 Task: Search one way flight ticket for 5 adults, 2 children, 1 infant in seat and 2 infants on lap in economy from Escanaba: Delta County Airport to Greenville: Pitt-greenville Airport on 5-2-2023. Choice of flights is JetBlue. Number of bags: 2 checked bags. Price is upto 92000. Outbound departure time preference is 19:00.
Action: Mouse moved to (393, 161)
Screenshot: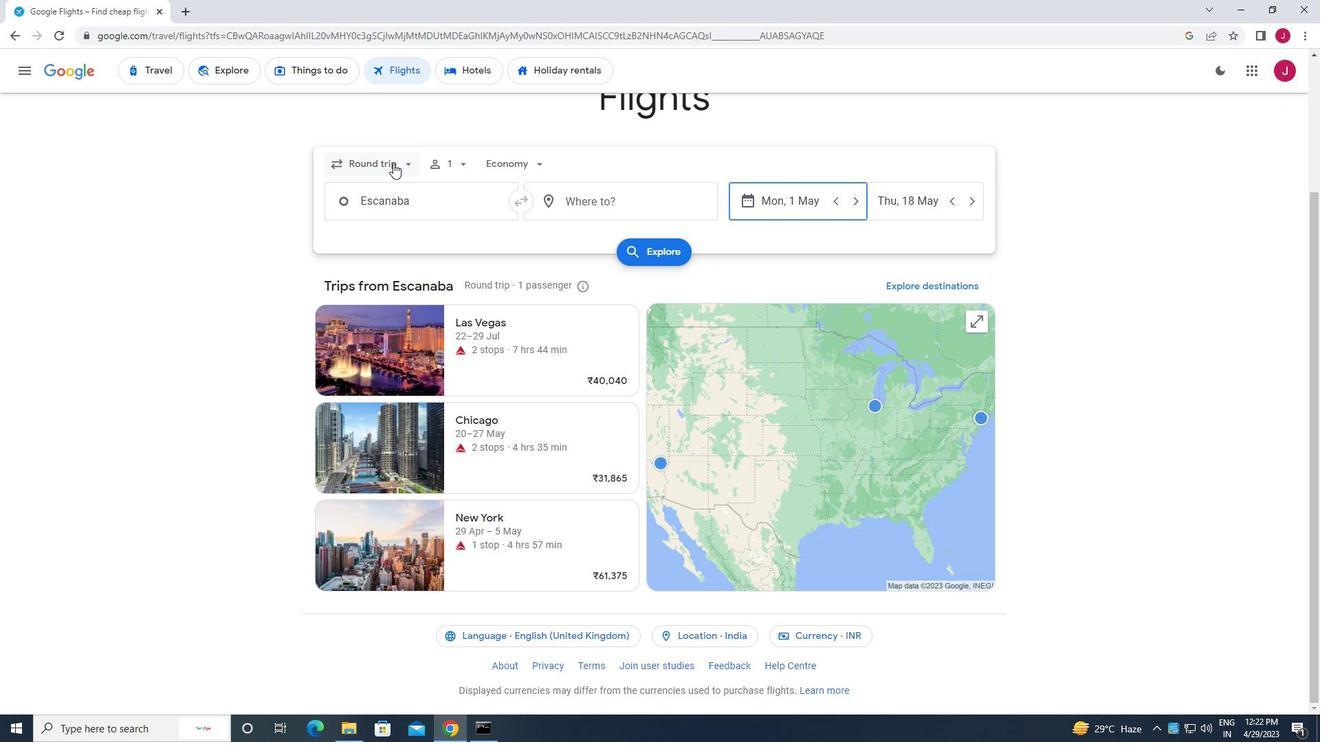 
Action: Mouse pressed left at (393, 161)
Screenshot: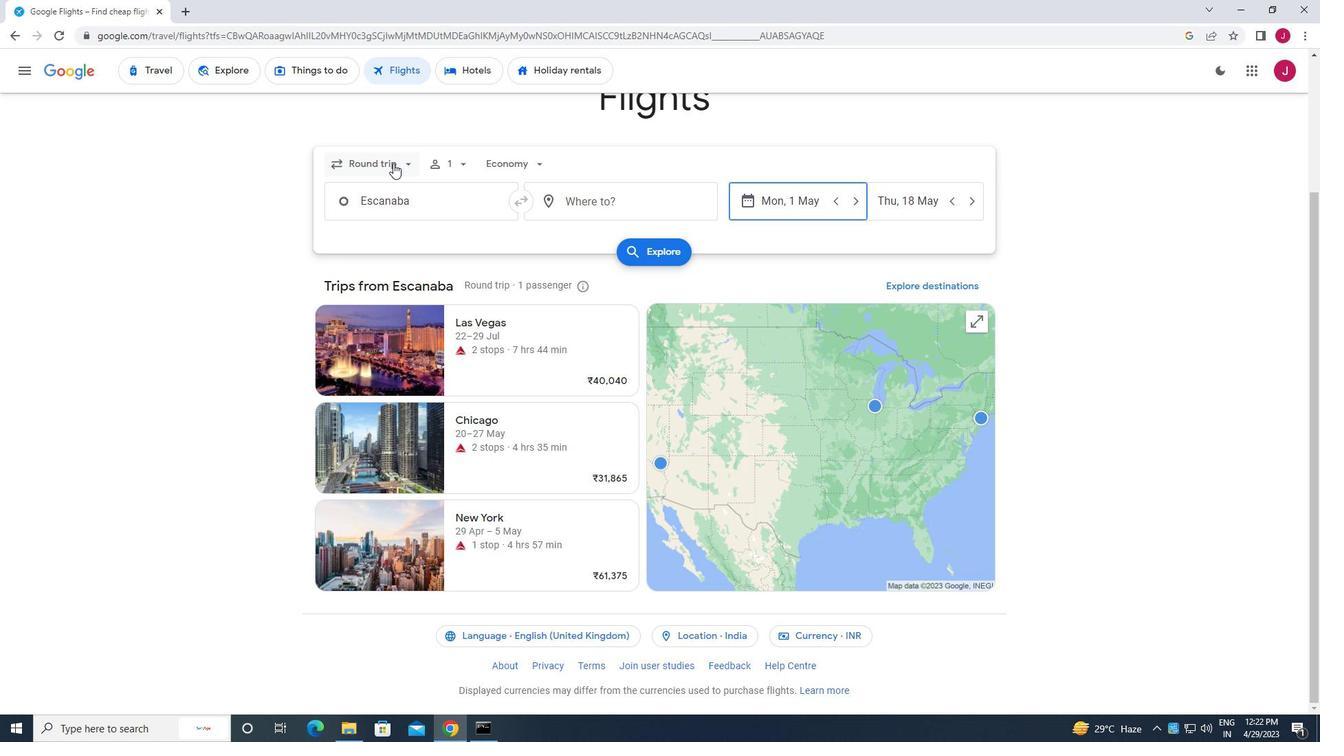 
Action: Mouse moved to (386, 225)
Screenshot: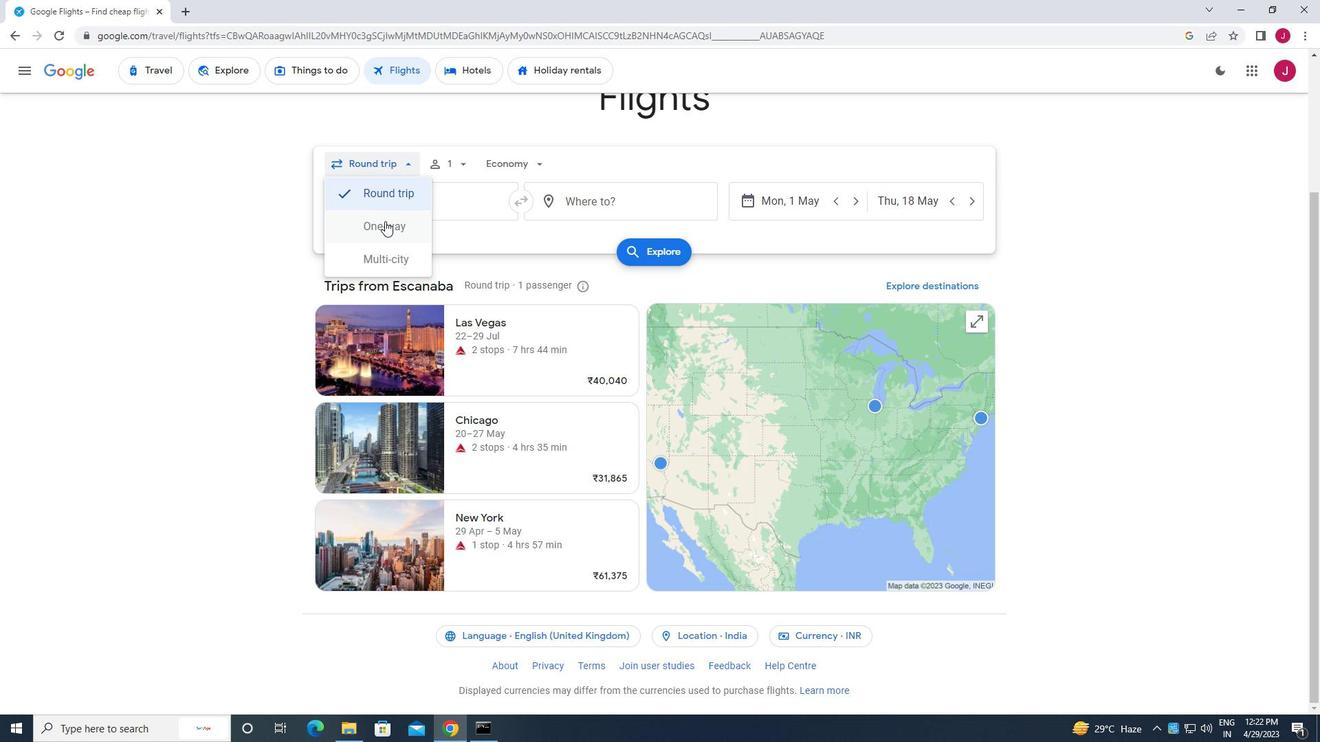 
Action: Mouse pressed left at (386, 225)
Screenshot: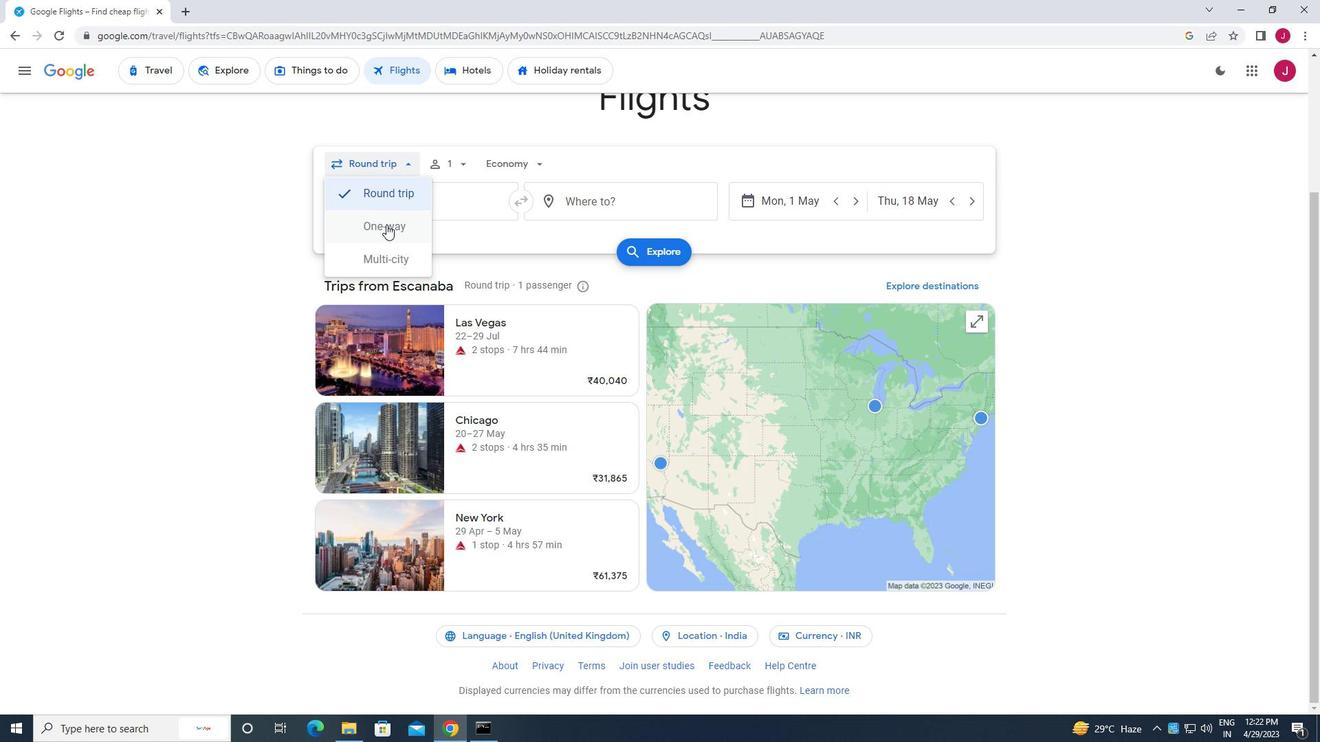
Action: Mouse moved to (451, 160)
Screenshot: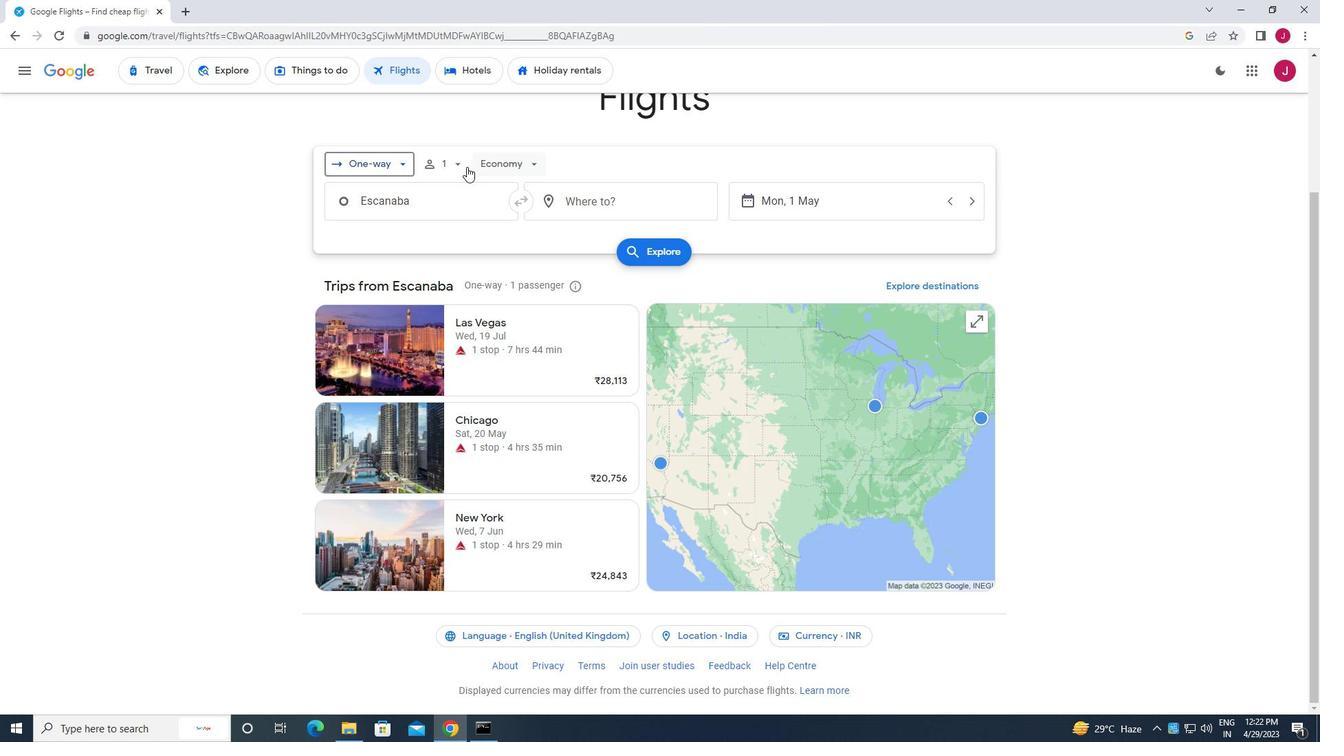 
Action: Mouse pressed left at (451, 160)
Screenshot: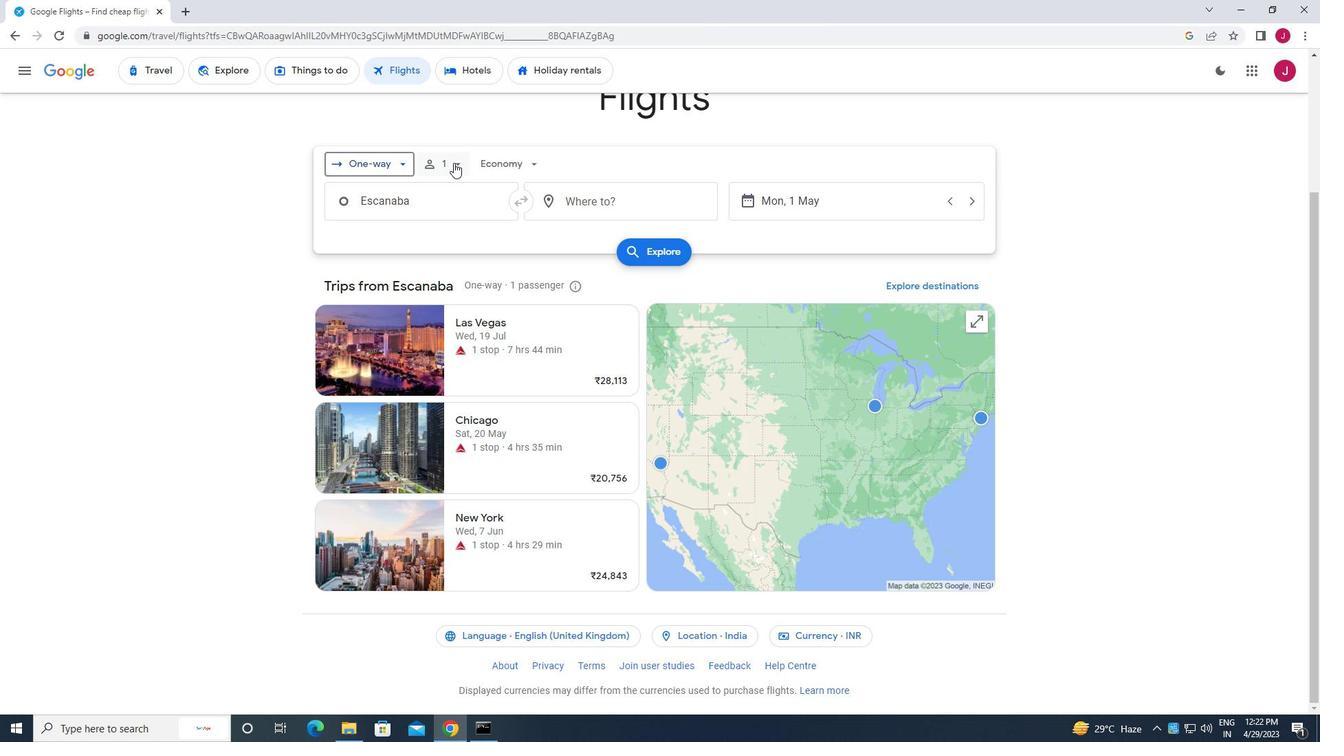 
Action: Mouse moved to (563, 196)
Screenshot: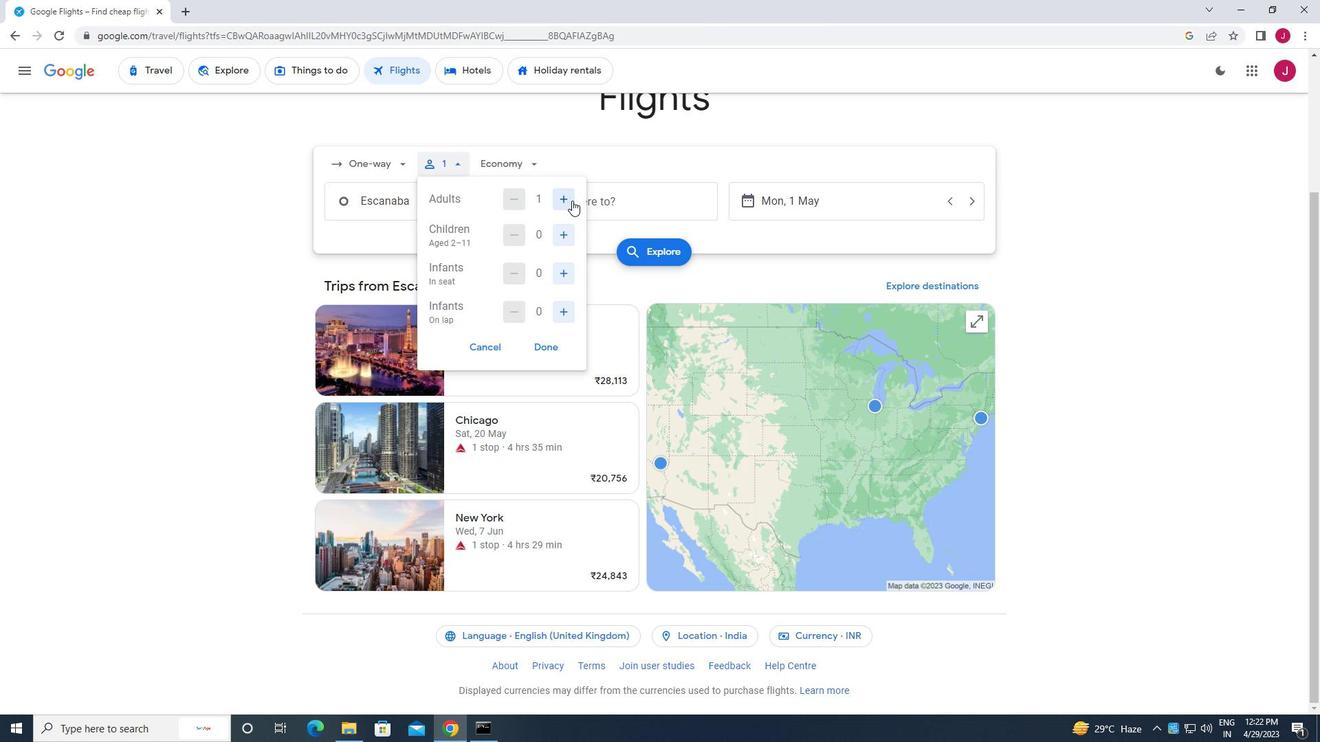 
Action: Mouse pressed left at (563, 196)
Screenshot: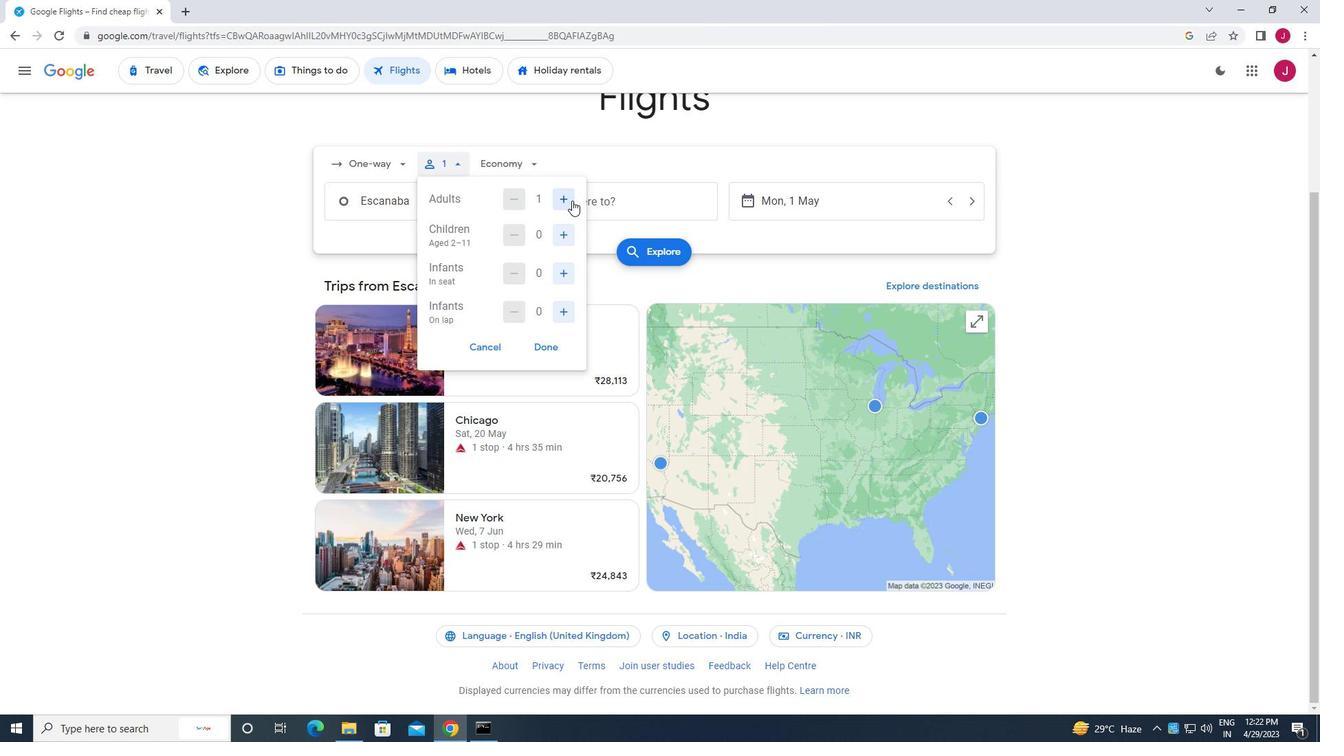 
Action: Mouse pressed left at (563, 196)
Screenshot: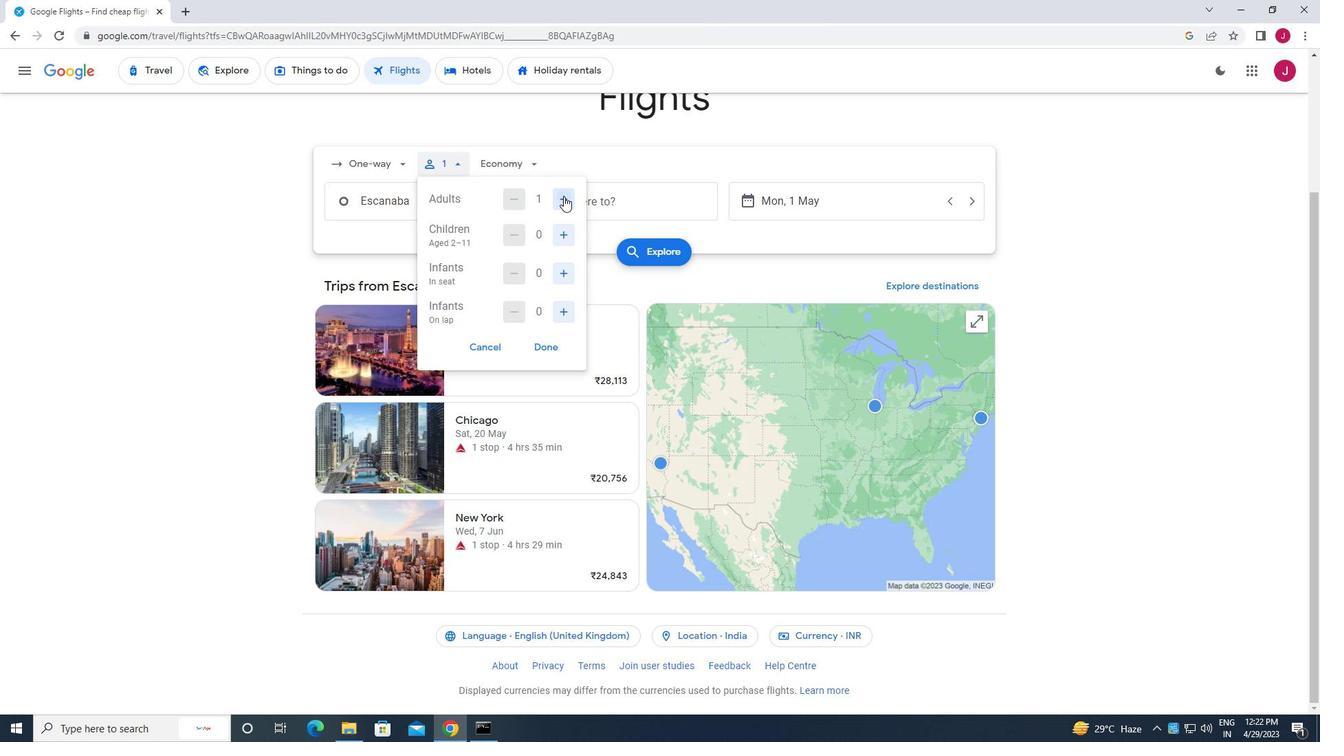 
Action: Mouse pressed left at (563, 196)
Screenshot: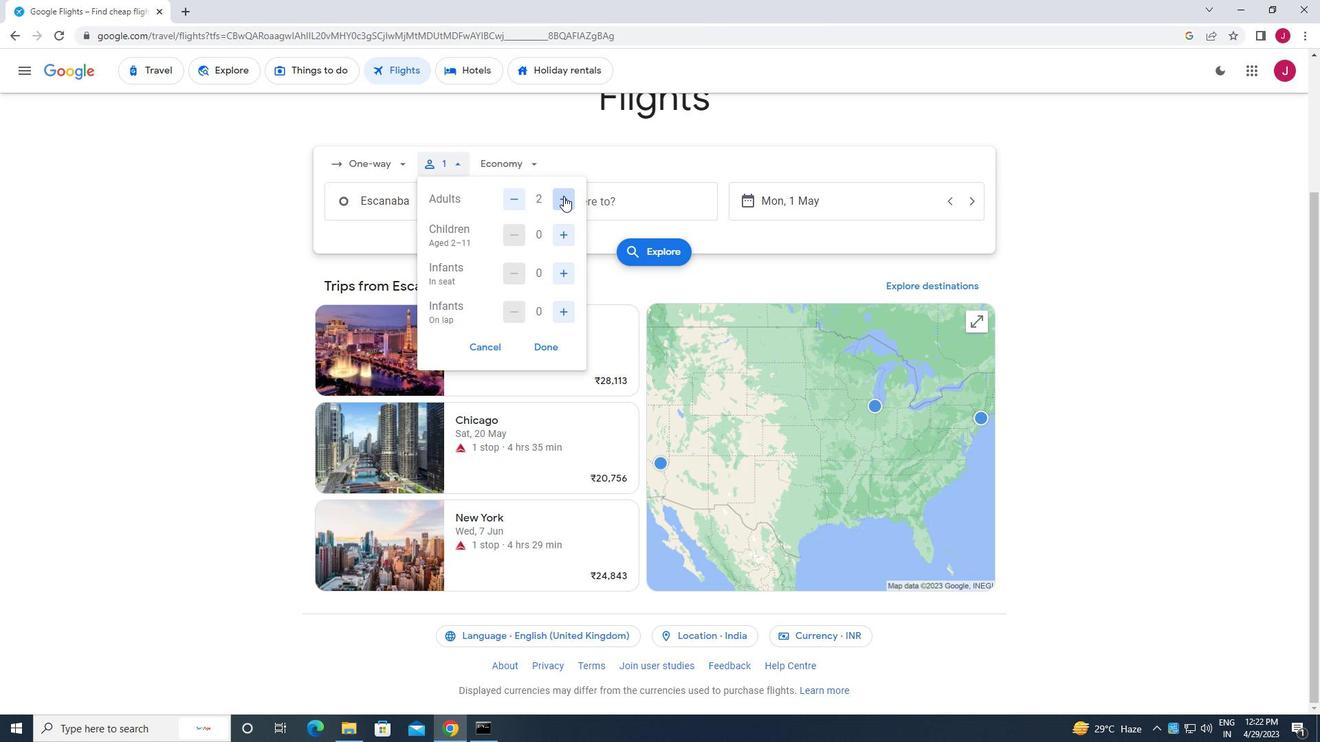 
Action: Mouse pressed left at (563, 196)
Screenshot: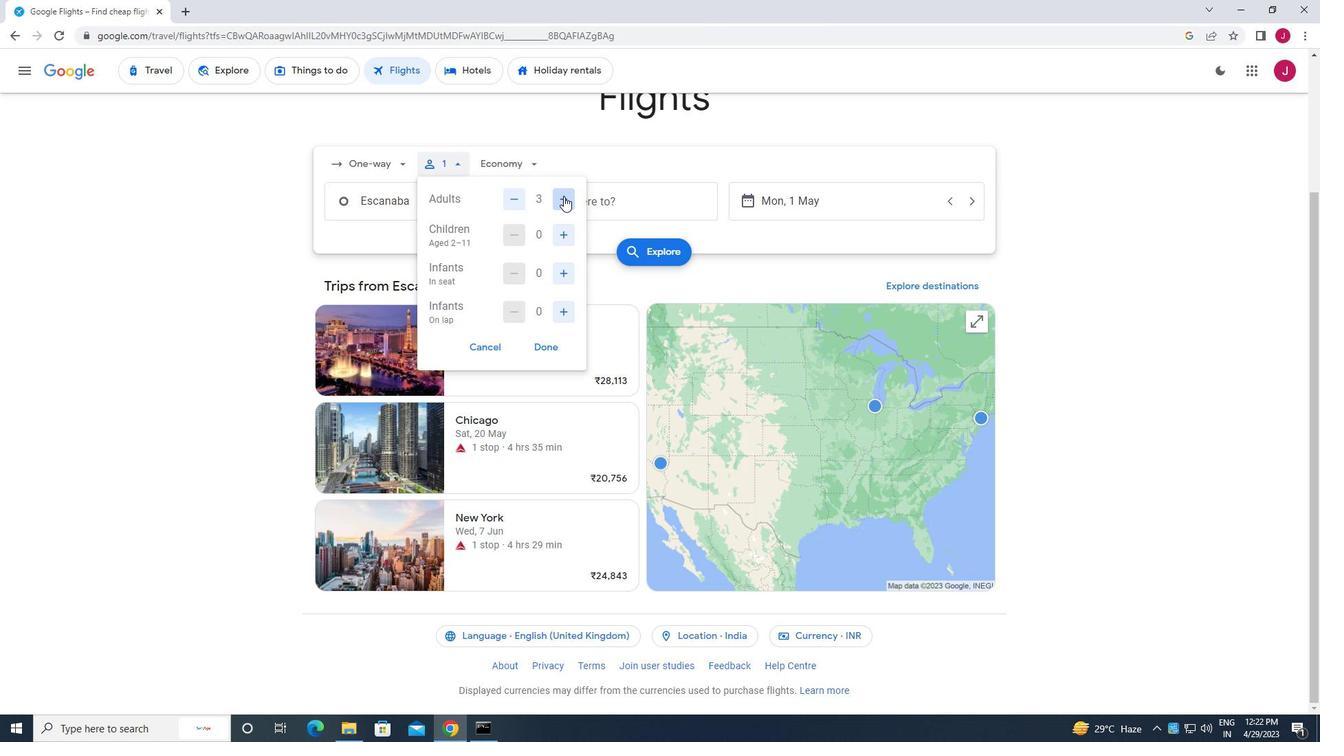 
Action: Mouse moved to (564, 234)
Screenshot: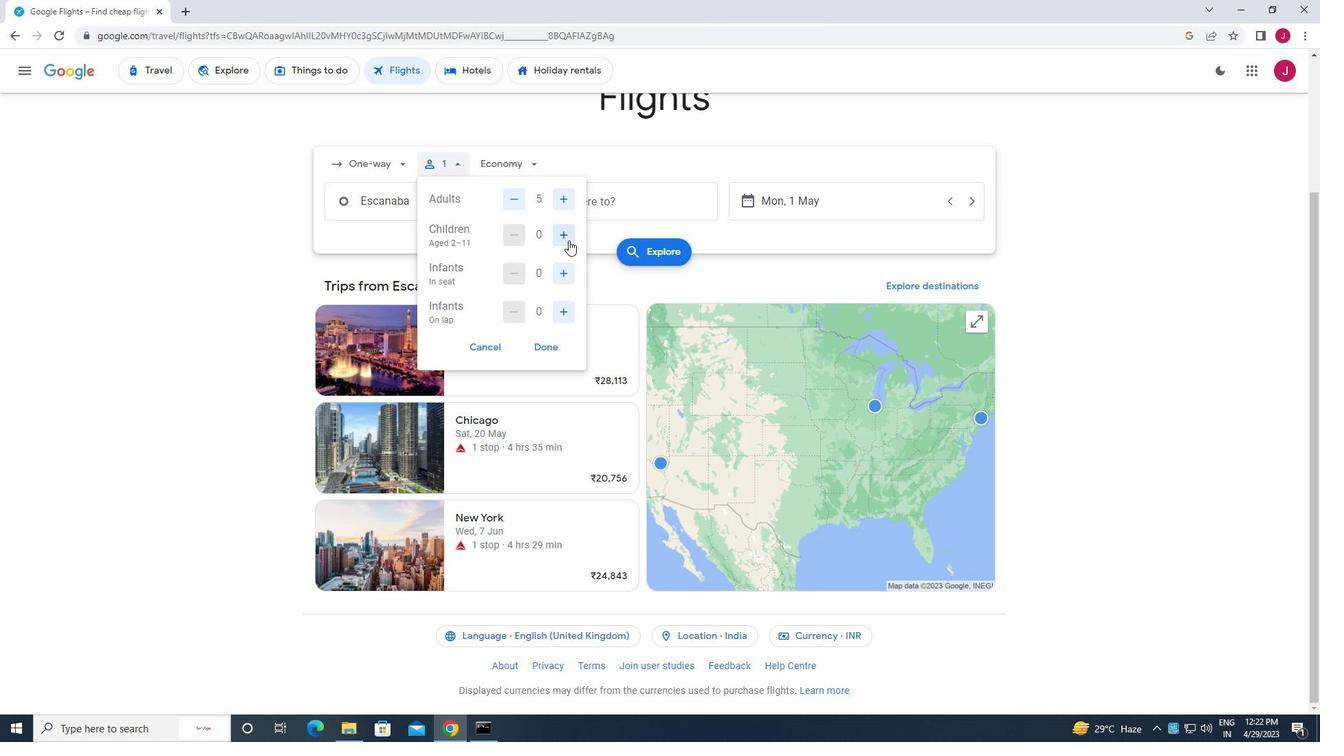 
Action: Mouse pressed left at (564, 234)
Screenshot: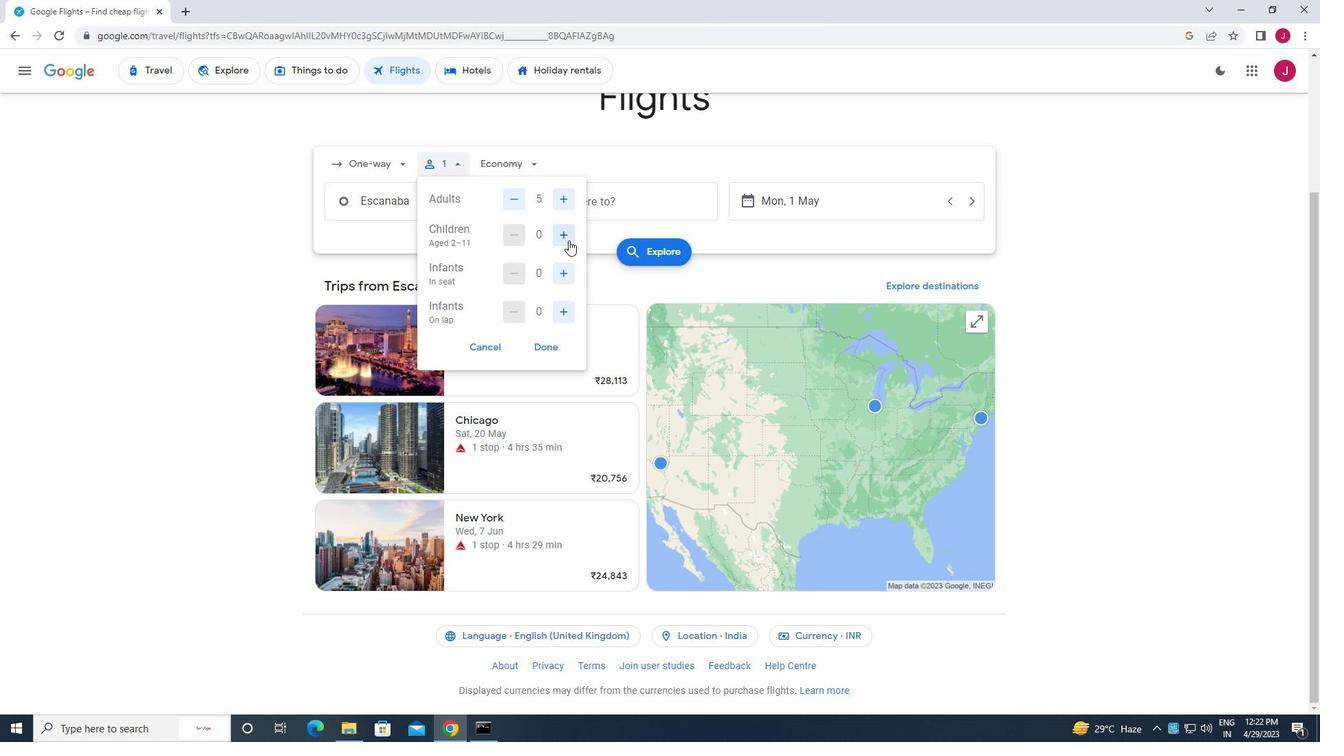 
Action: Mouse pressed left at (564, 234)
Screenshot: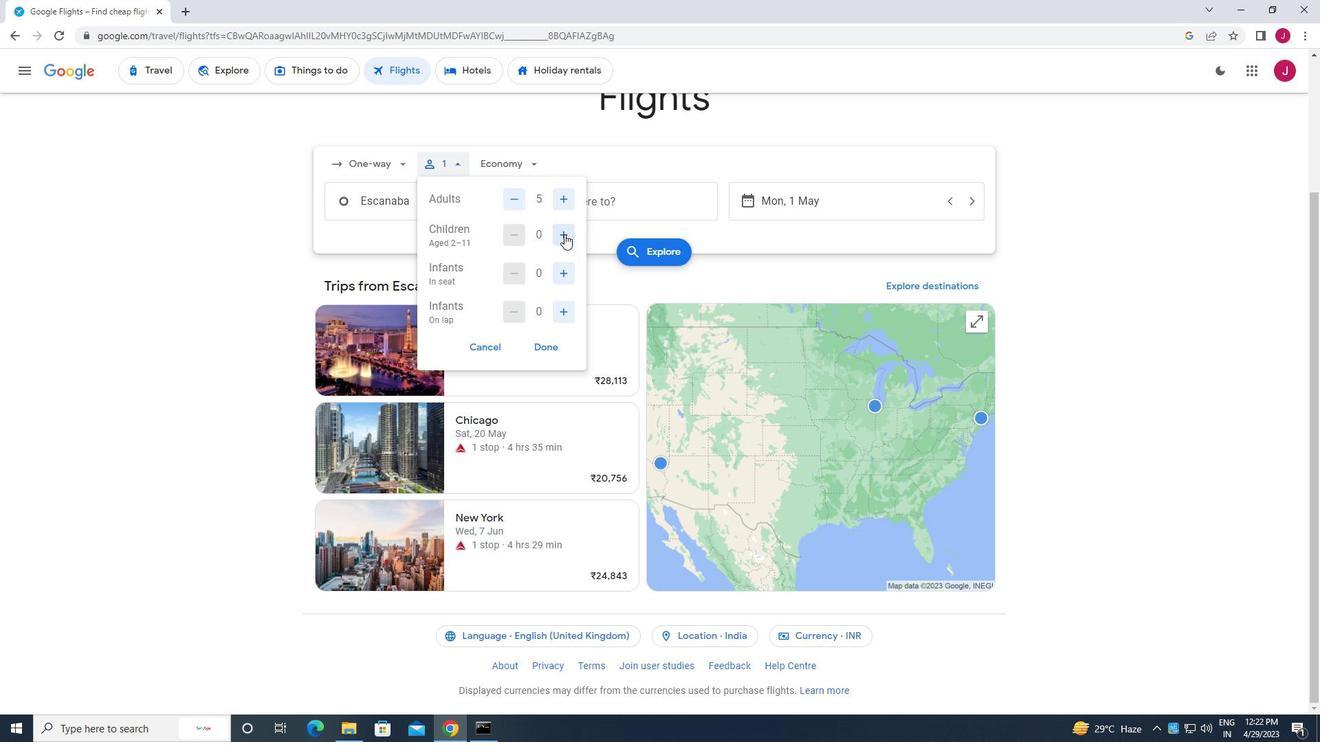 
Action: Mouse moved to (565, 271)
Screenshot: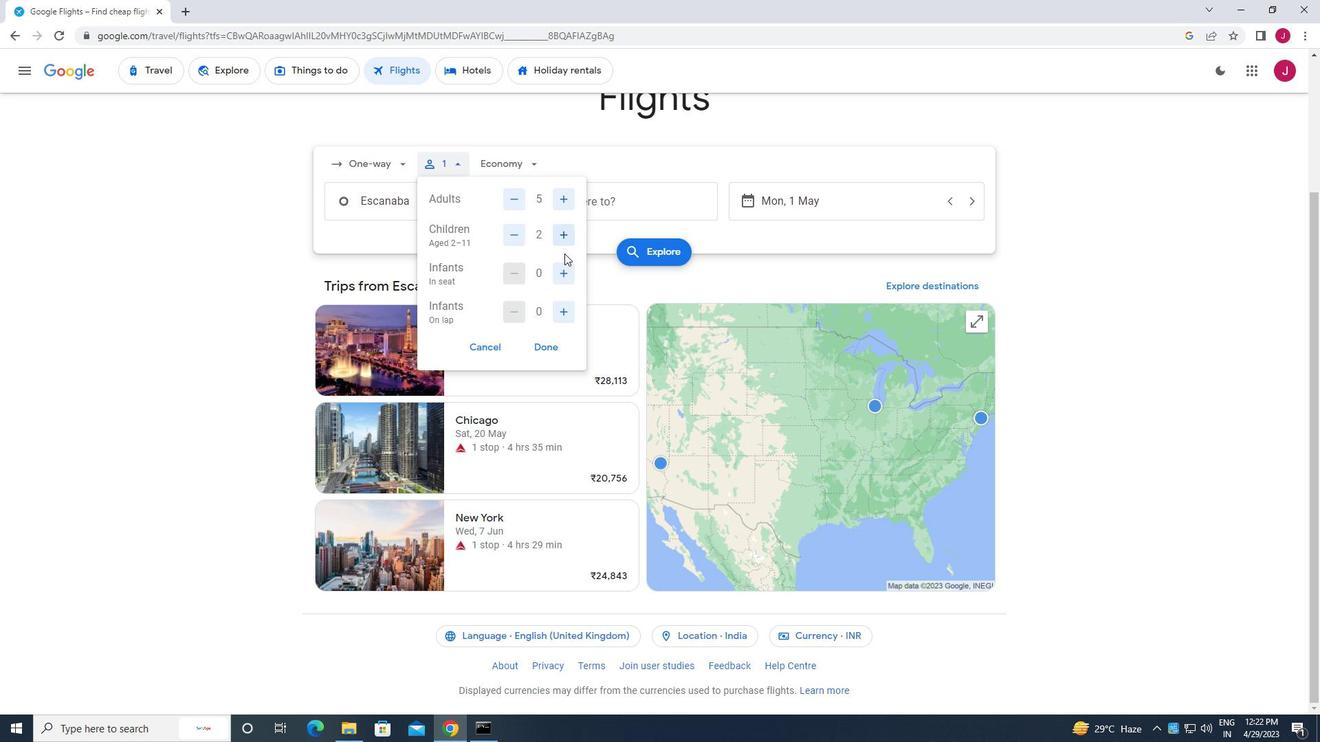 
Action: Mouse pressed left at (565, 271)
Screenshot: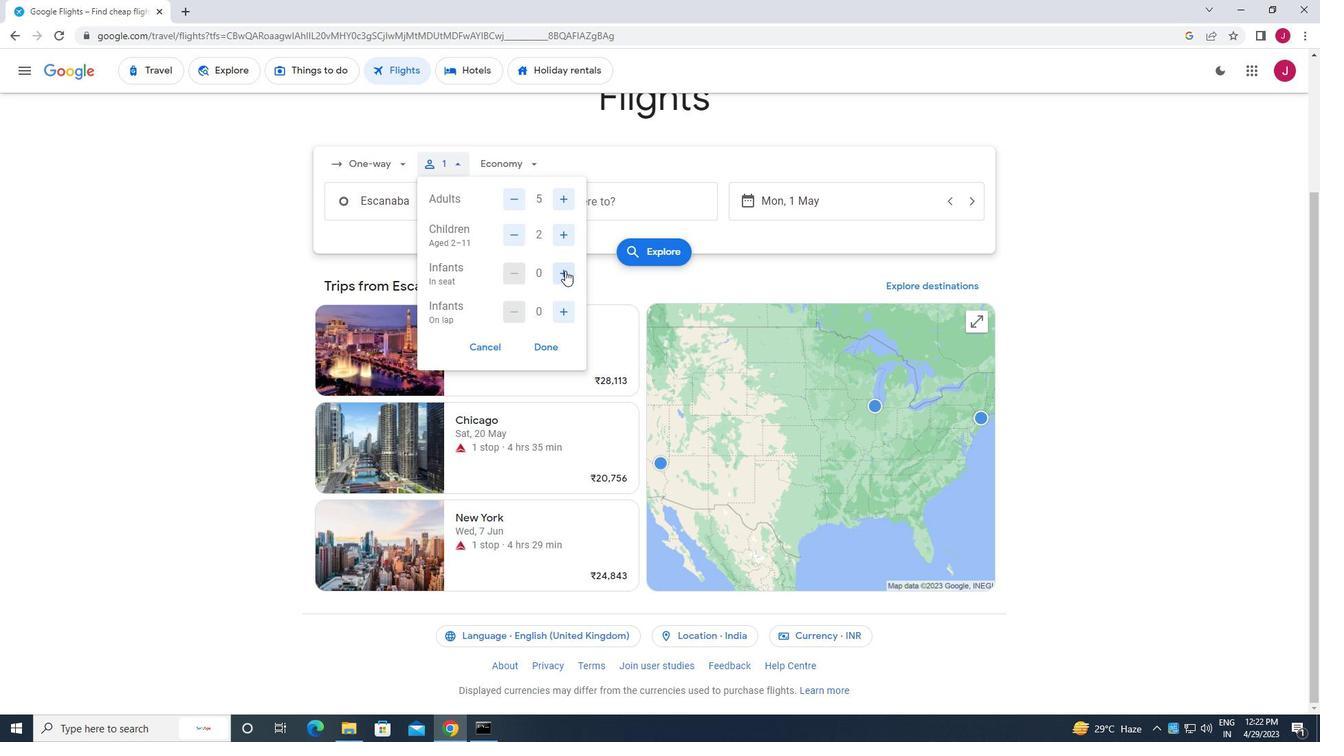 
Action: Mouse moved to (565, 312)
Screenshot: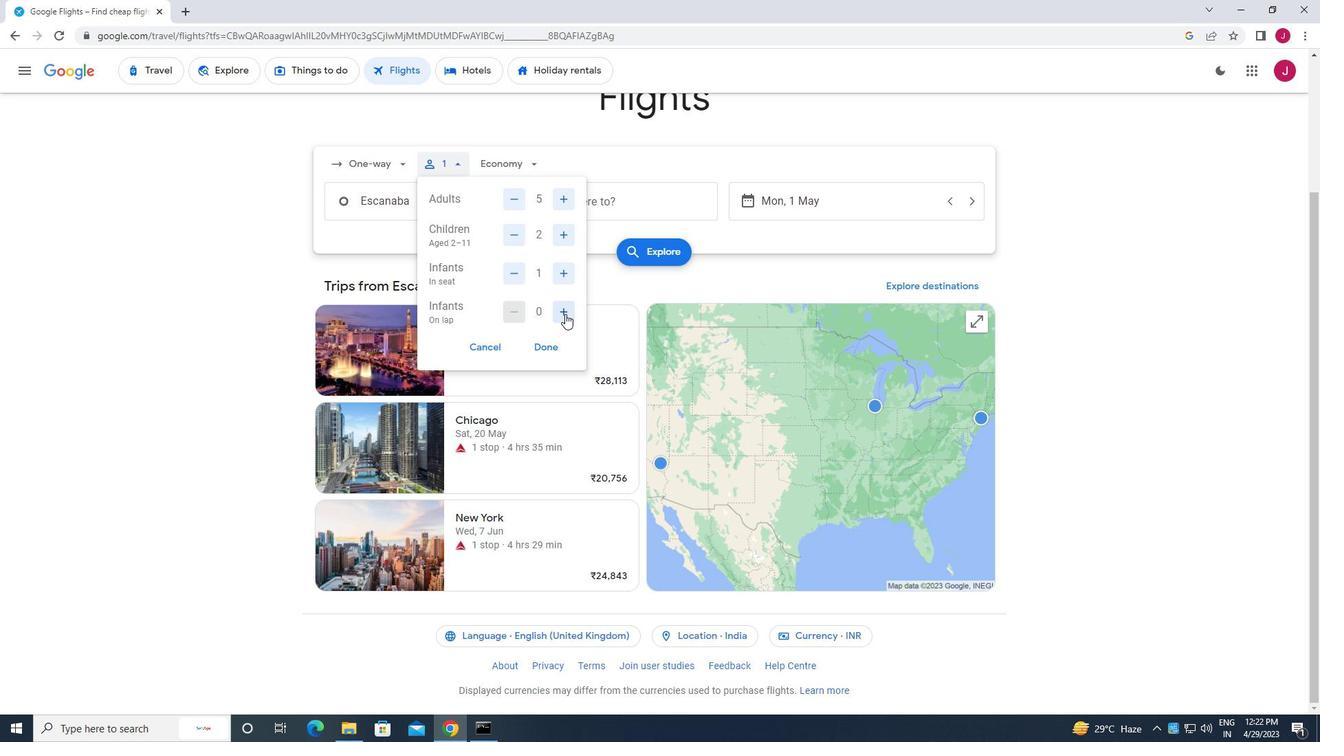 
Action: Mouse pressed left at (565, 312)
Screenshot: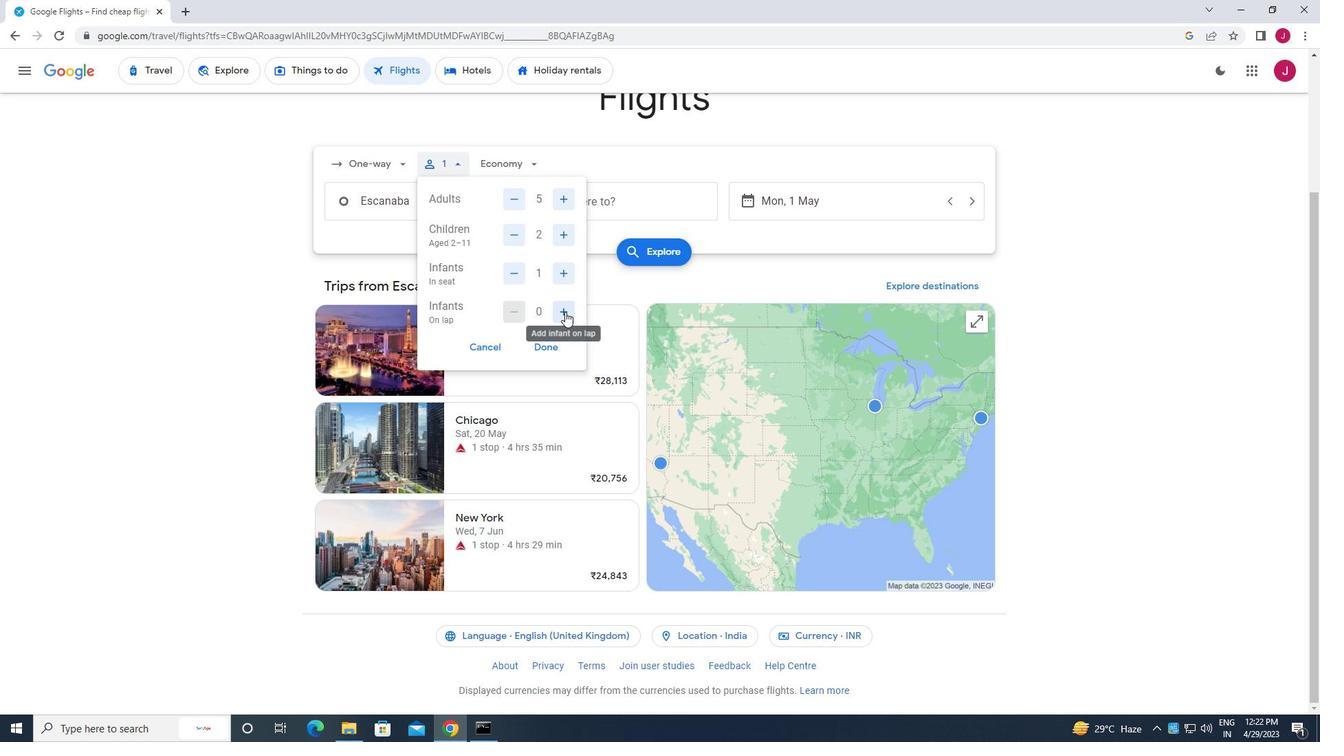 
Action: Mouse pressed left at (565, 312)
Screenshot: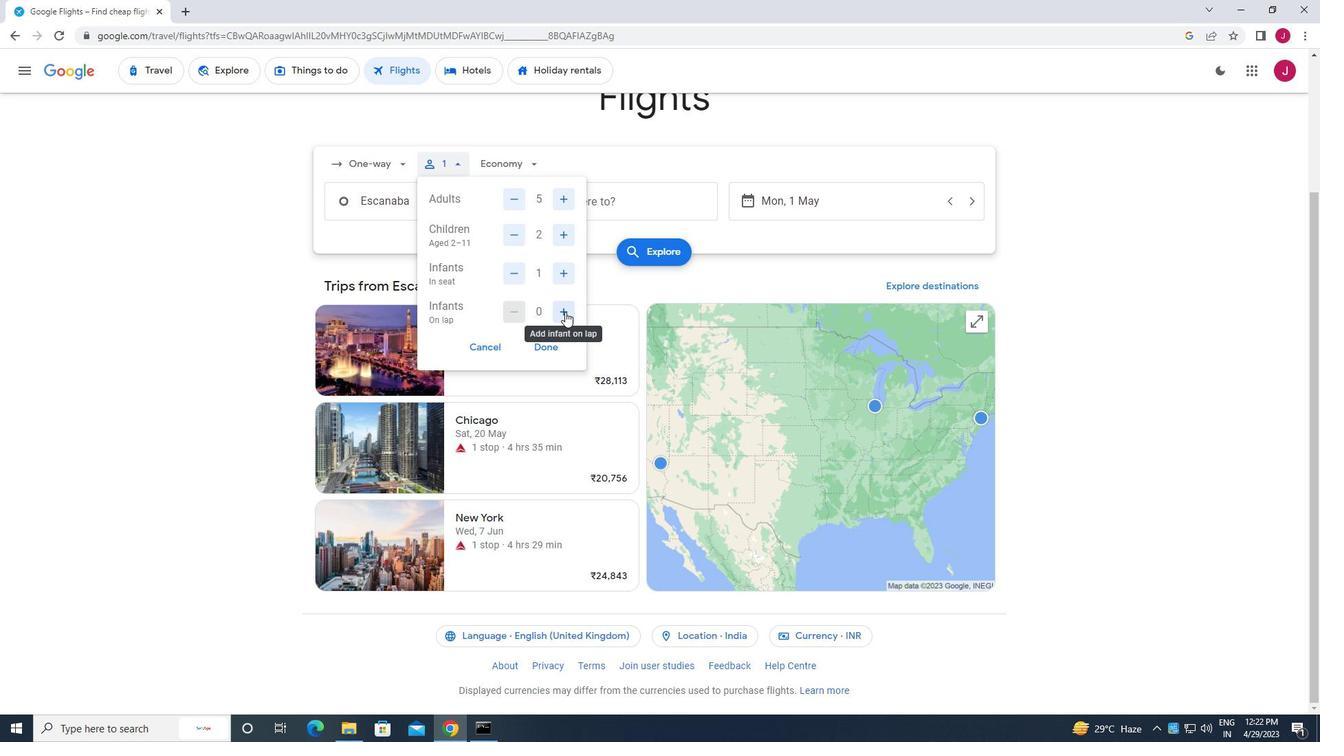 
Action: Mouse moved to (518, 307)
Screenshot: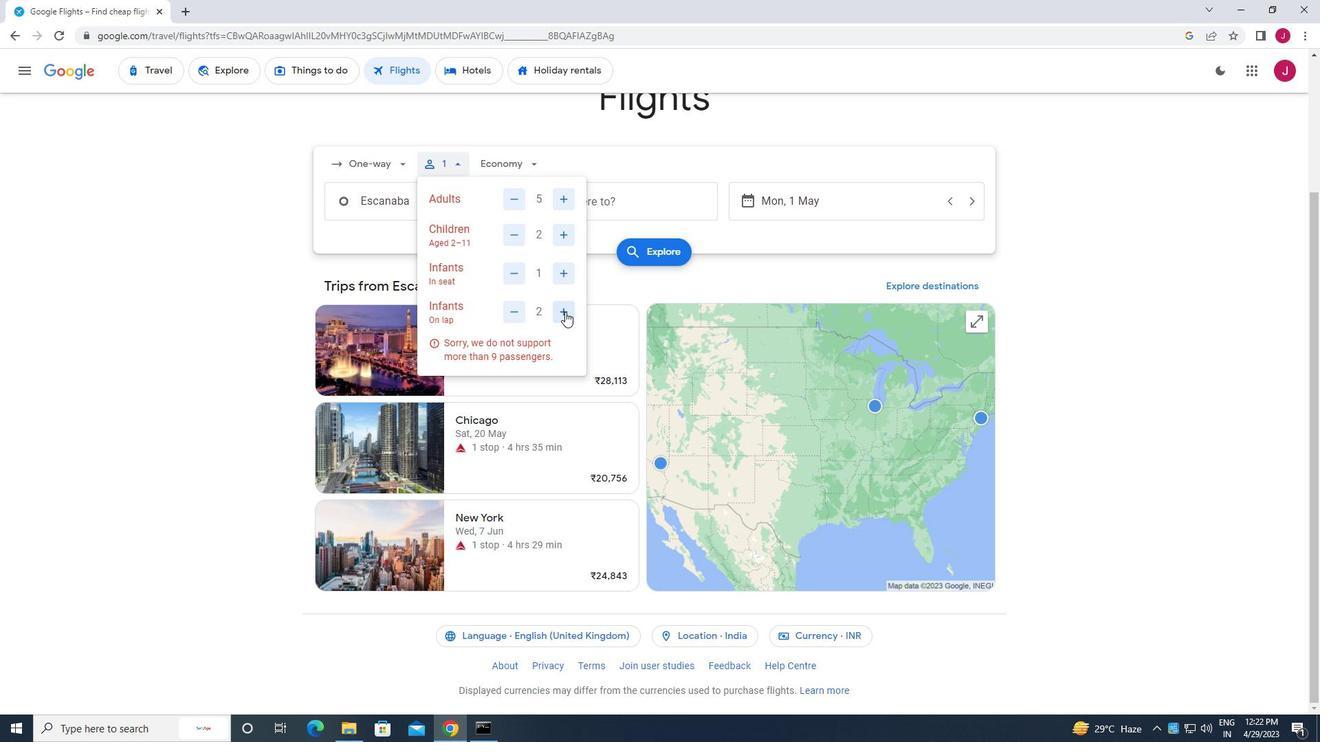 
Action: Mouse pressed left at (518, 307)
Screenshot: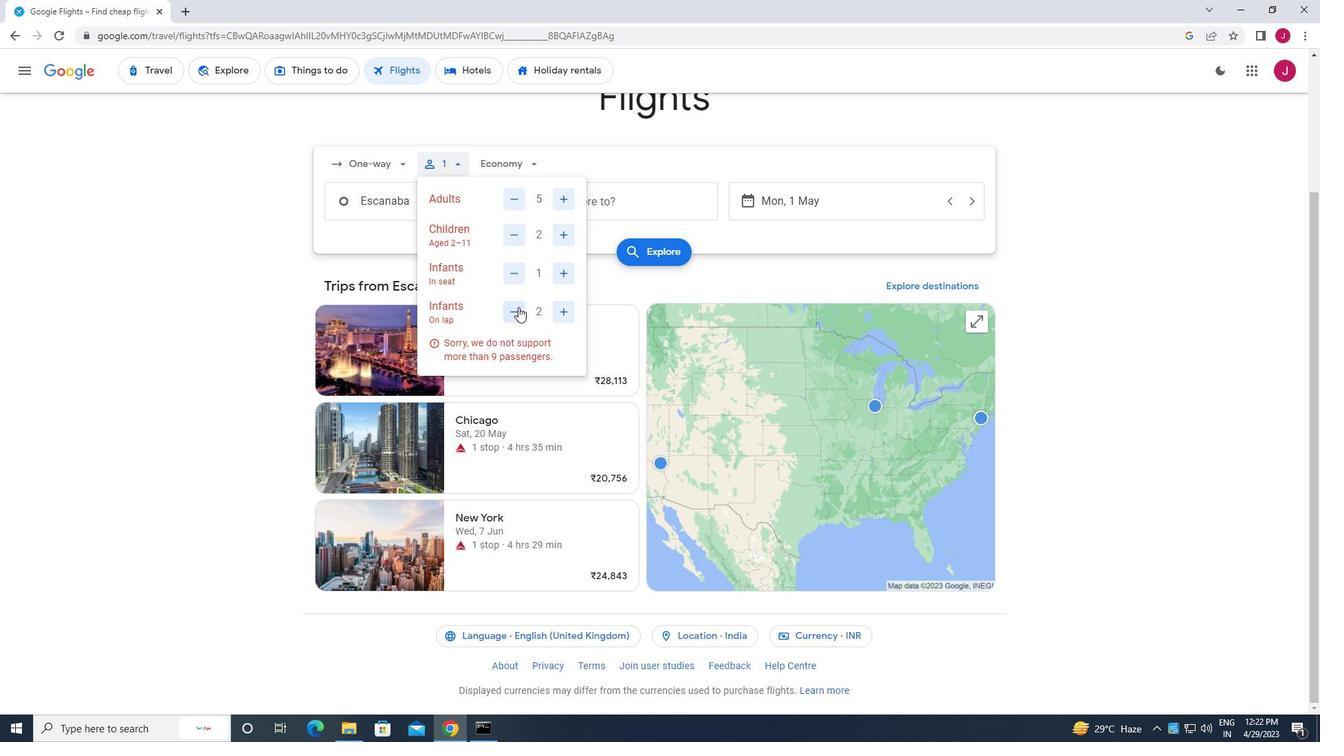 
Action: Mouse moved to (547, 344)
Screenshot: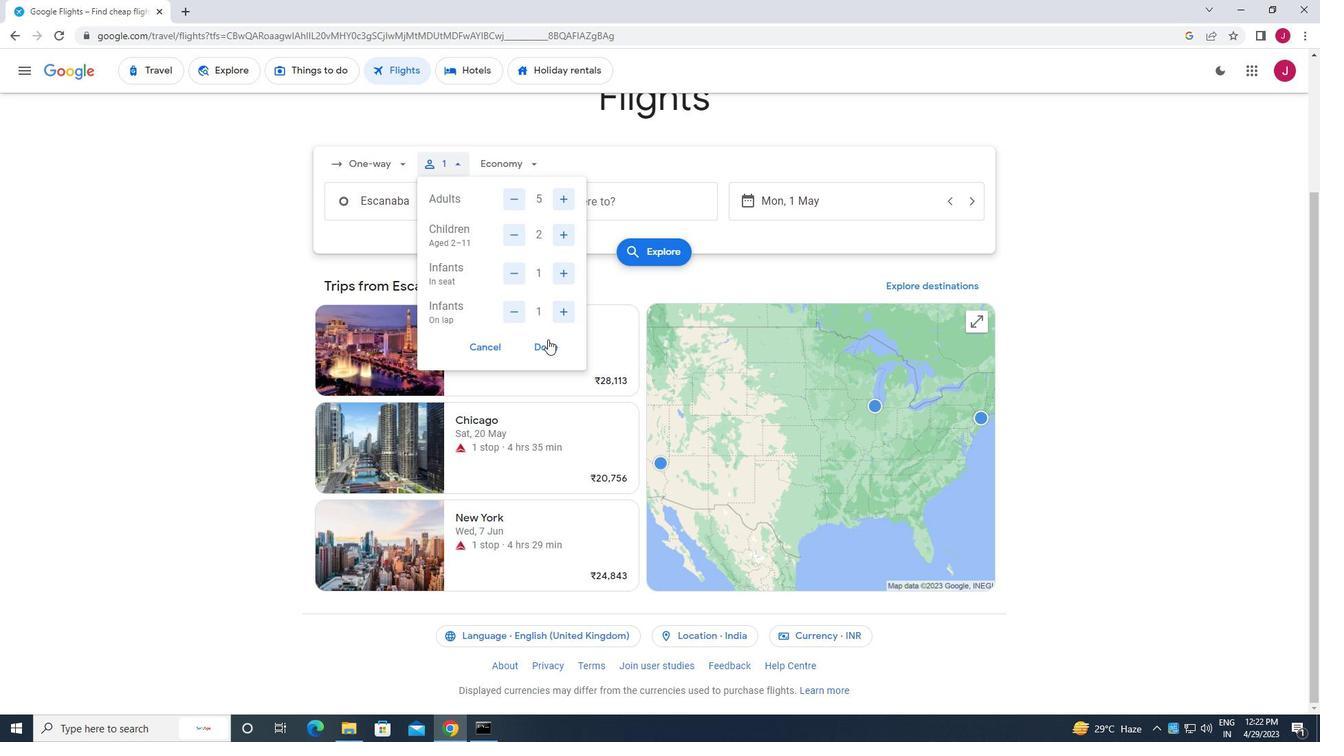 
Action: Mouse pressed left at (547, 344)
Screenshot: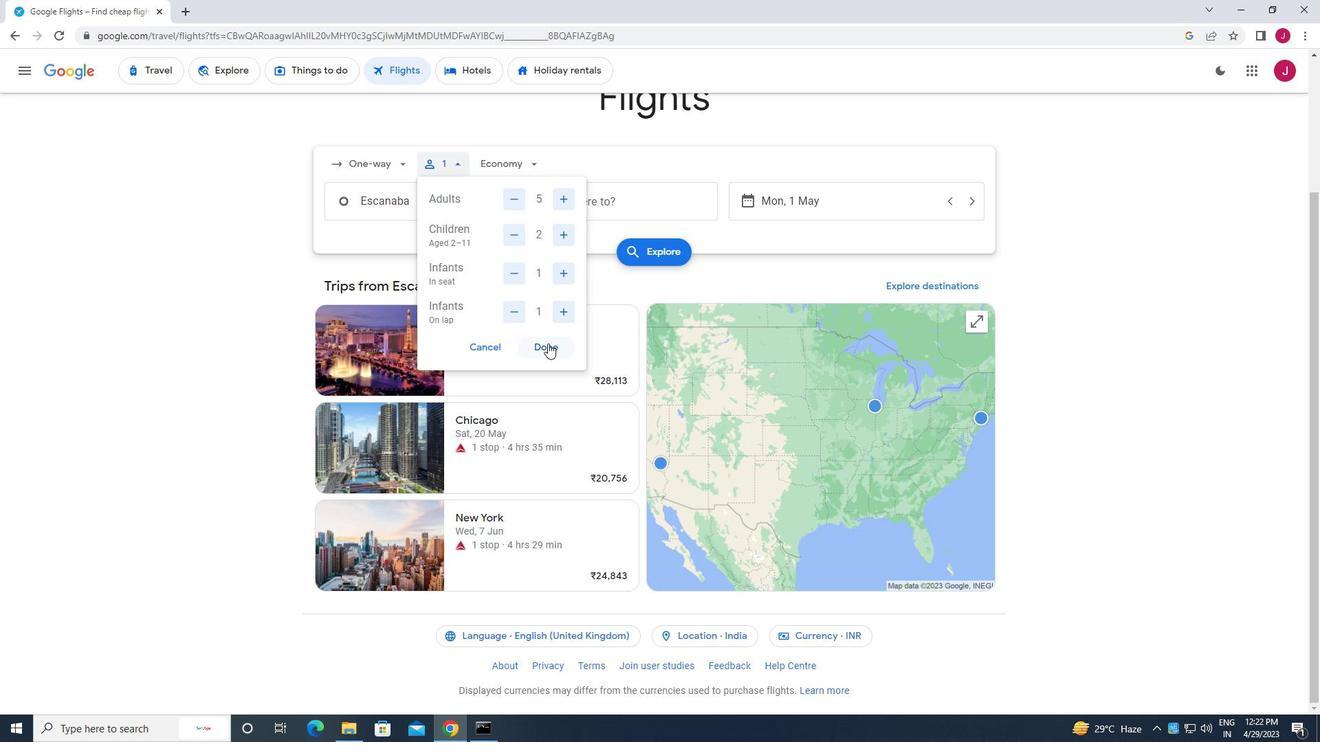 
Action: Mouse moved to (512, 172)
Screenshot: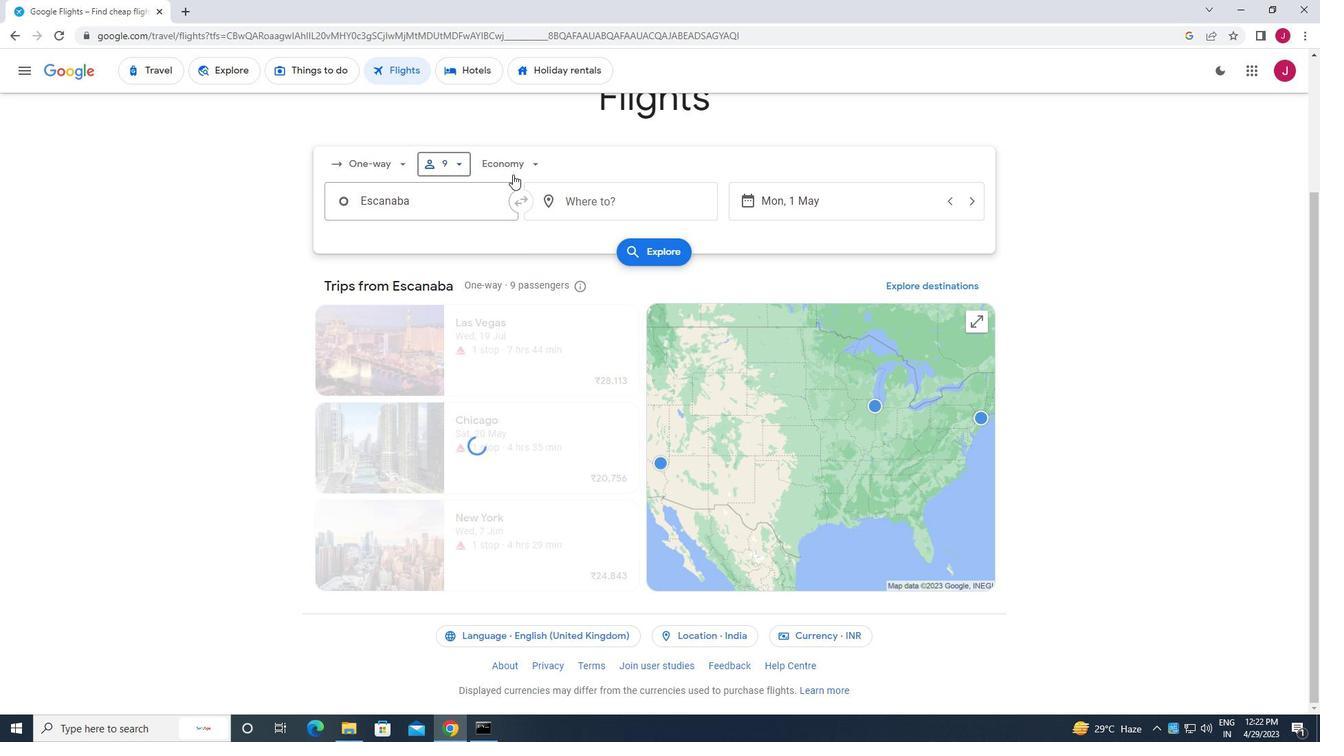 
Action: Mouse pressed left at (512, 172)
Screenshot: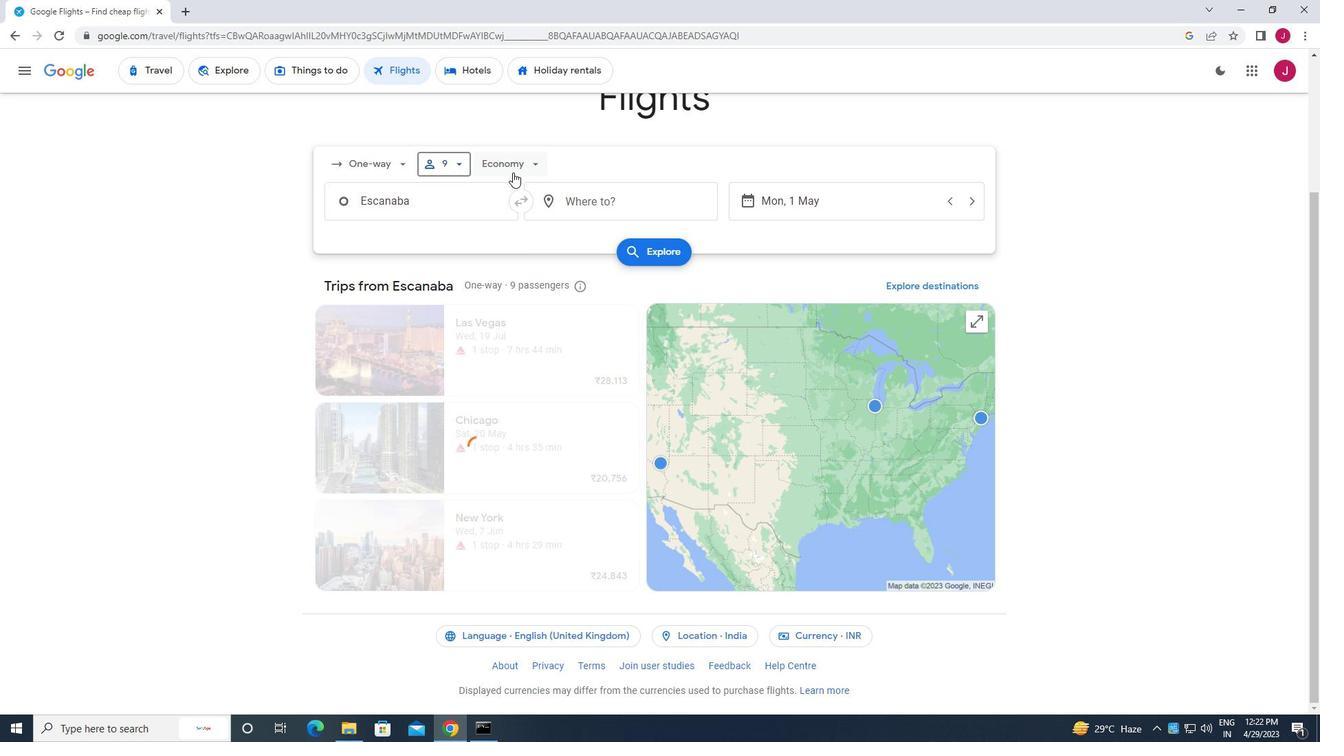 
Action: Mouse moved to (519, 197)
Screenshot: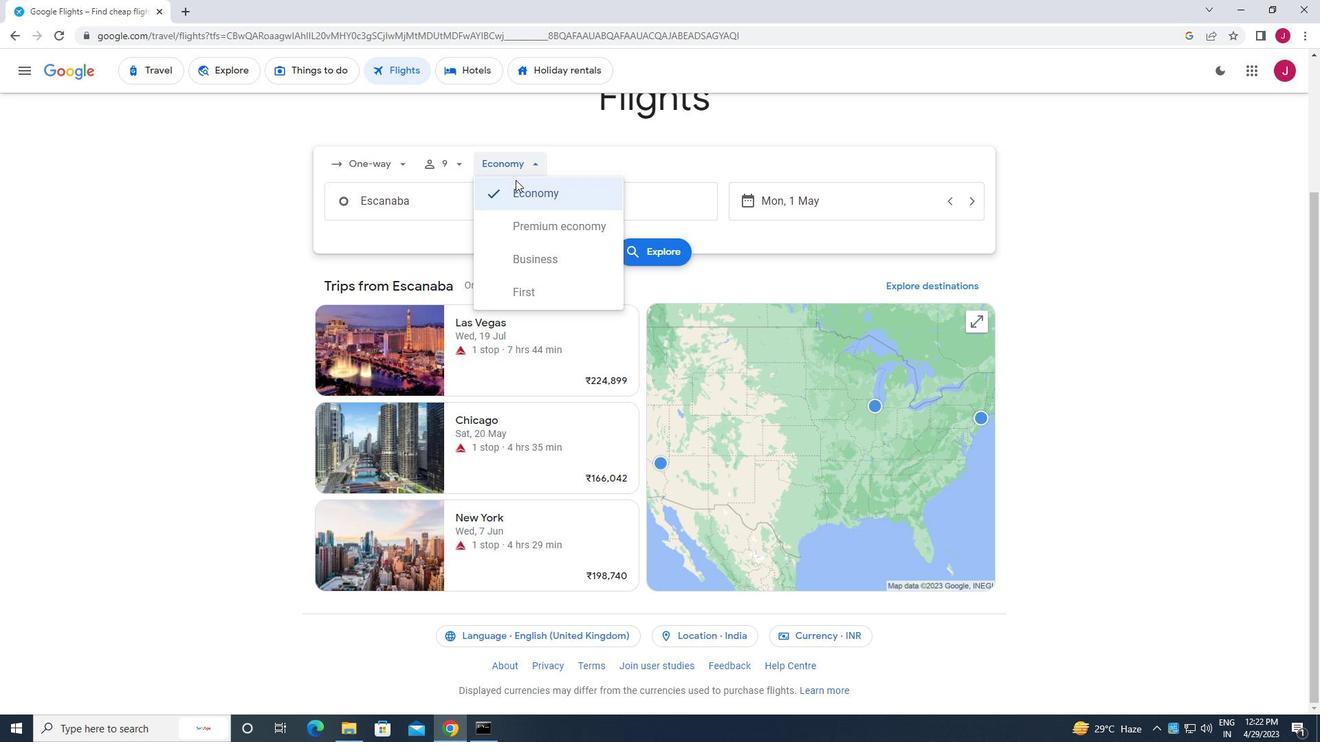 
Action: Mouse pressed left at (519, 197)
Screenshot: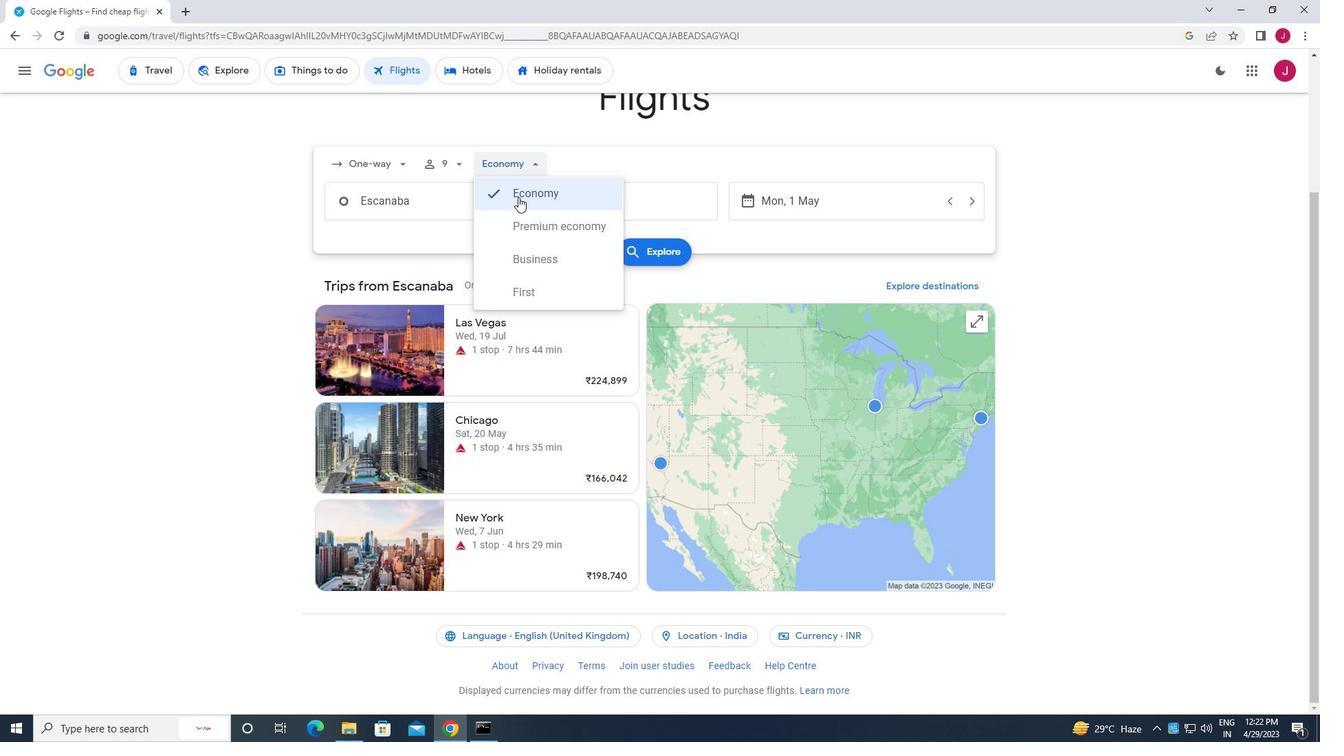 
Action: Mouse moved to (436, 201)
Screenshot: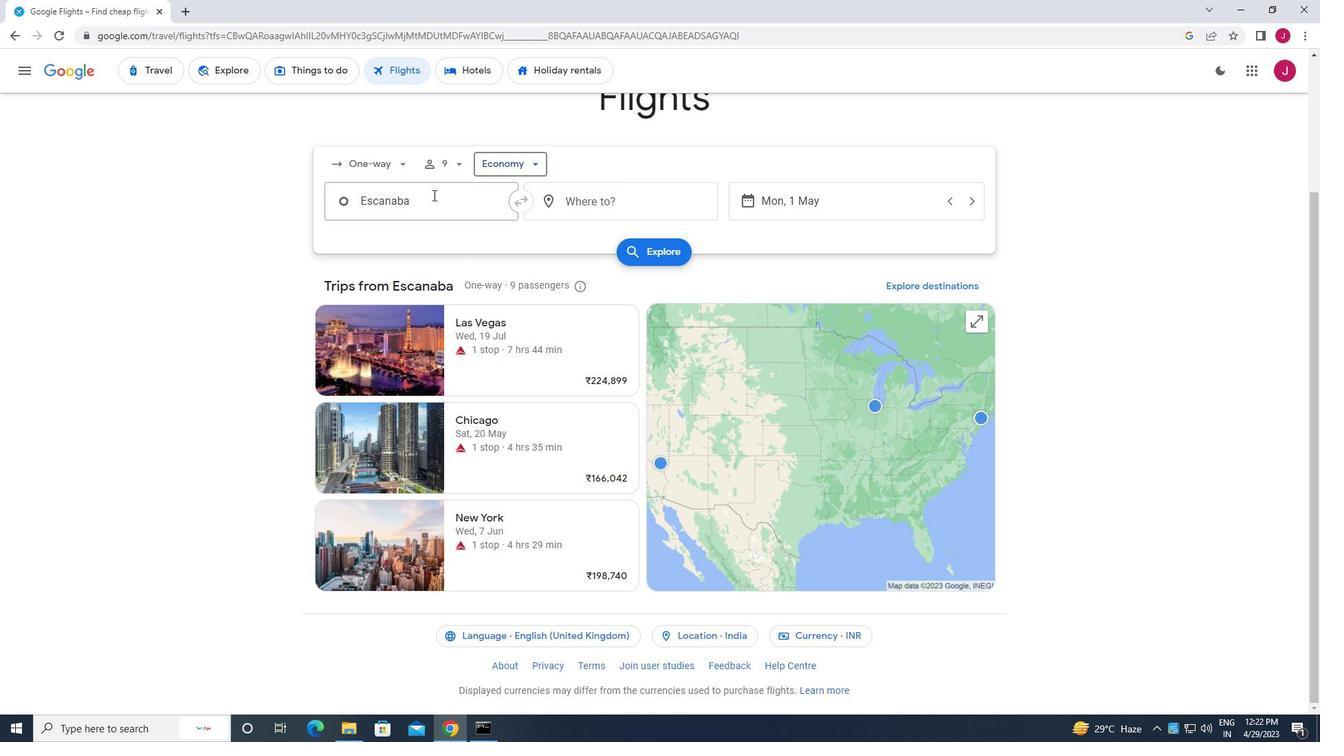 
Action: Mouse pressed left at (436, 201)
Screenshot: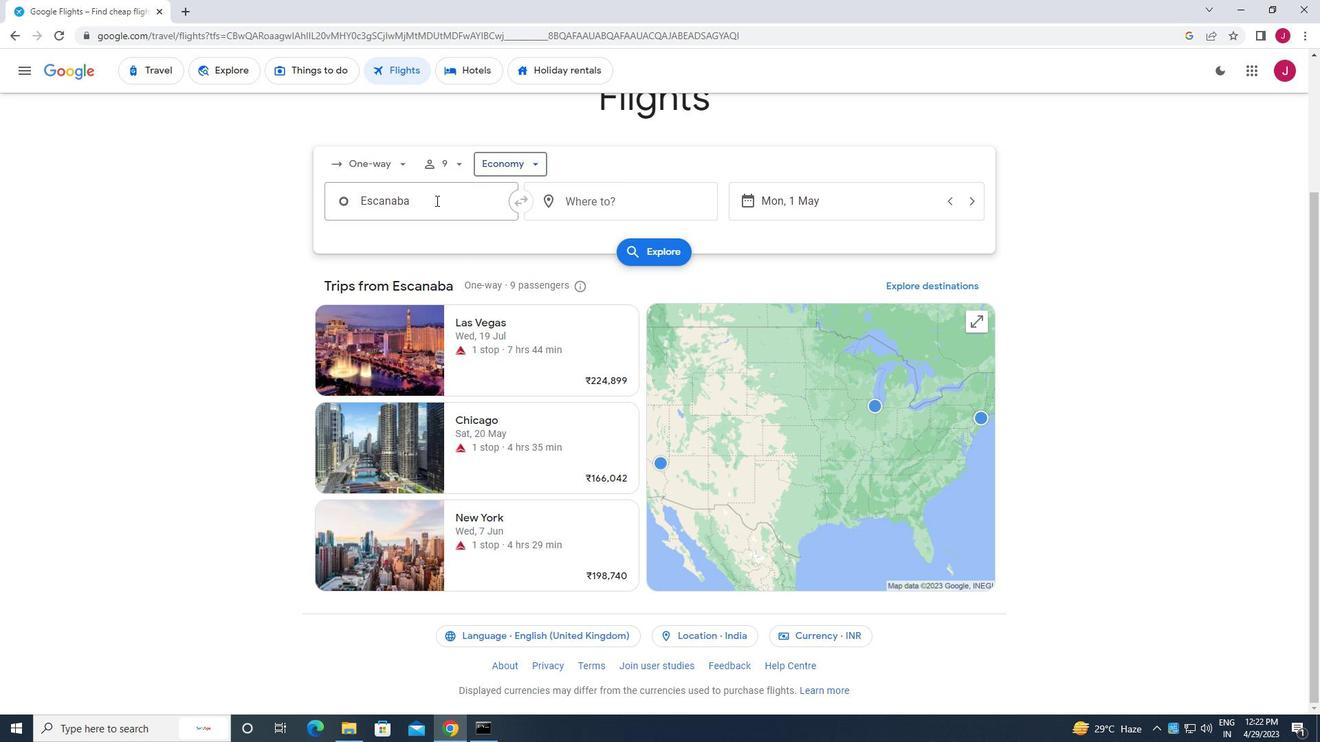 
Action: Mouse moved to (437, 202)
Screenshot: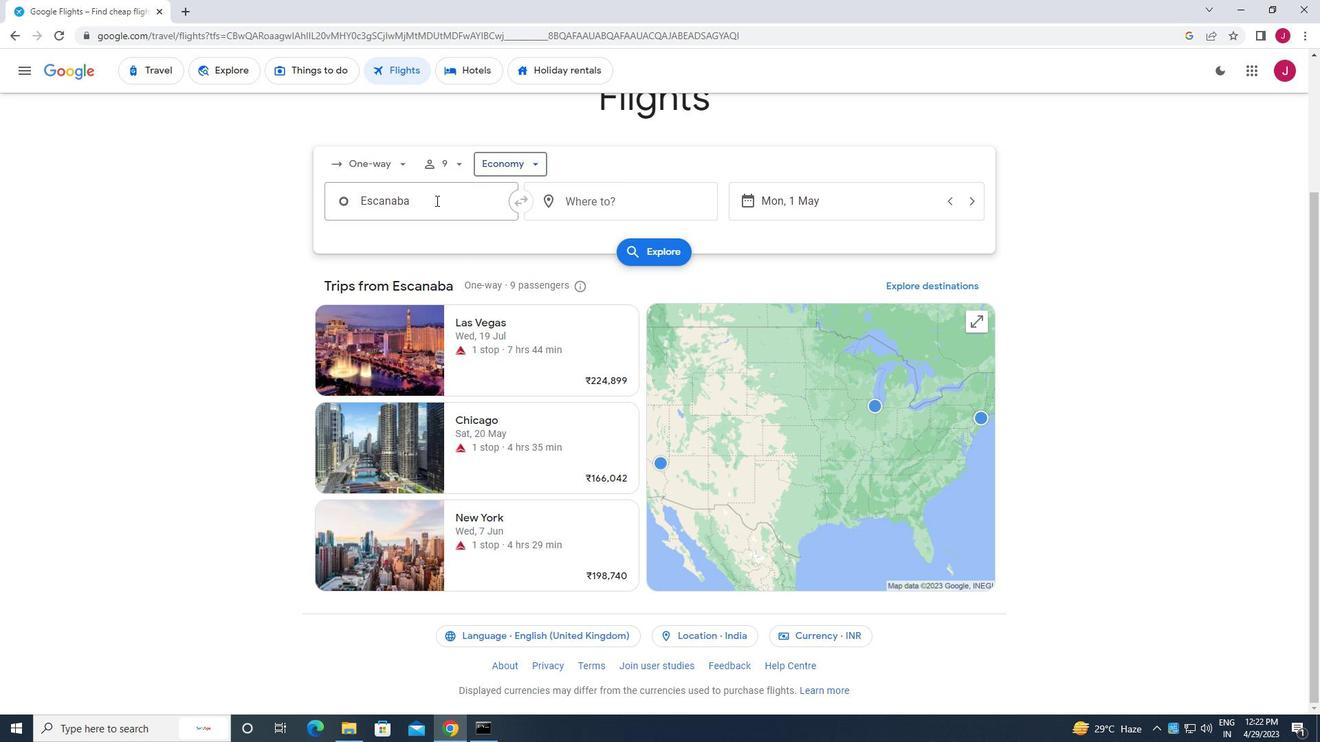 
Action: Key pressed escanaba
Screenshot: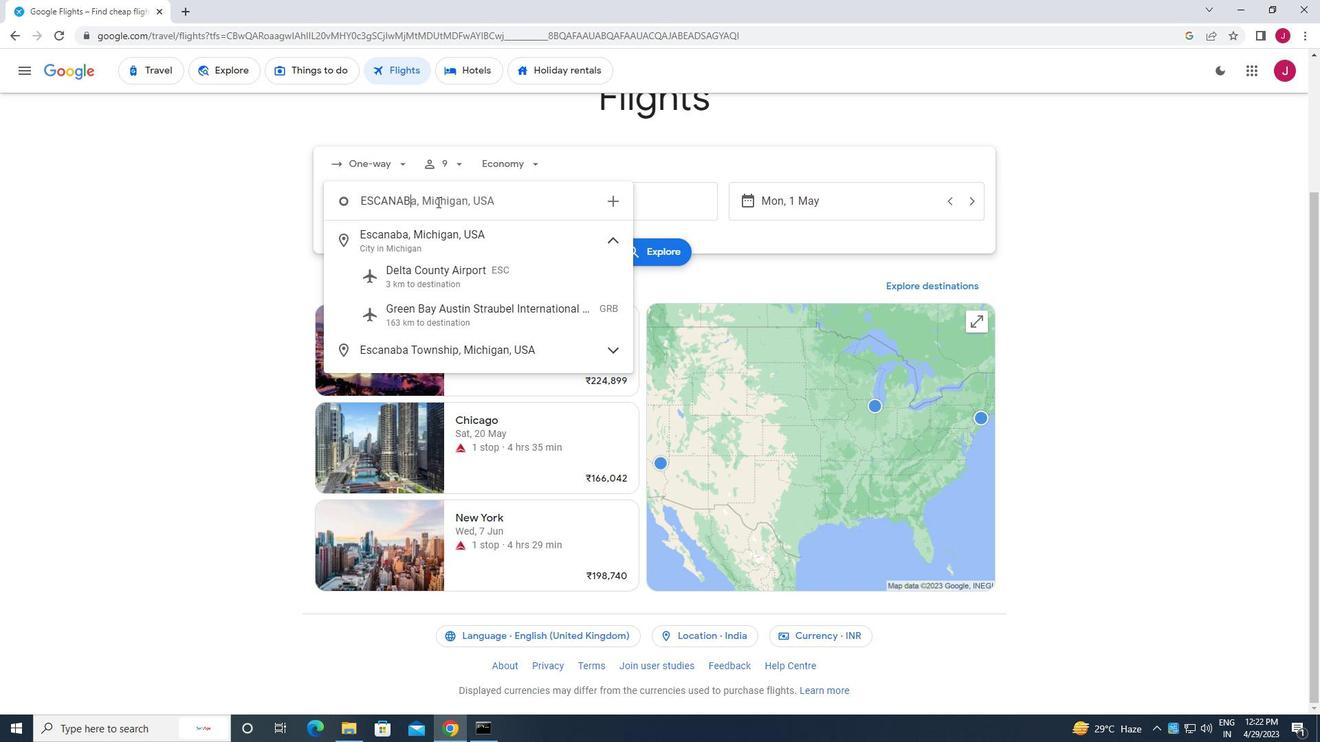 
Action: Mouse moved to (448, 275)
Screenshot: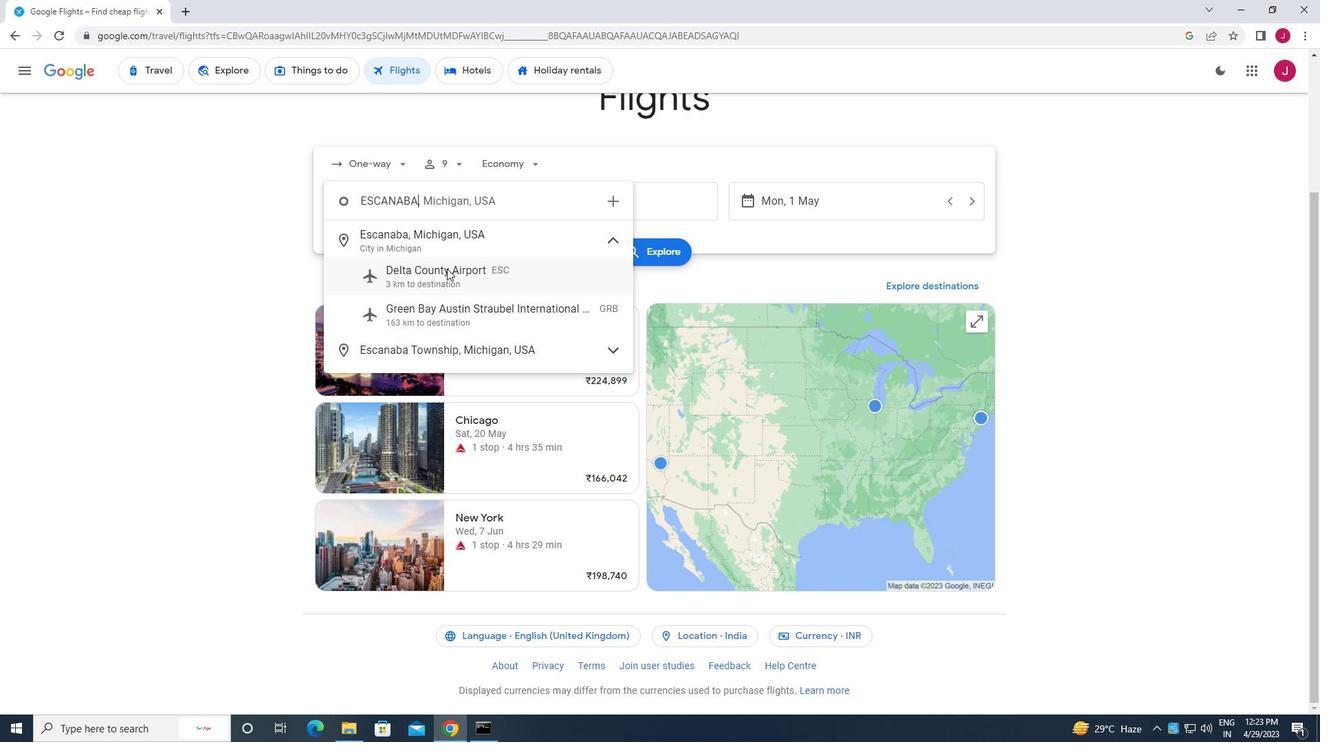 
Action: Mouse pressed left at (448, 275)
Screenshot: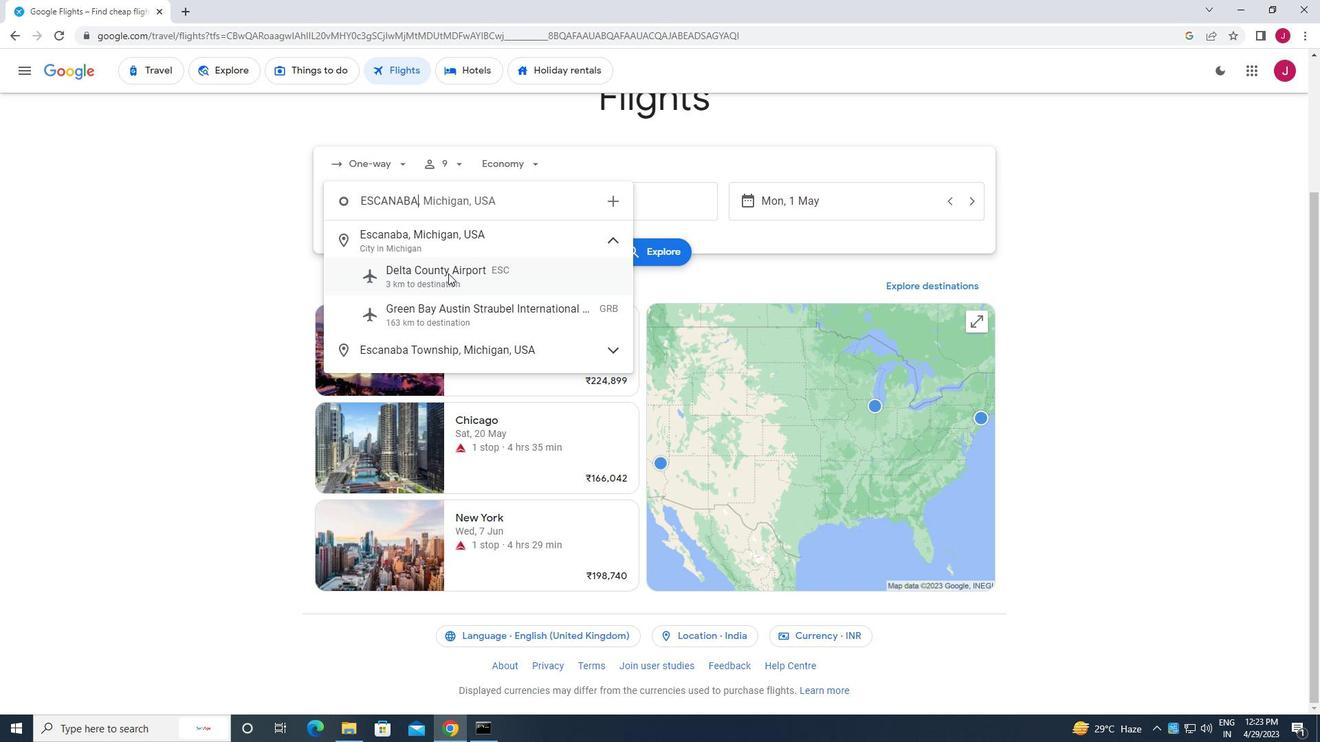 
Action: Mouse moved to (617, 200)
Screenshot: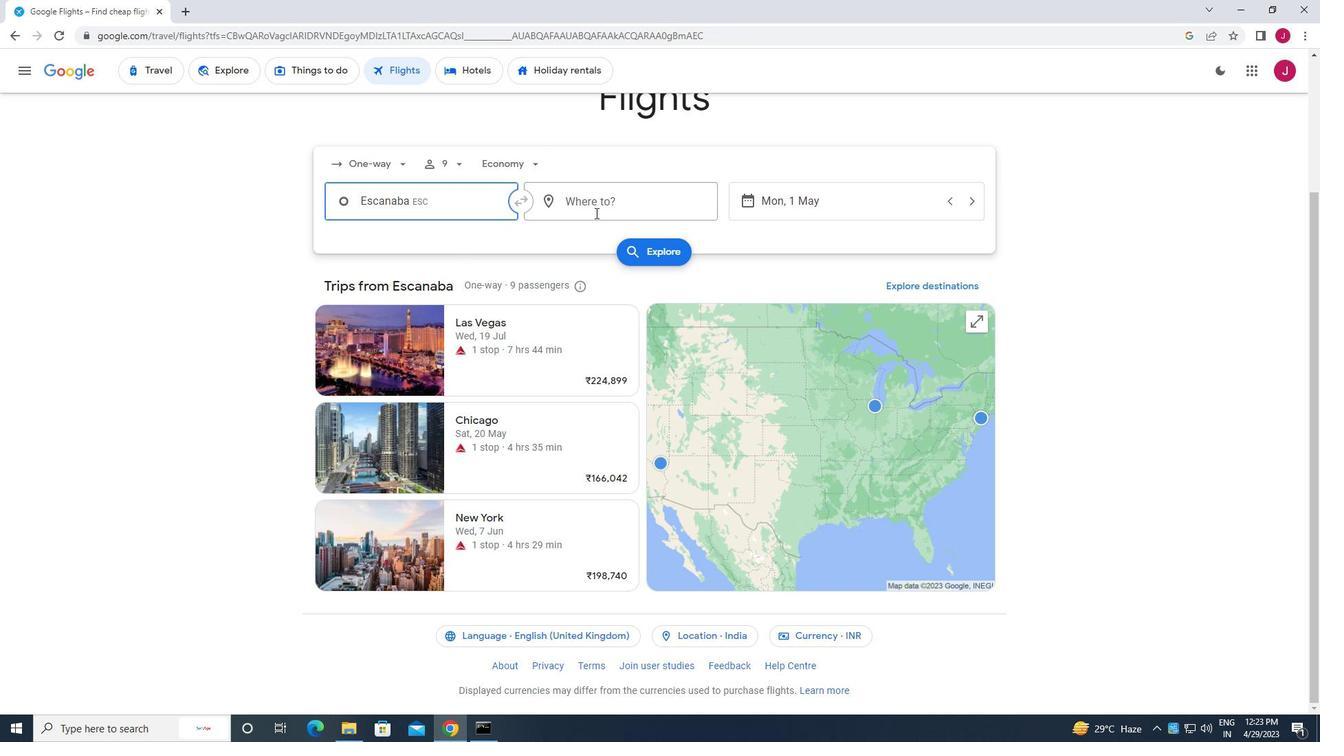 
Action: Mouse pressed left at (617, 200)
Screenshot: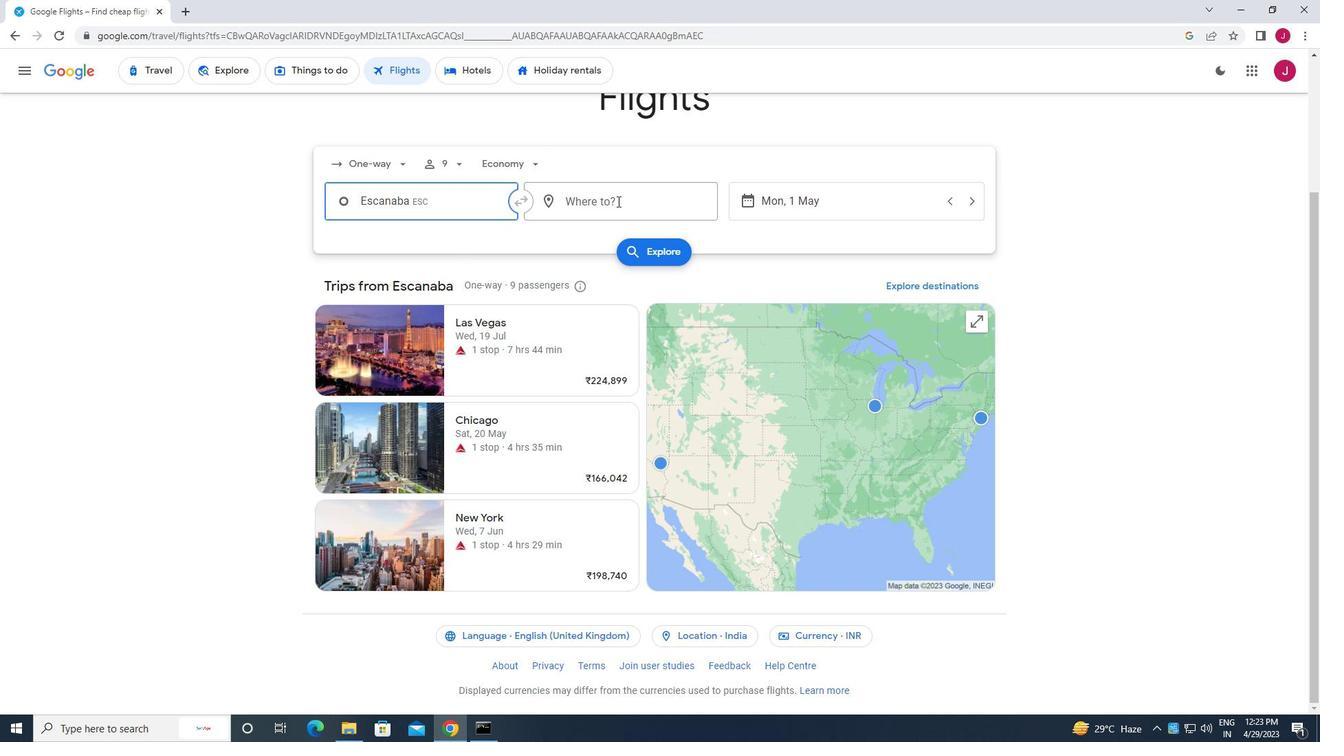 
Action: Mouse moved to (616, 200)
Screenshot: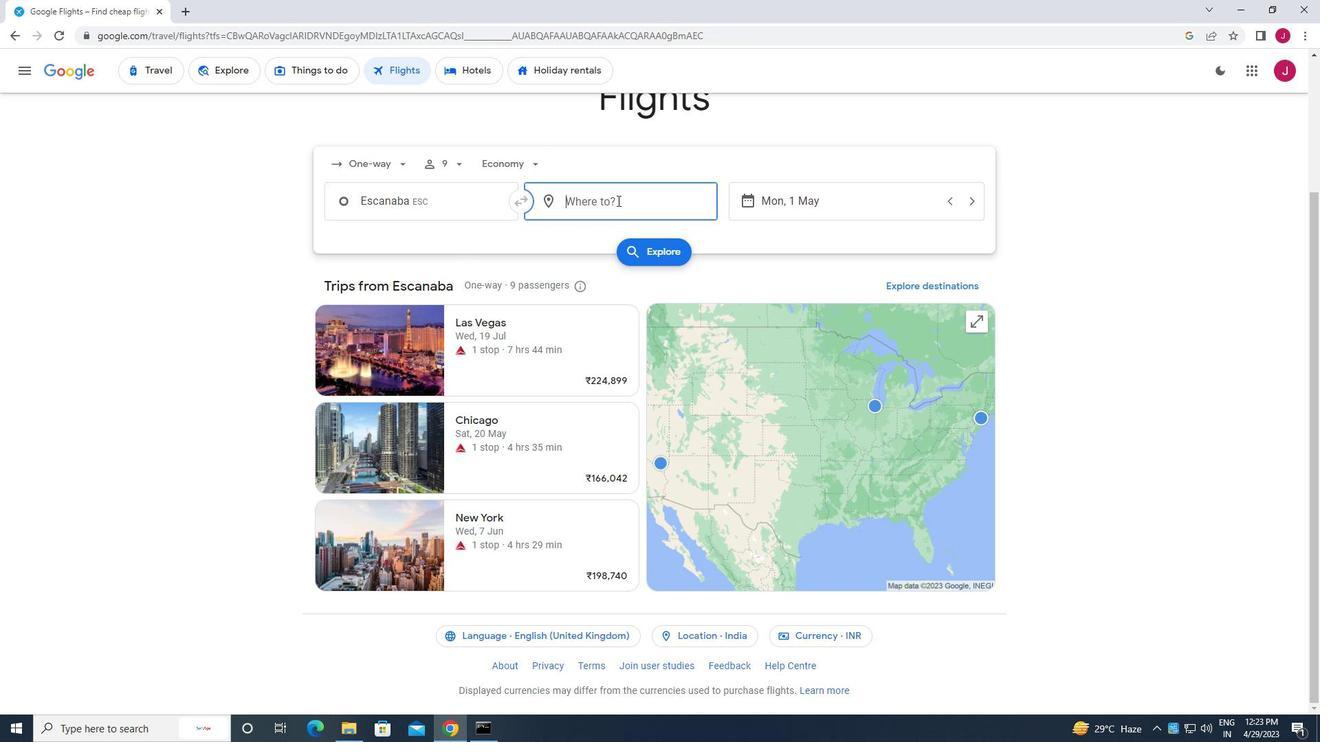 
Action: Key pressed greenc<Key.backspace>ville<Key.space>p
Screenshot: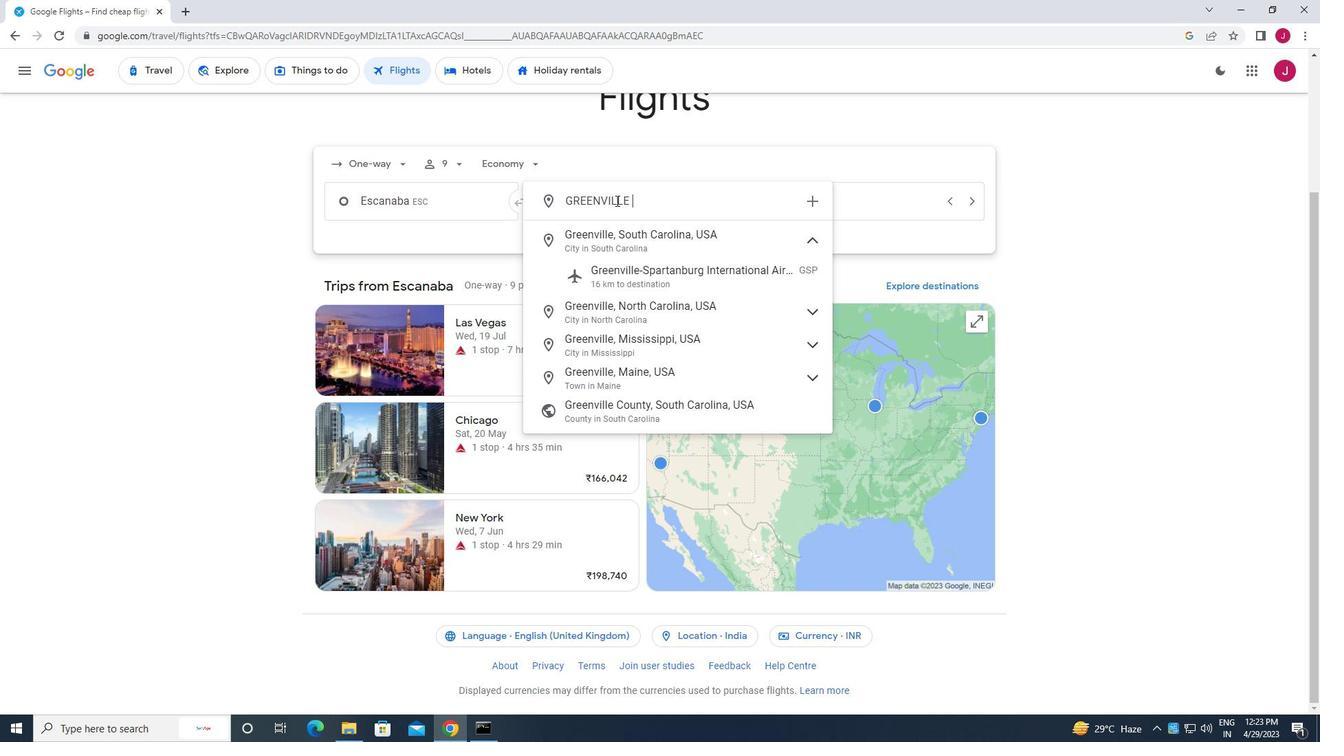 
Action: Mouse moved to (607, 246)
Screenshot: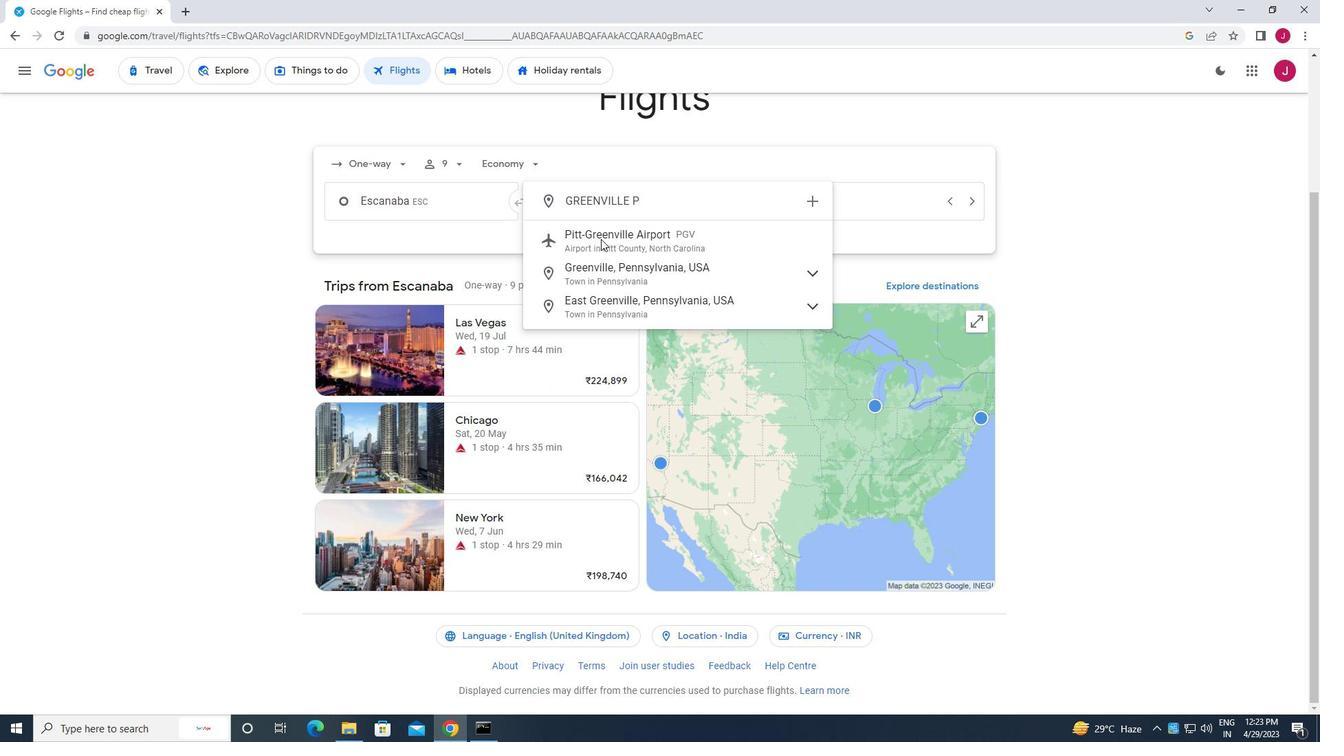 
Action: Mouse pressed left at (607, 246)
Screenshot: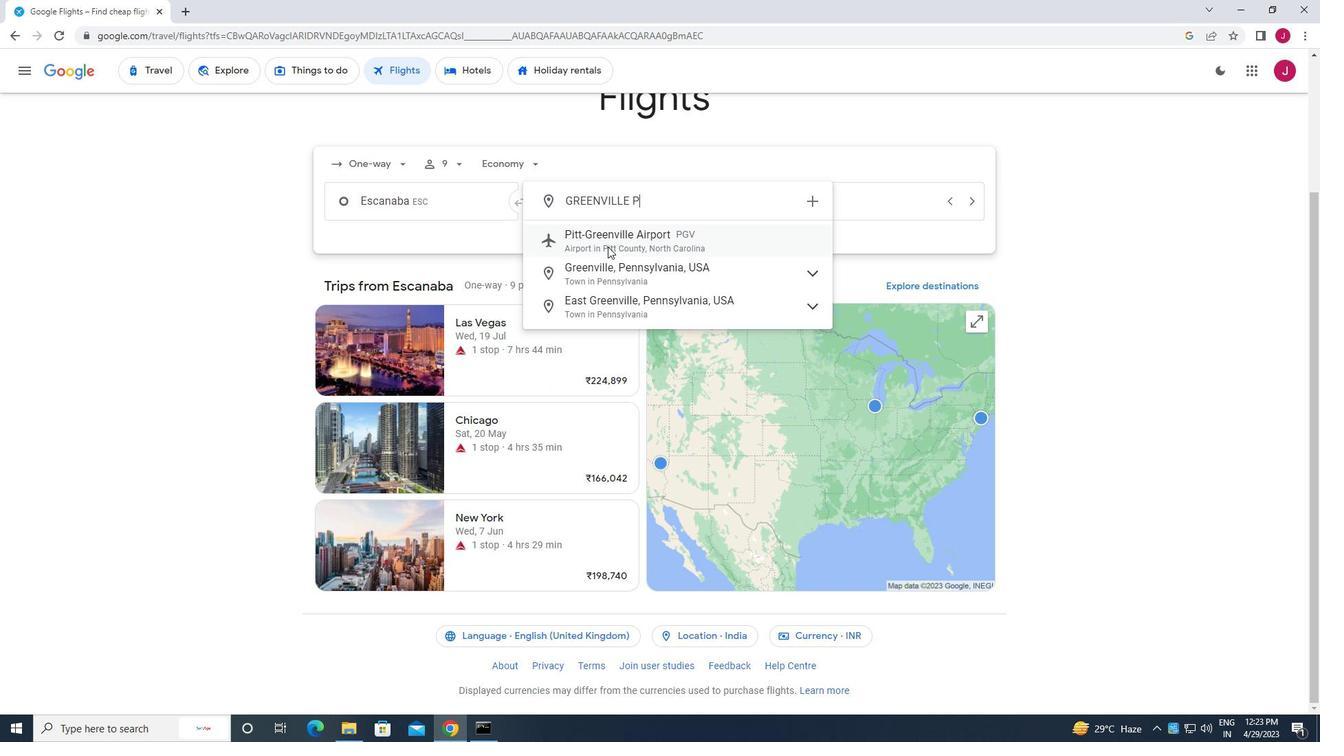 
Action: Mouse moved to (857, 202)
Screenshot: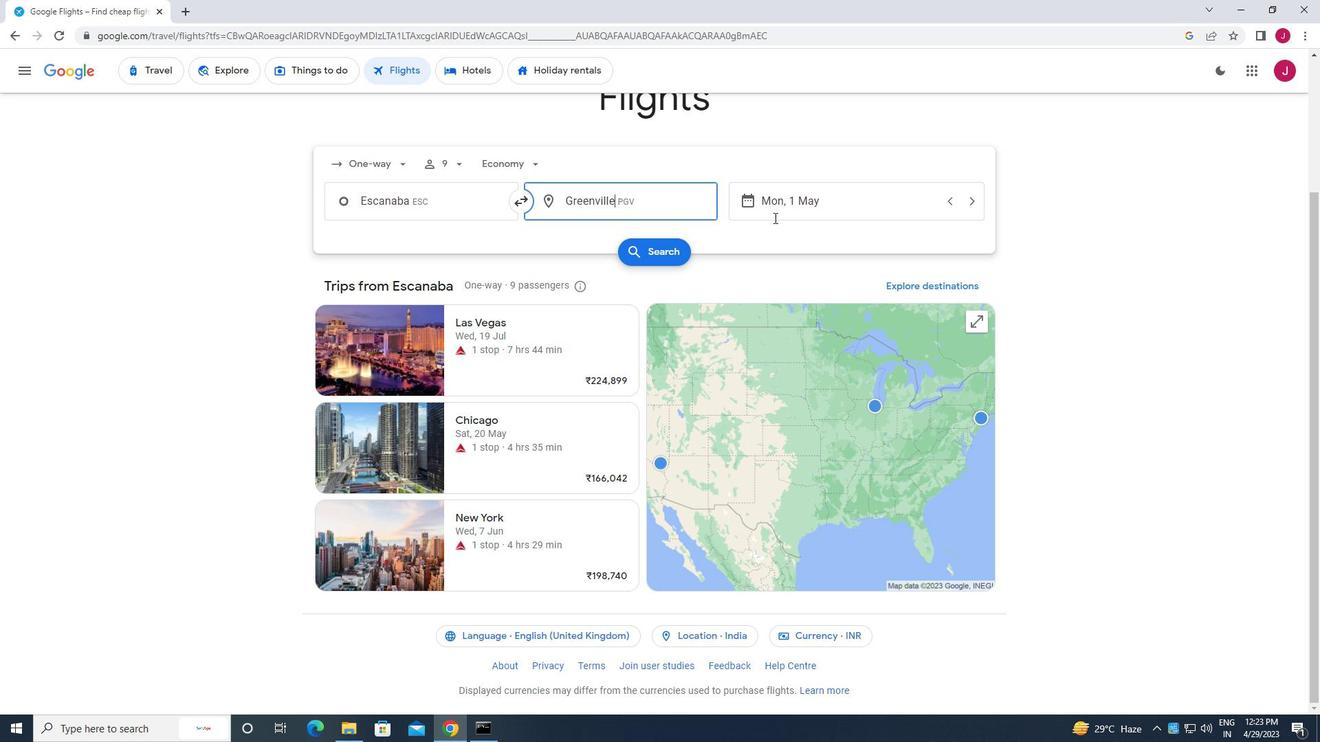 
Action: Mouse pressed left at (857, 202)
Screenshot: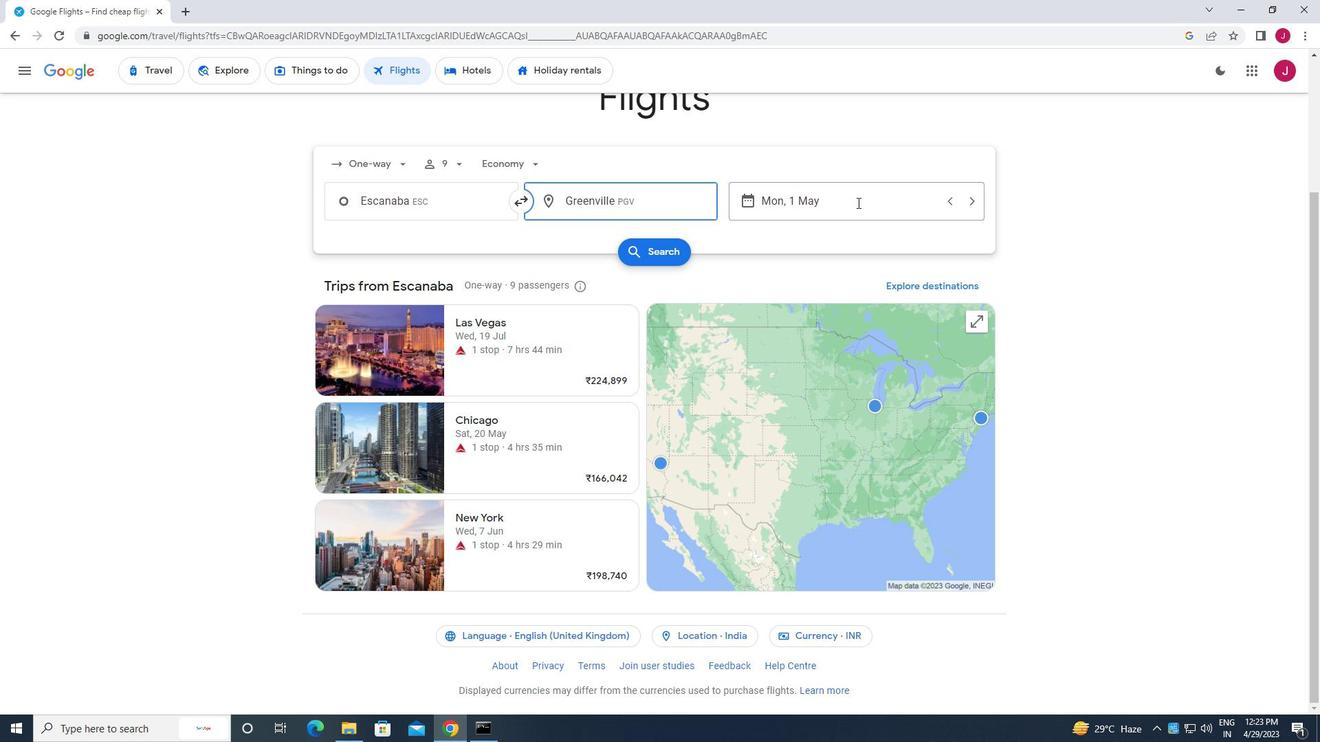 
Action: Mouse moved to (828, 299)
Screenshot: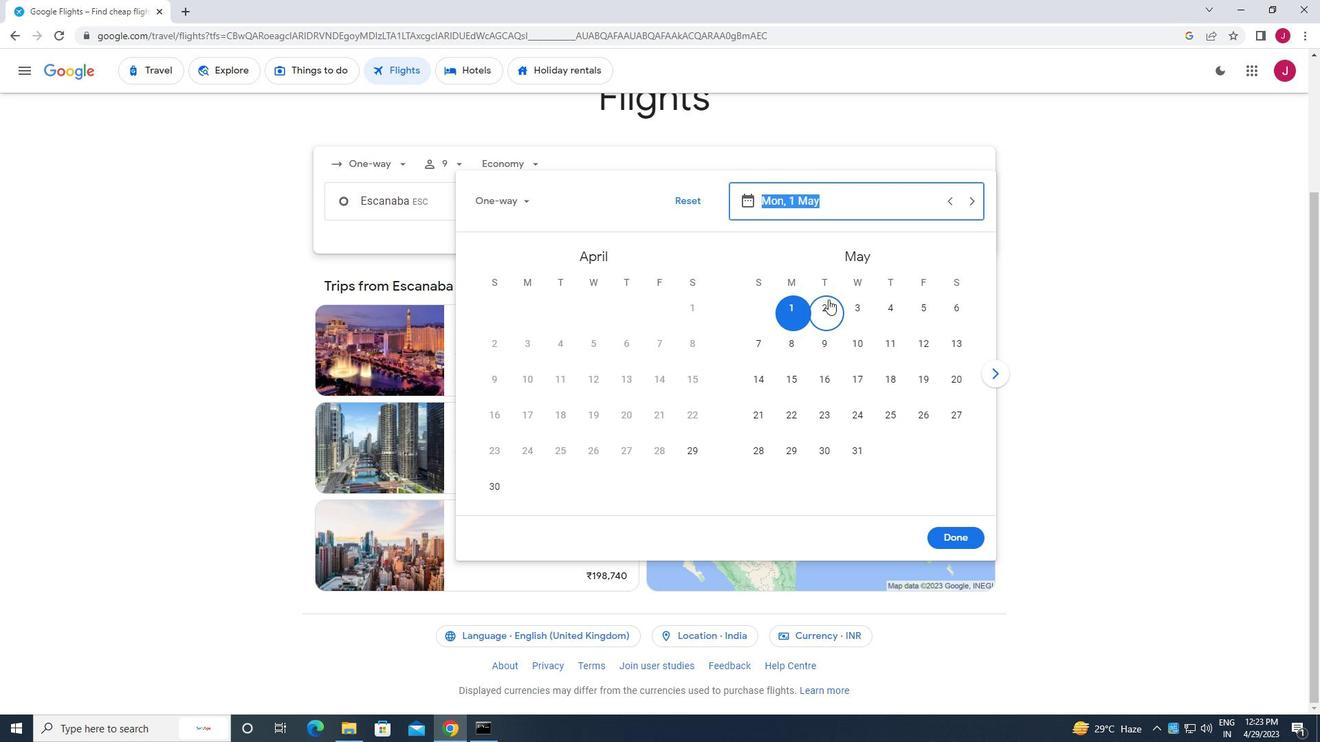 
Action: Mouse pressed left at (828, 299)
Screenshot: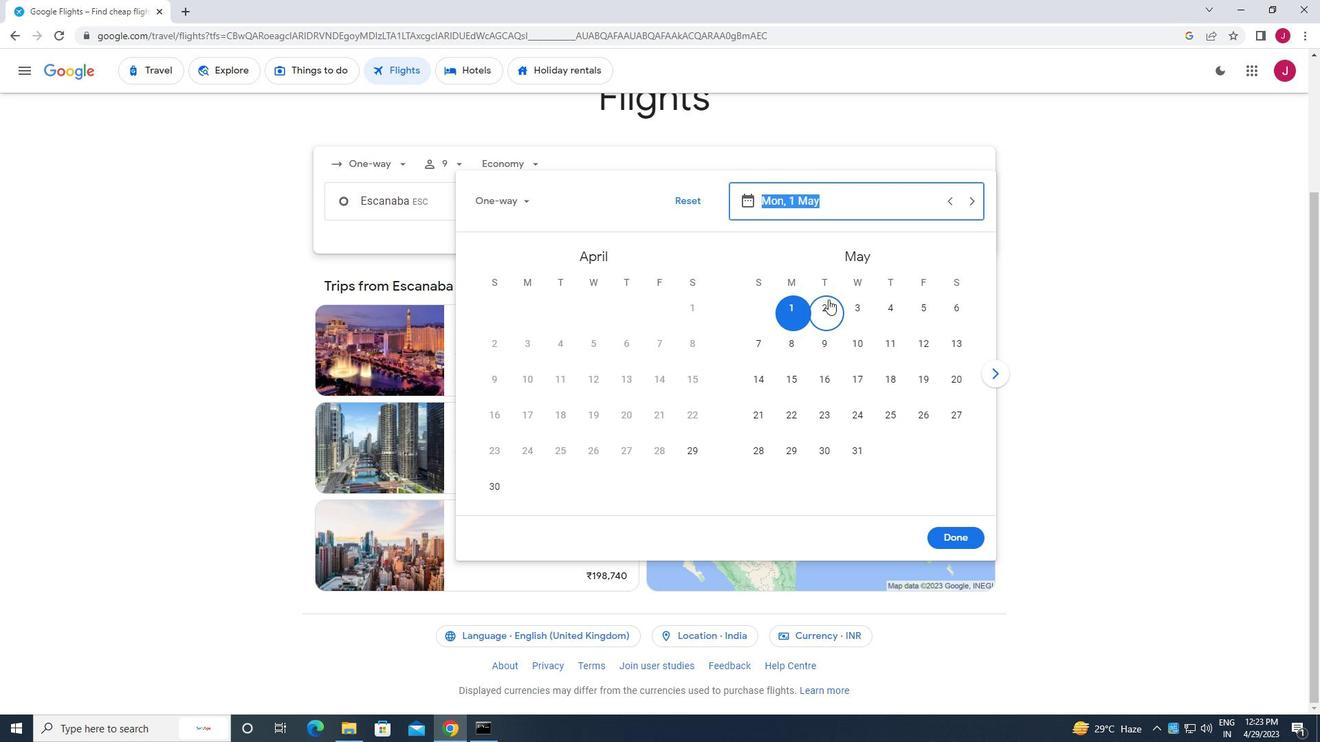 
Action: Mouse moved to (944, 536)
Screenshot: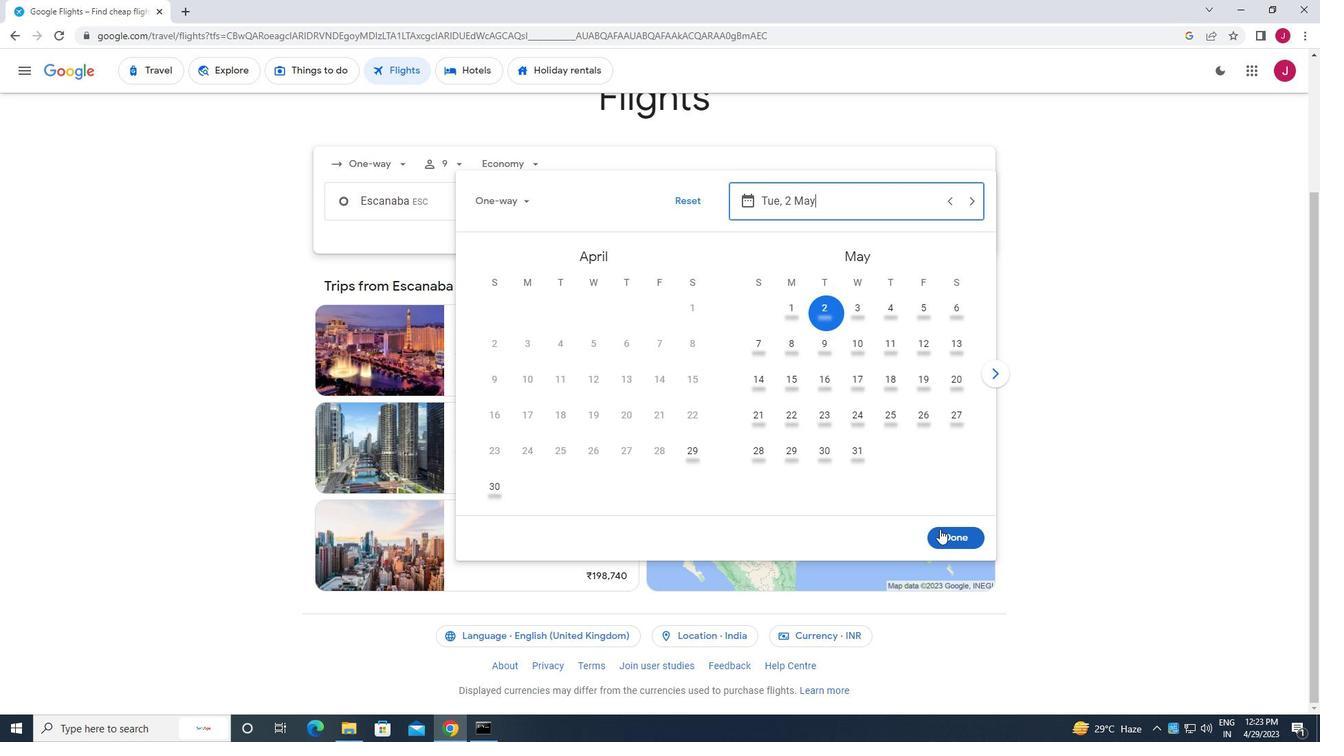 
Action: Mouse pressed left at (944, 536)
Screenshot: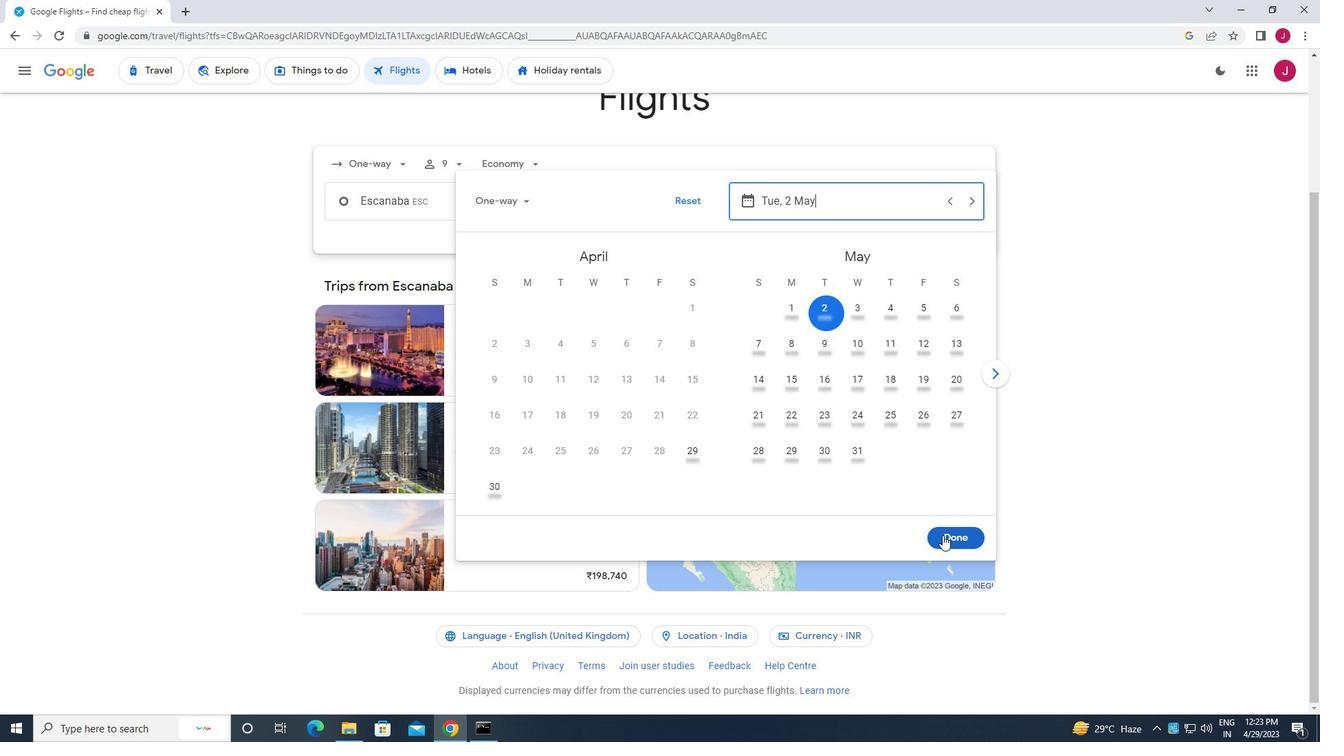 
Action: Mouse moved to (668, 252)
Screenshot: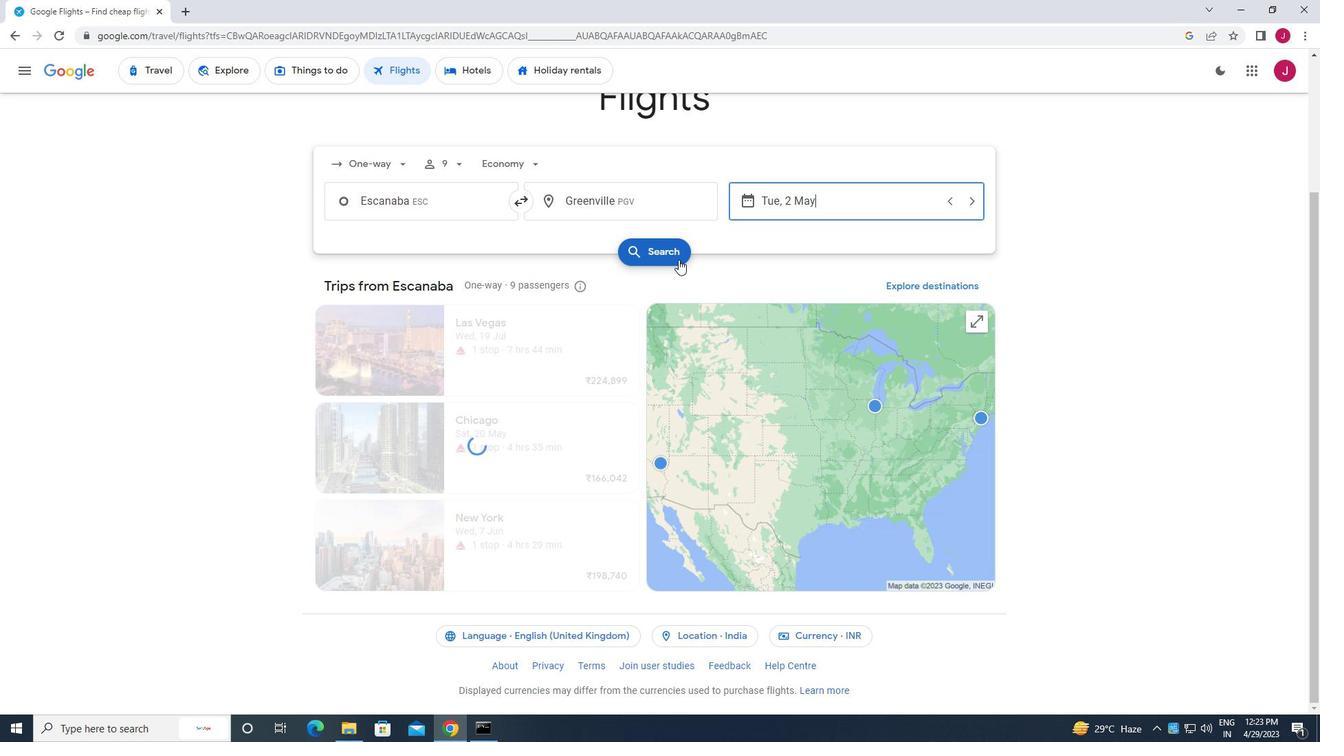
Action: Mouse pressed left at (668, 252)
Screenshot: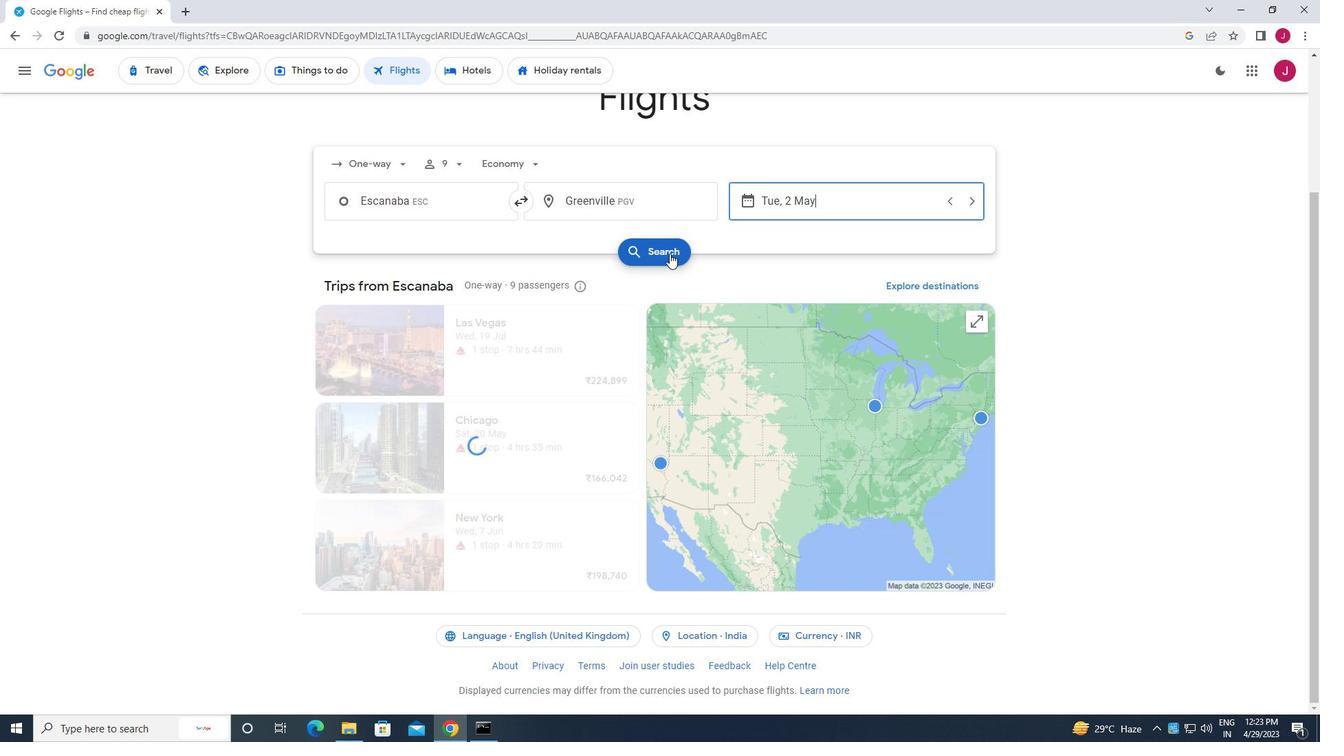 
Action: Mouse moved to (353, 197)
Screenshot: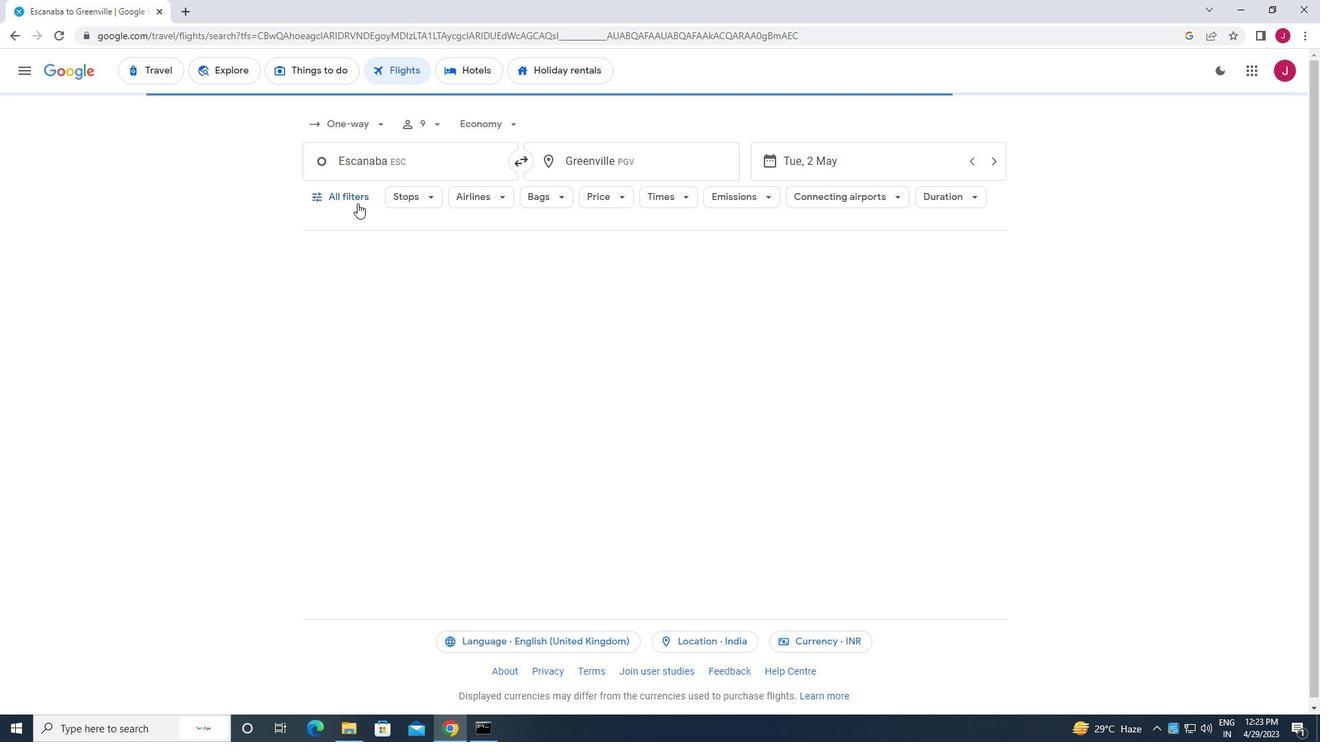 
Action: Mouse pressed left at (353, 197)
Screenshot: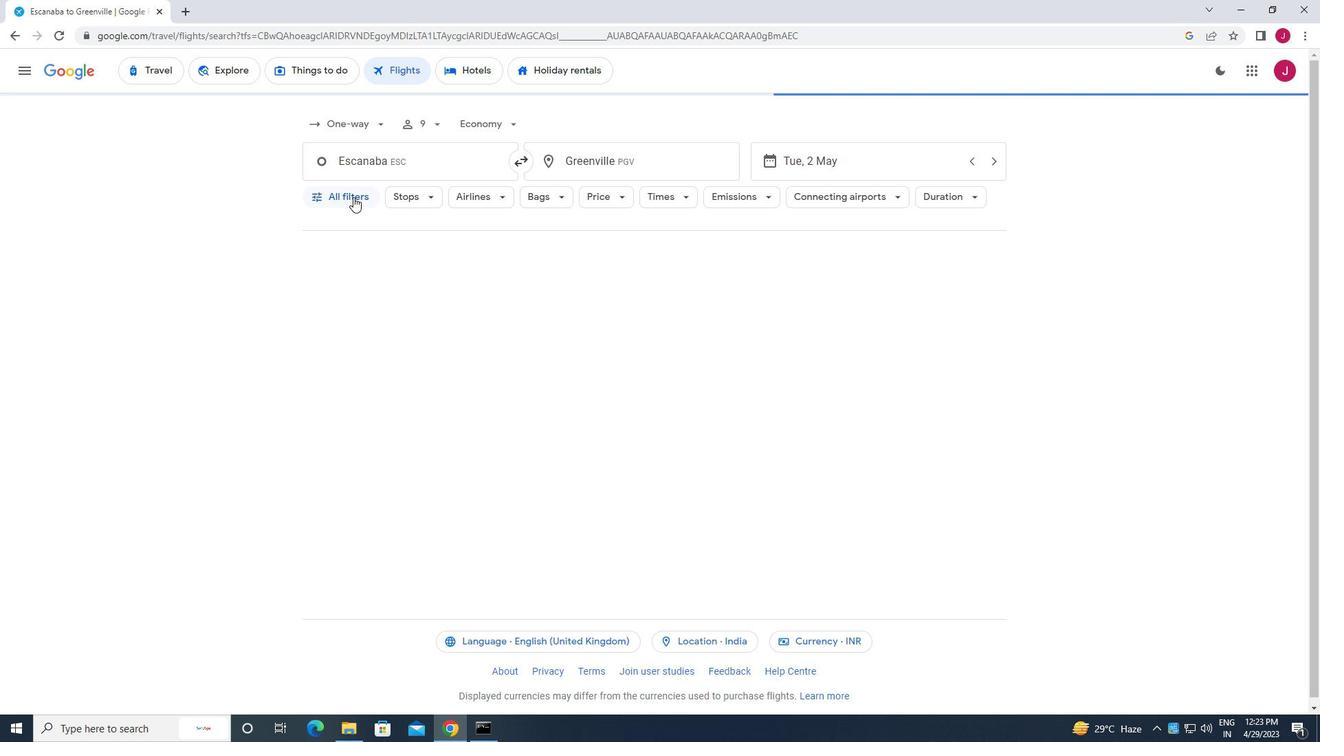 
Action: Mouse moved to (444, 324)
Screenshot: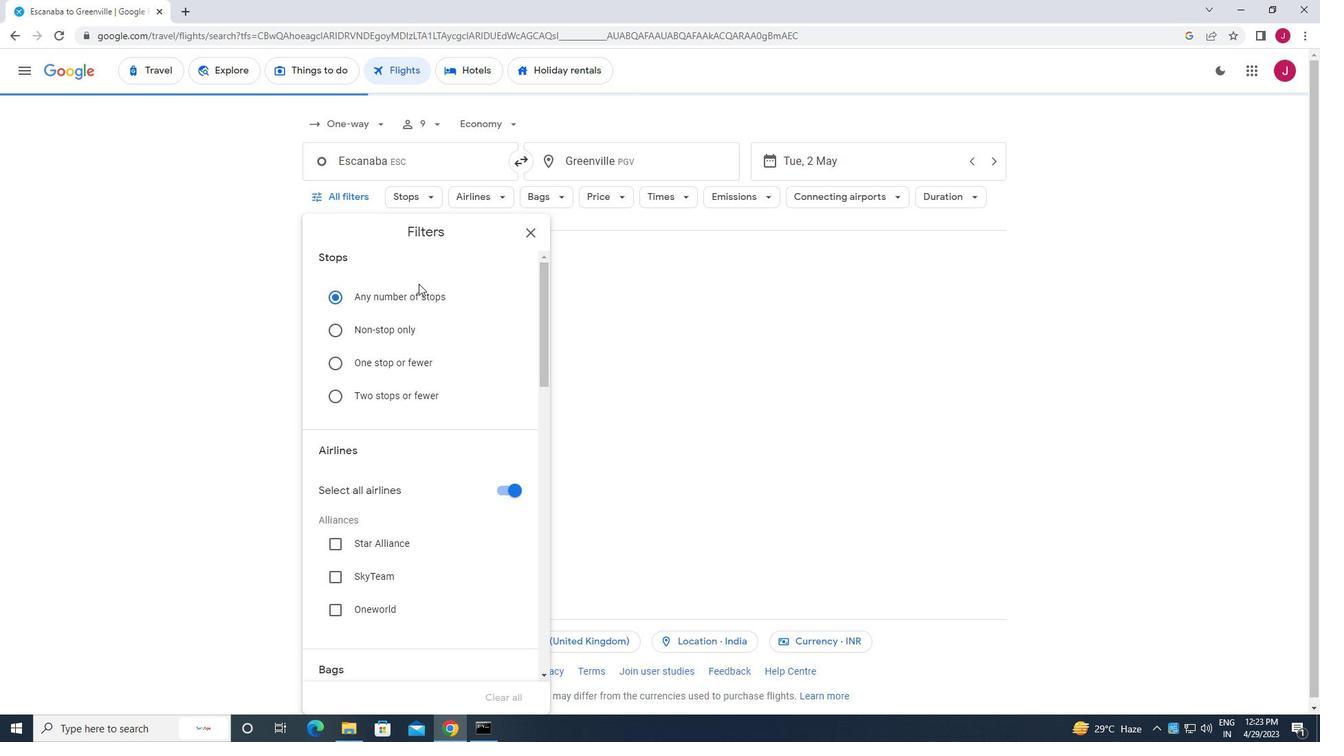 
Action: Mouse scrolled (444, 323) with delta (0, 0)
Screenshot: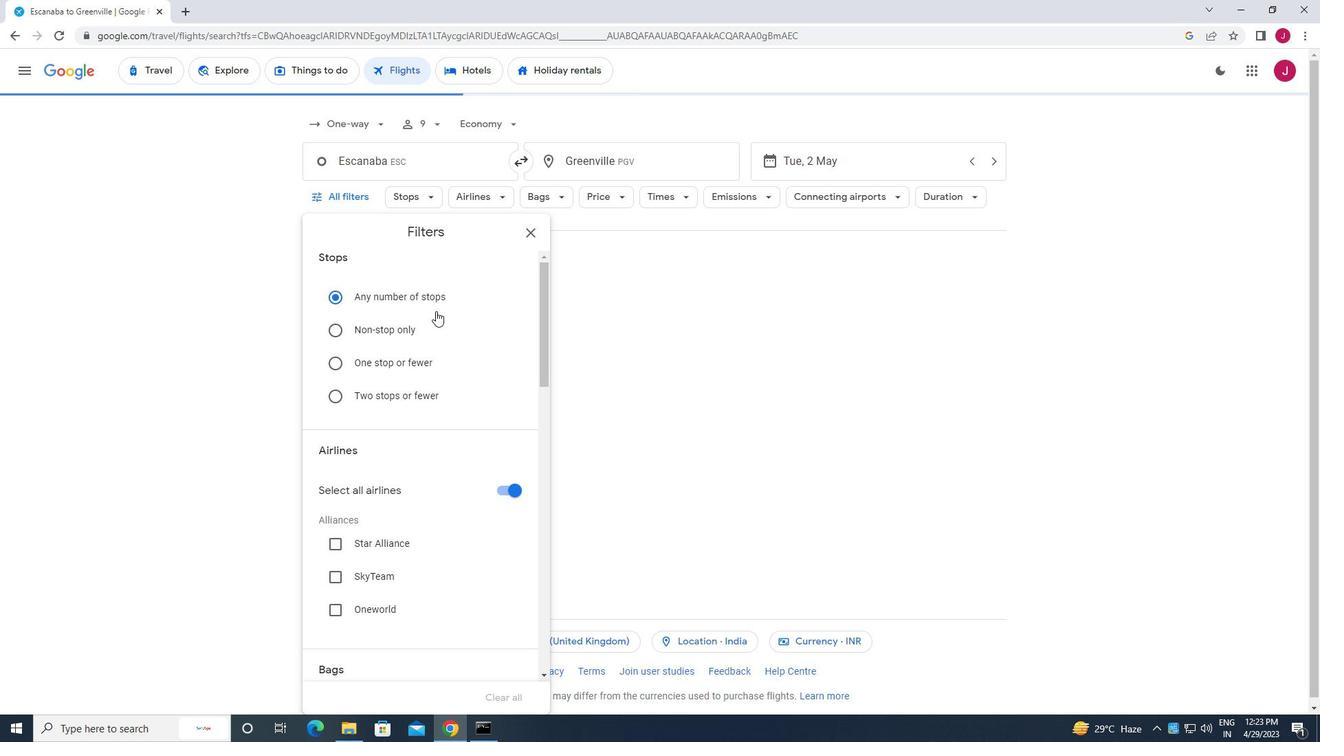 
Action: Mouse scrolled (444, 323) with delta (0, 0)
Screenshot: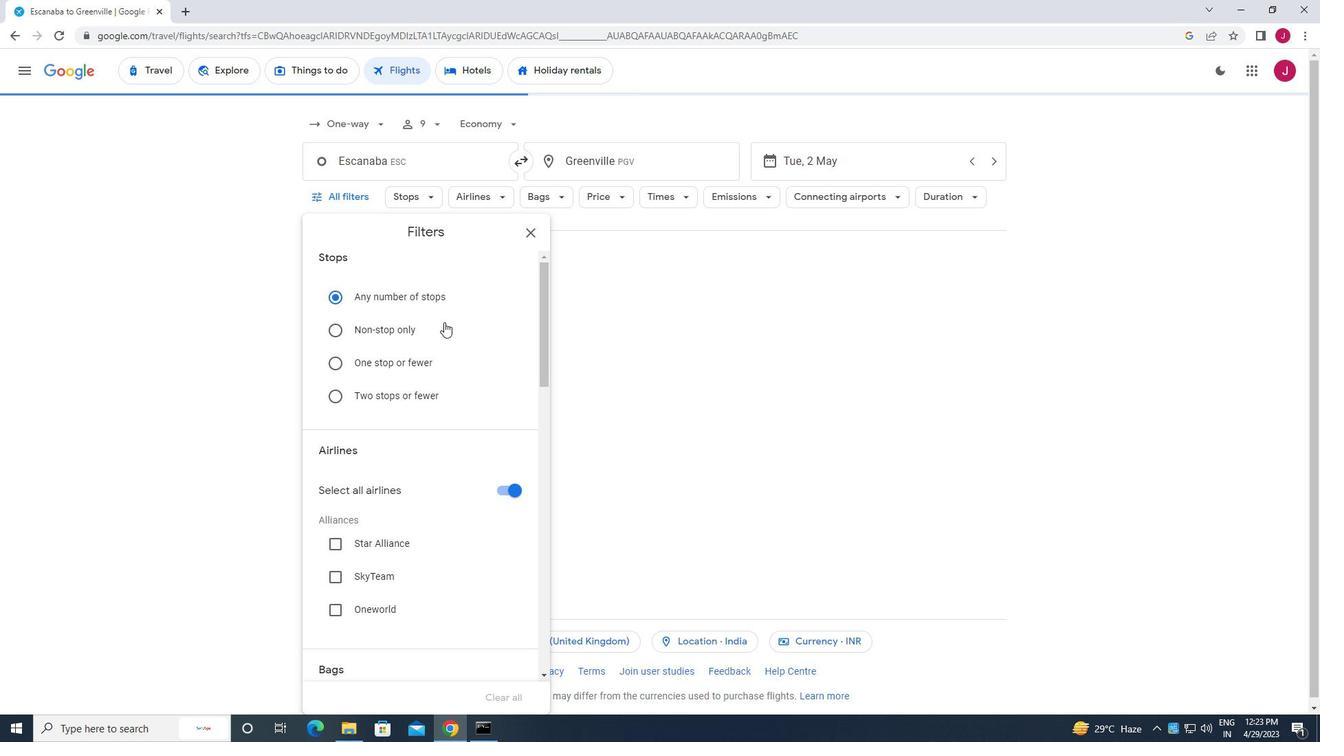 
Action: Mouse scrolled (444, 323) with delta (0, 0)
Screenshot: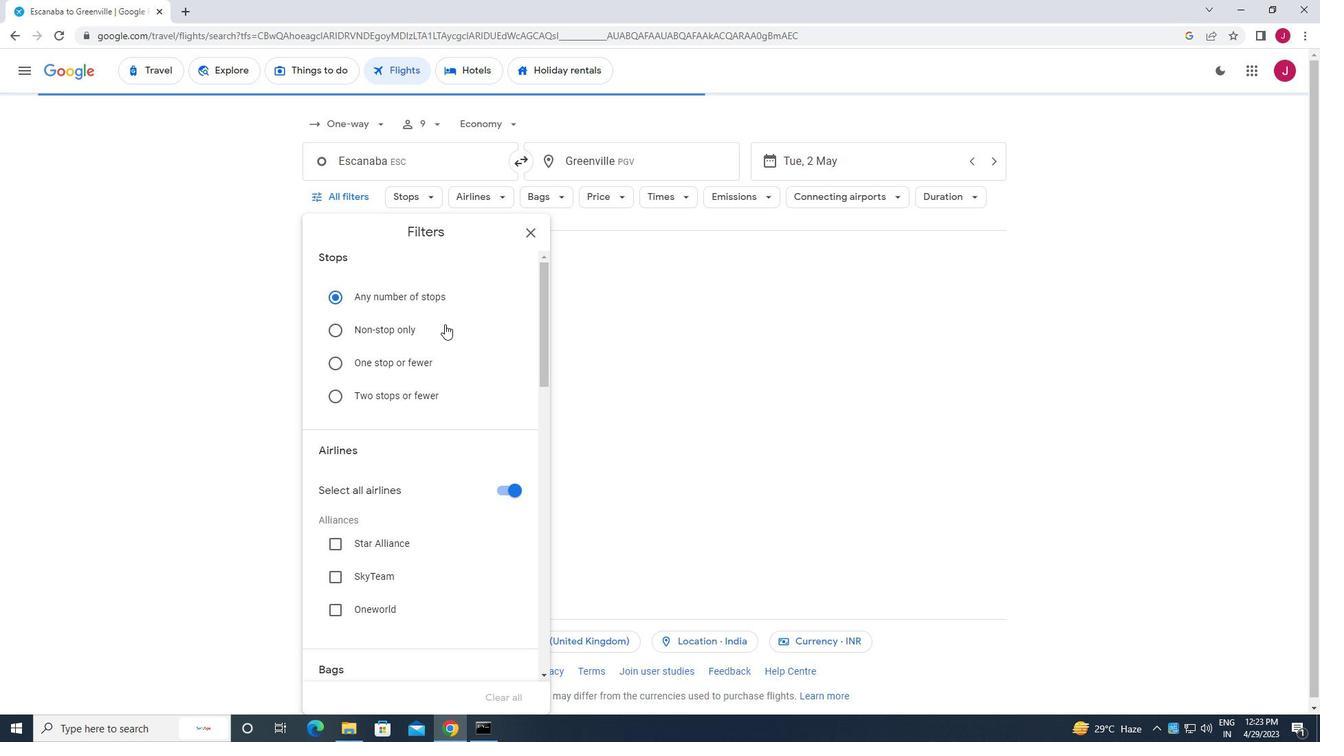 
Action: Mouse moved to (497, 285)
Screenshot: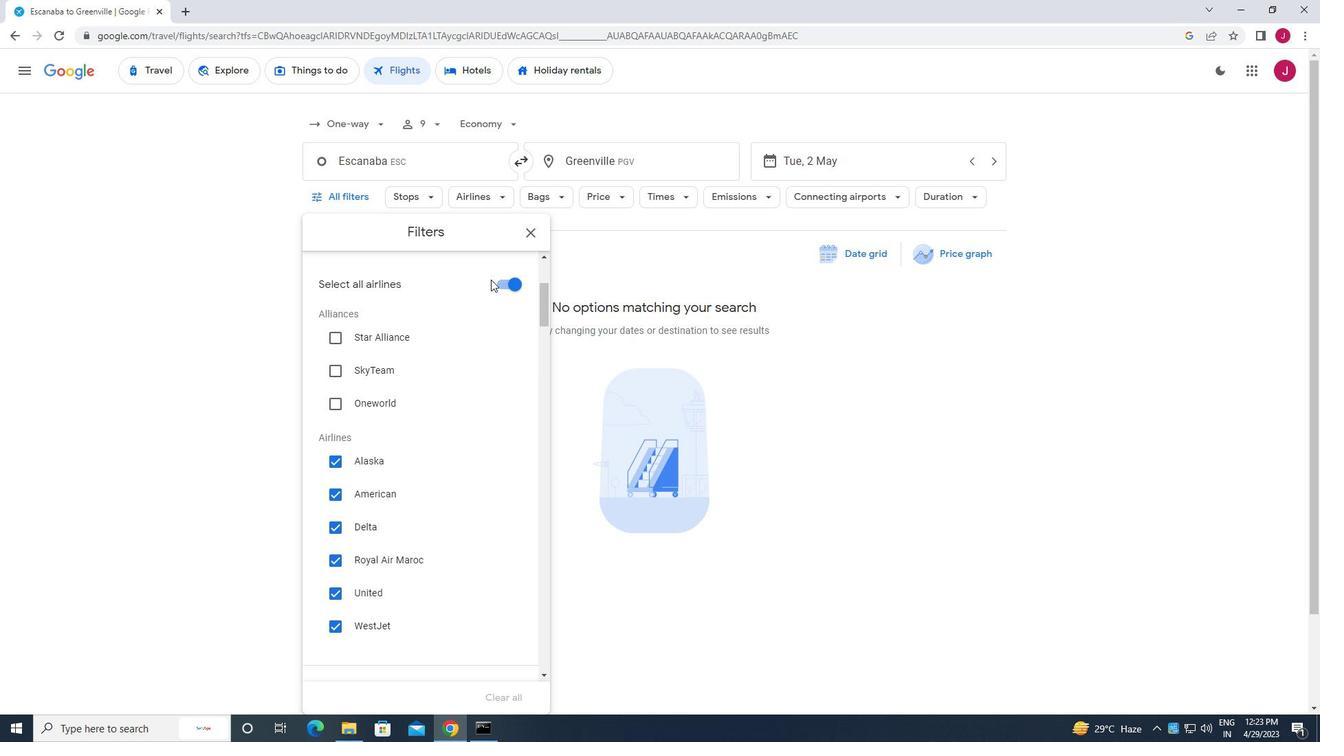 
Action: Mouse pressed left at (497, 285)
Screenshot: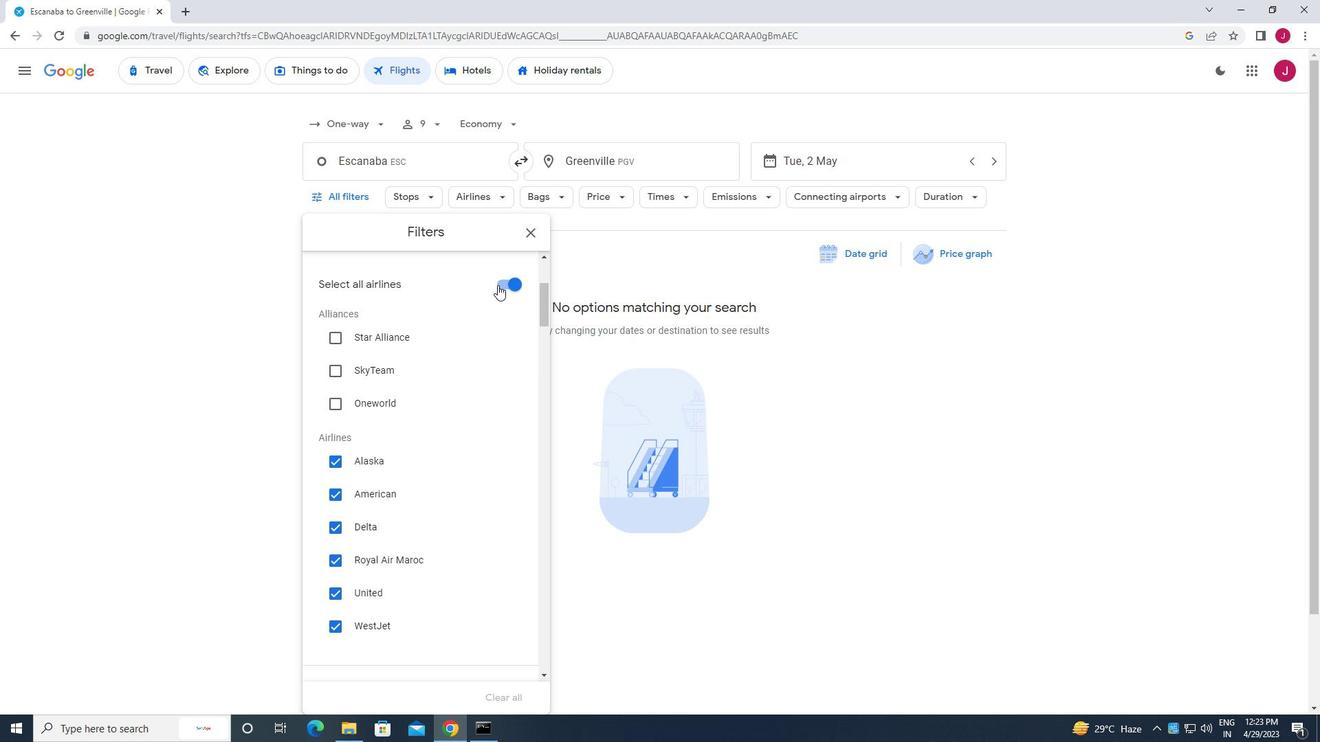 
Action: Mouse moved to (415, 346)
Screenshot: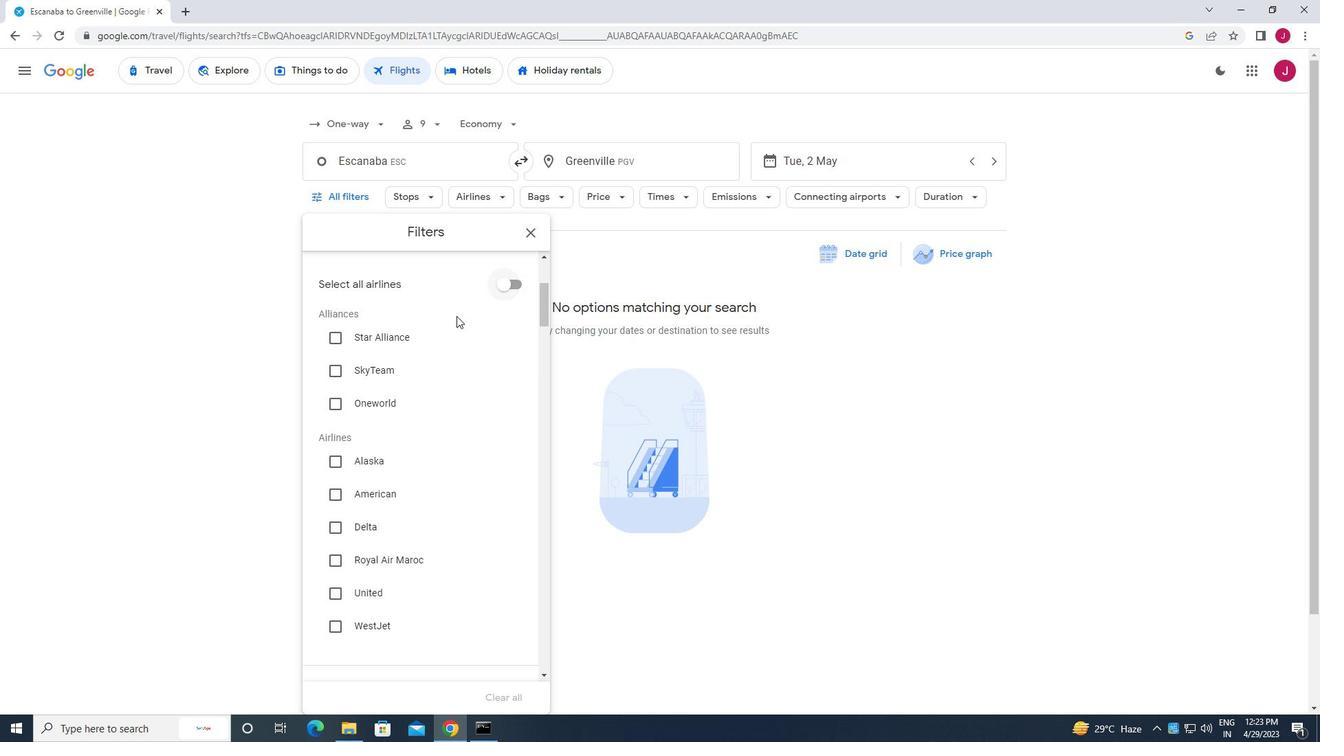 
Action: Mouse scrolled (415, 345) with delta (0, 0)
Screenshot: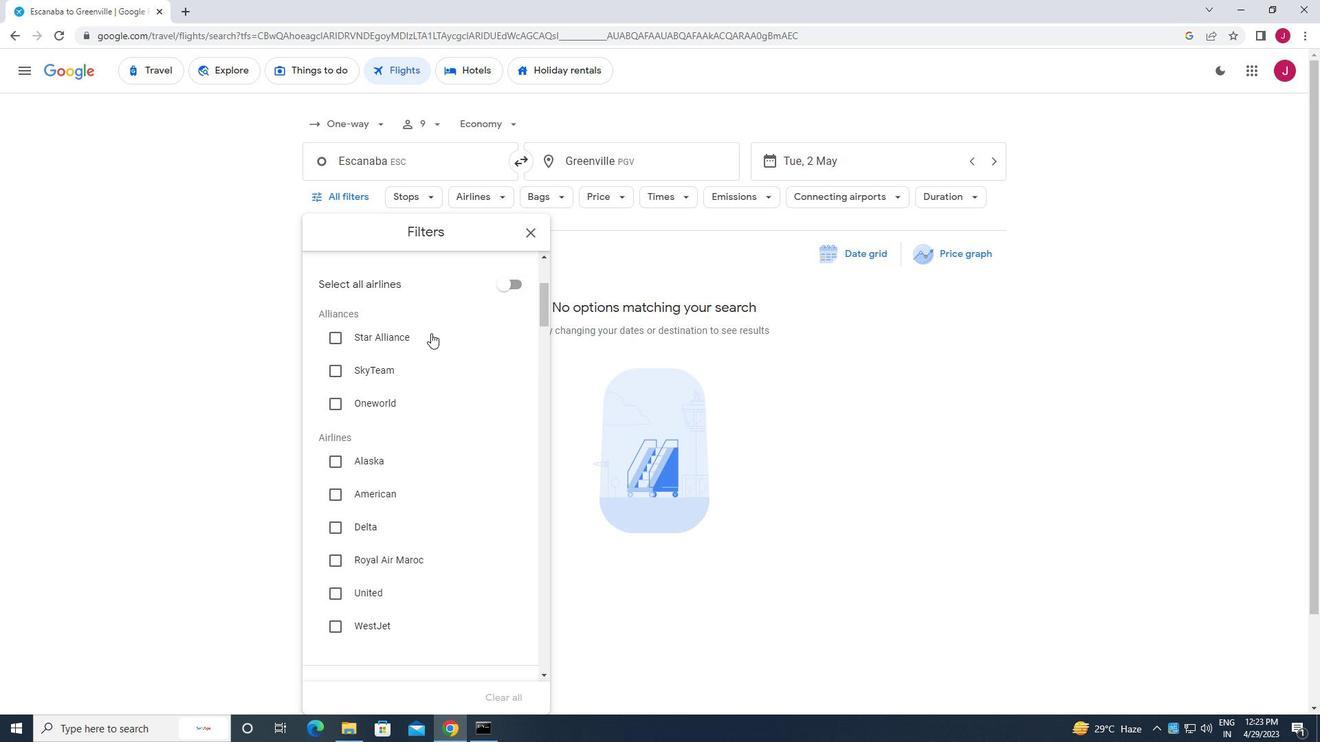 
Action: Mouse scrolled (415, 345) with delta (0, 0)
Screenshot: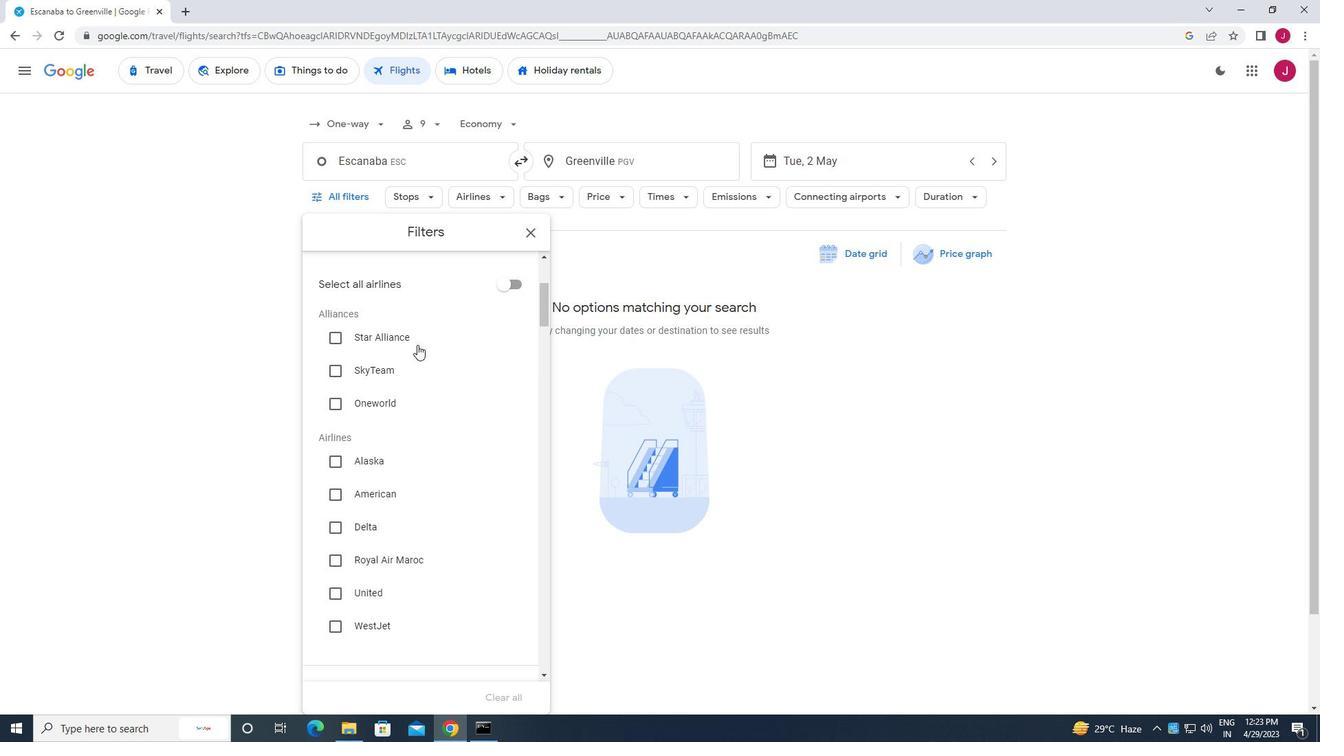 
Action: Mouse scrolled (415, 345) with delta (0, 0)
Screenshot: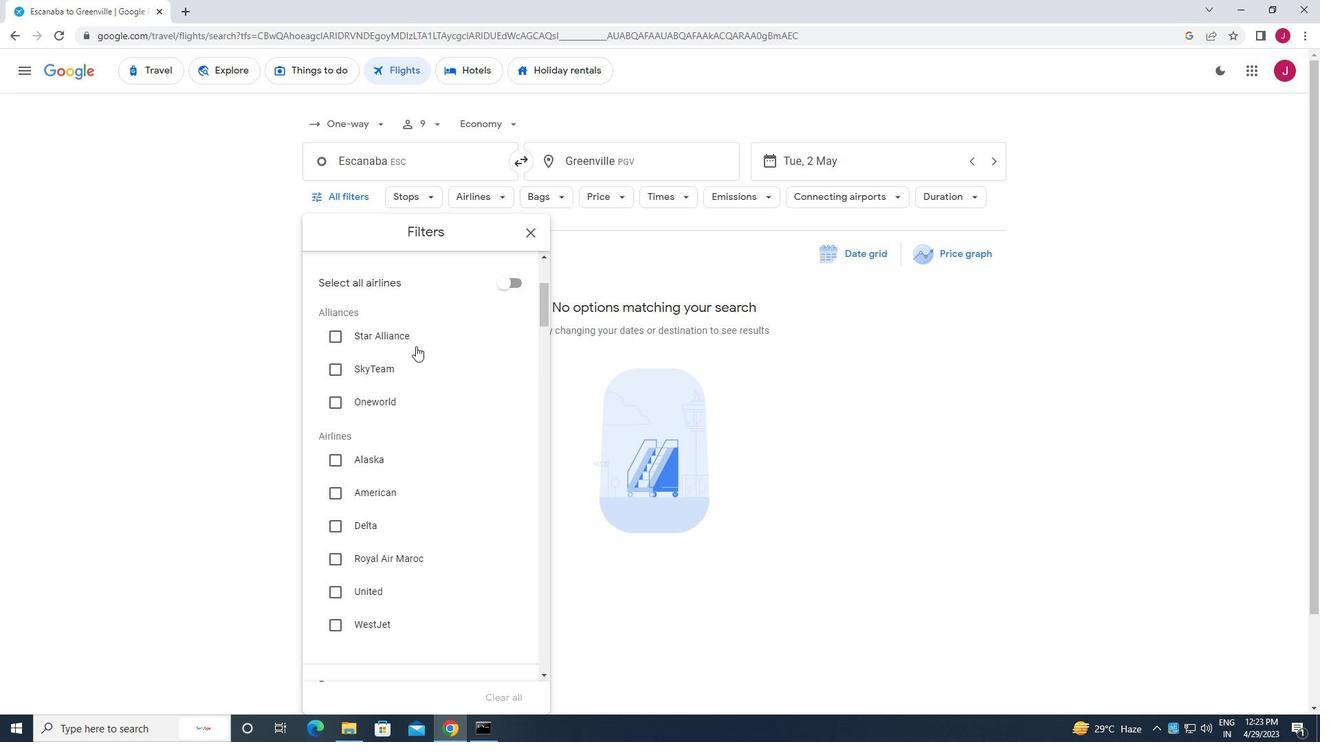 
Action: Mouse moved to (349, 364)
Screenshot: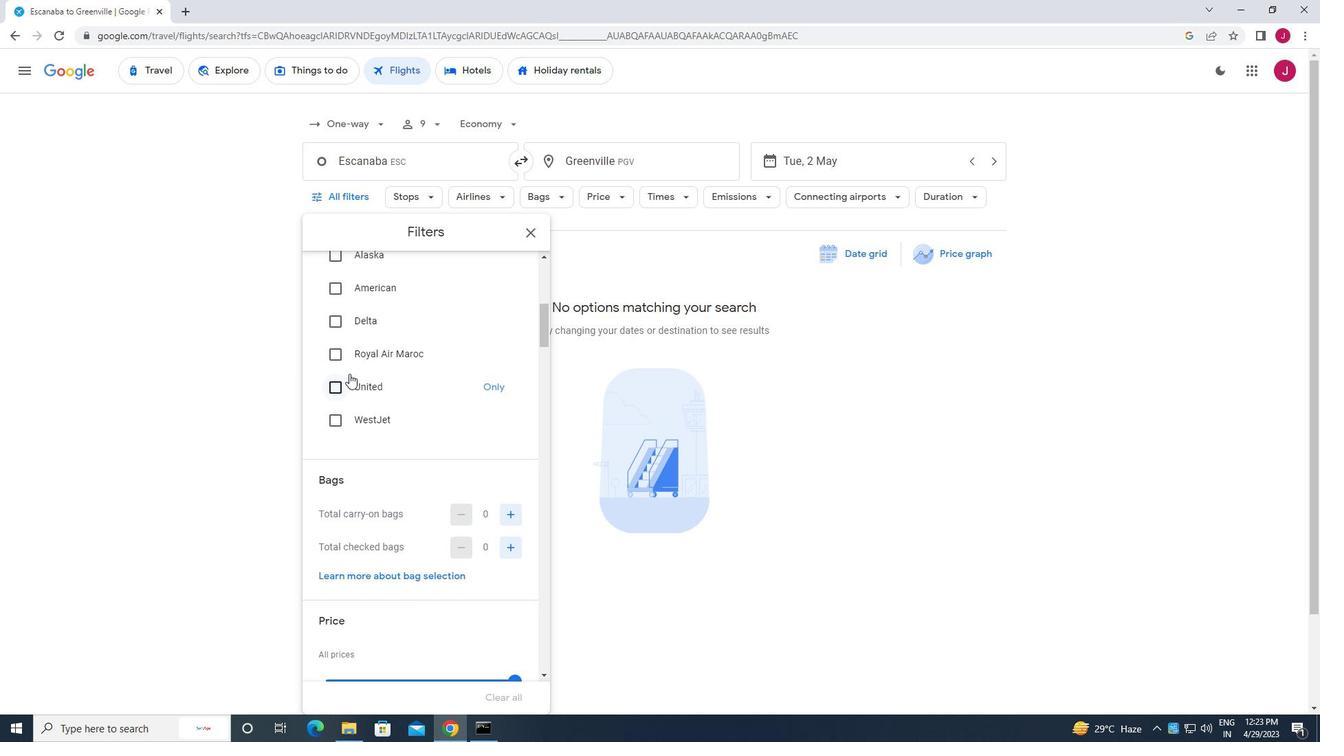 
Action: Mouse scrolled (349, 365) with delta (0, 0)
Screenshot: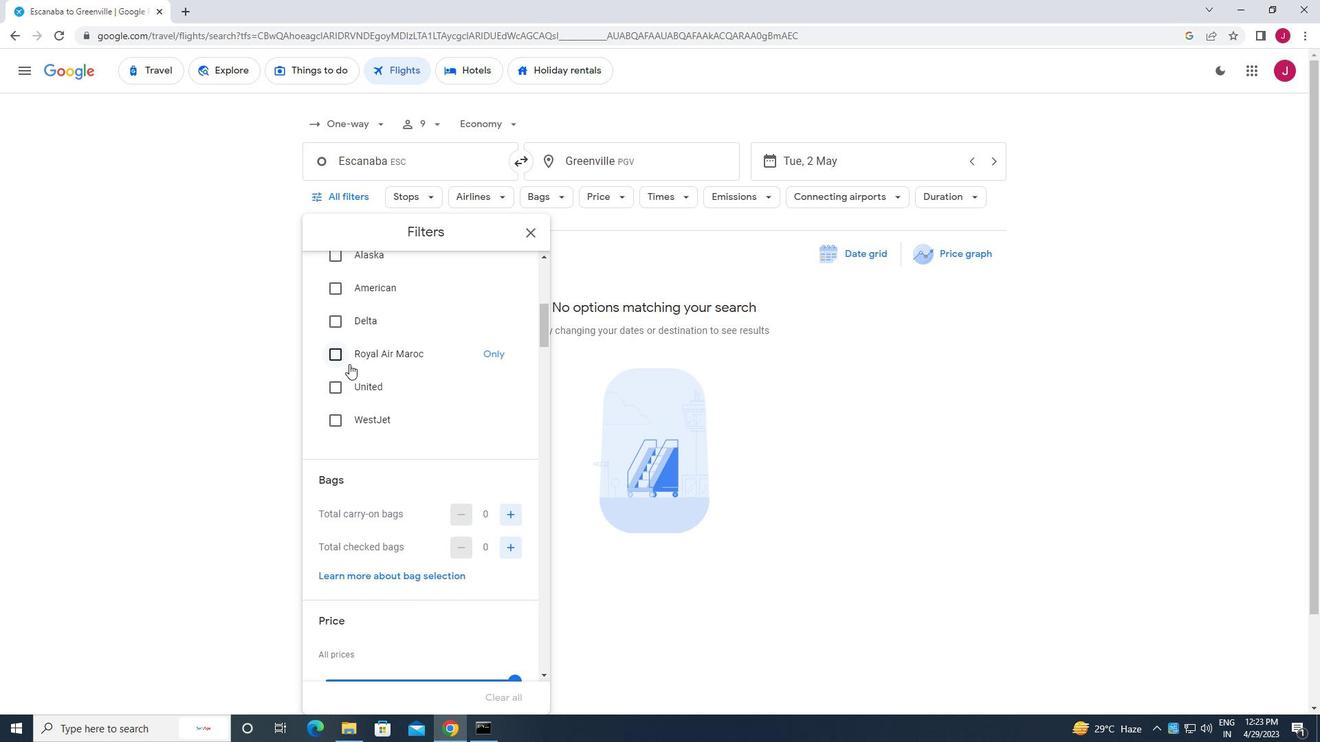 
Action: Mouse scrolled (349, 365) with delta (0, 0)
Screenshot: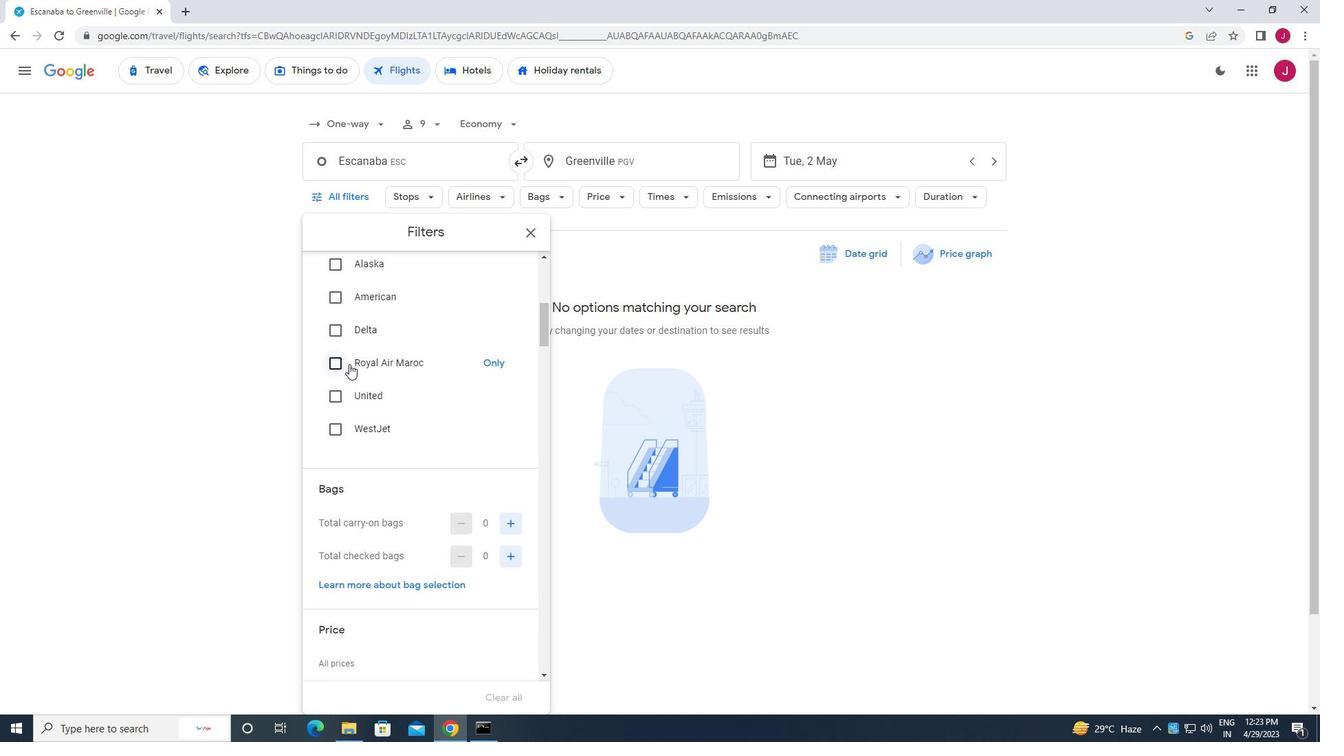 
Action: Mouse moved to (360, 461)
Screenshot: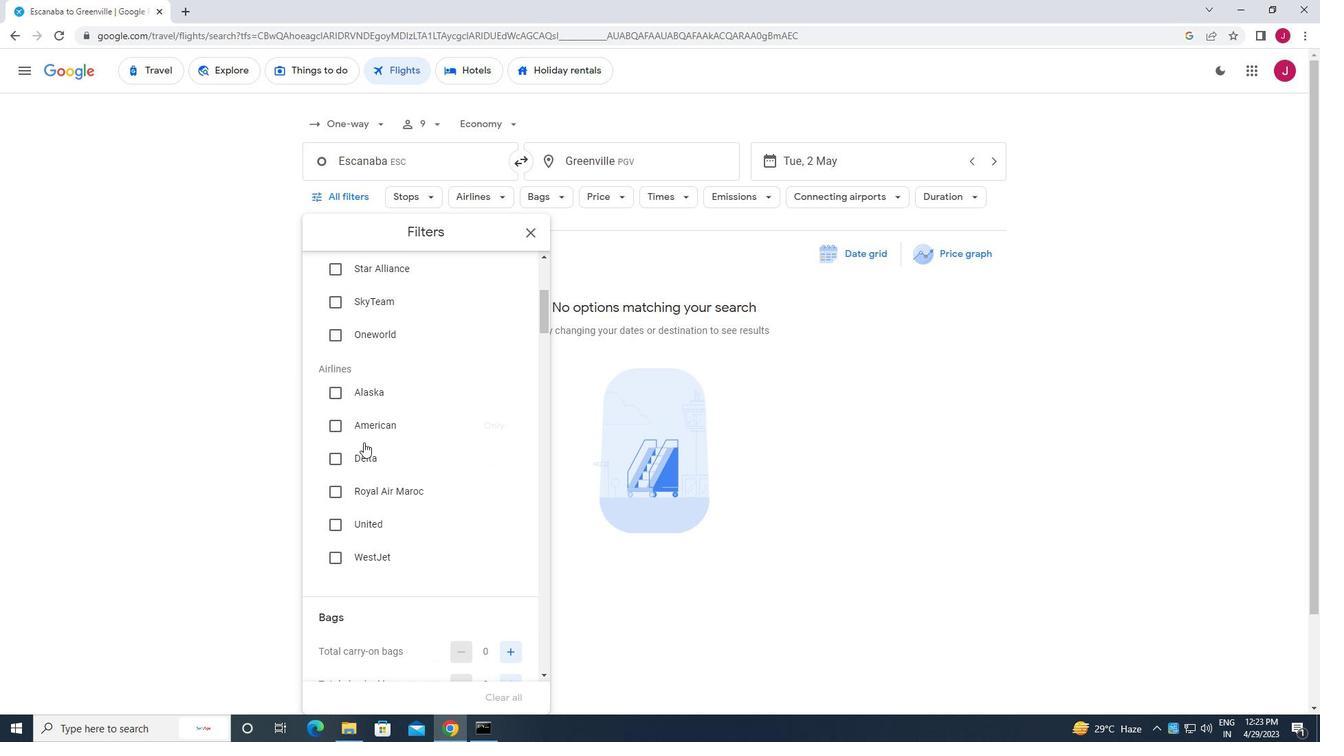
Action: Mouse scrolled (360, 460) with delta (0, 0)
Screenshot: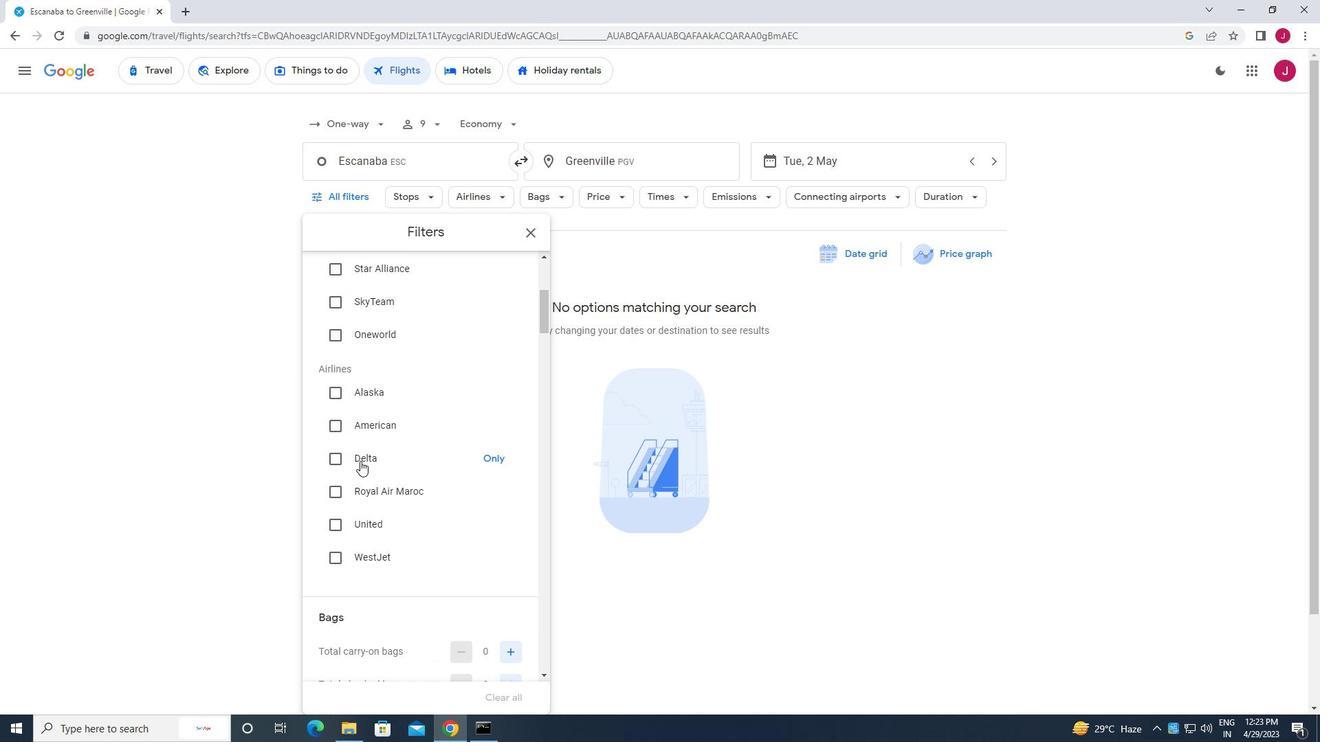 
Action: Mouse moved to (360, 462)
Screenshot: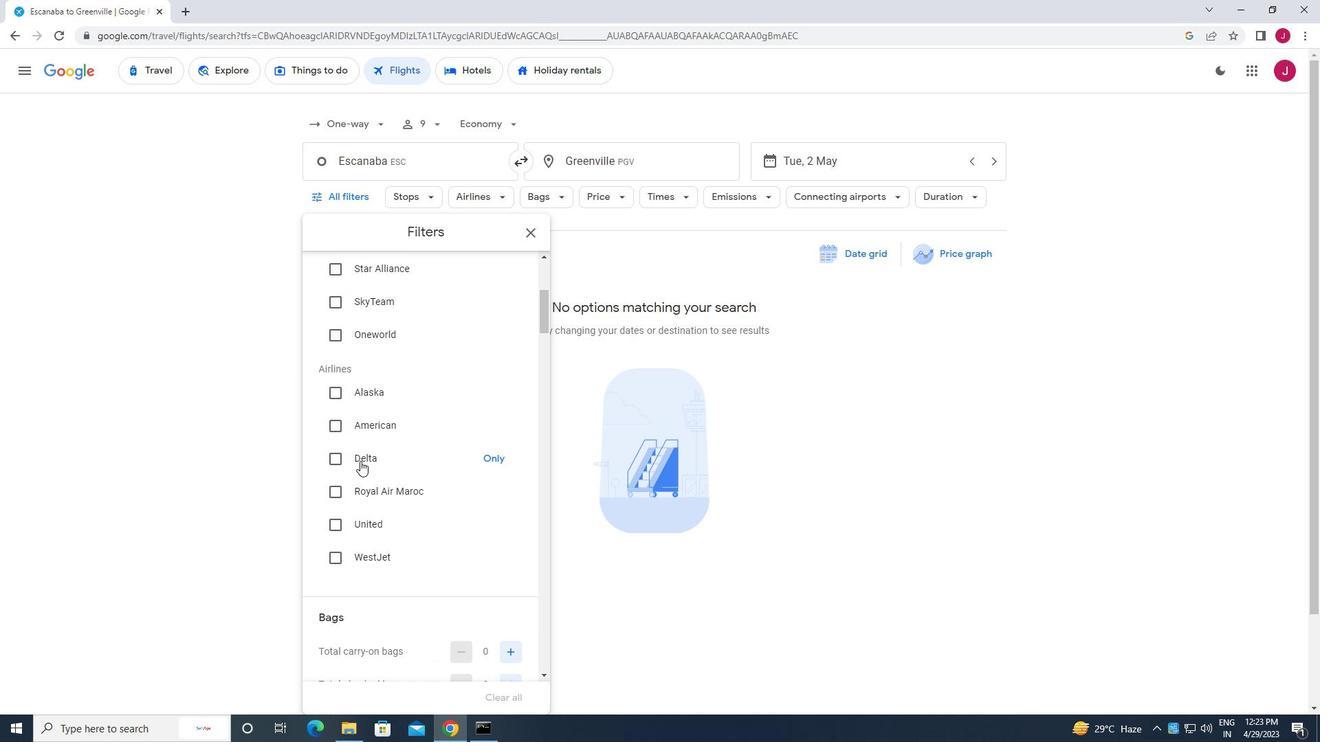
Action: Mouse scrolled (360, 461) with delta (0, 0)
Screenshot: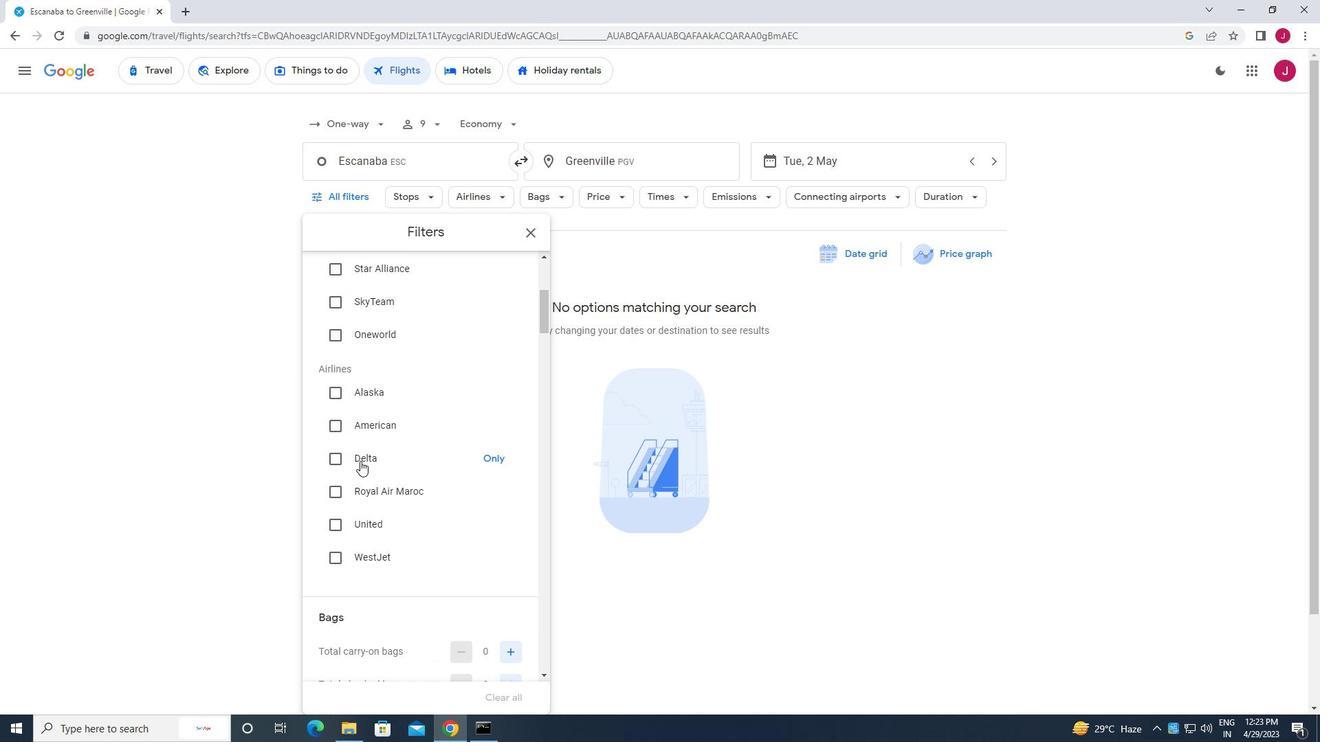 
Action: Mouse moved to (360, 462)
Screenshot: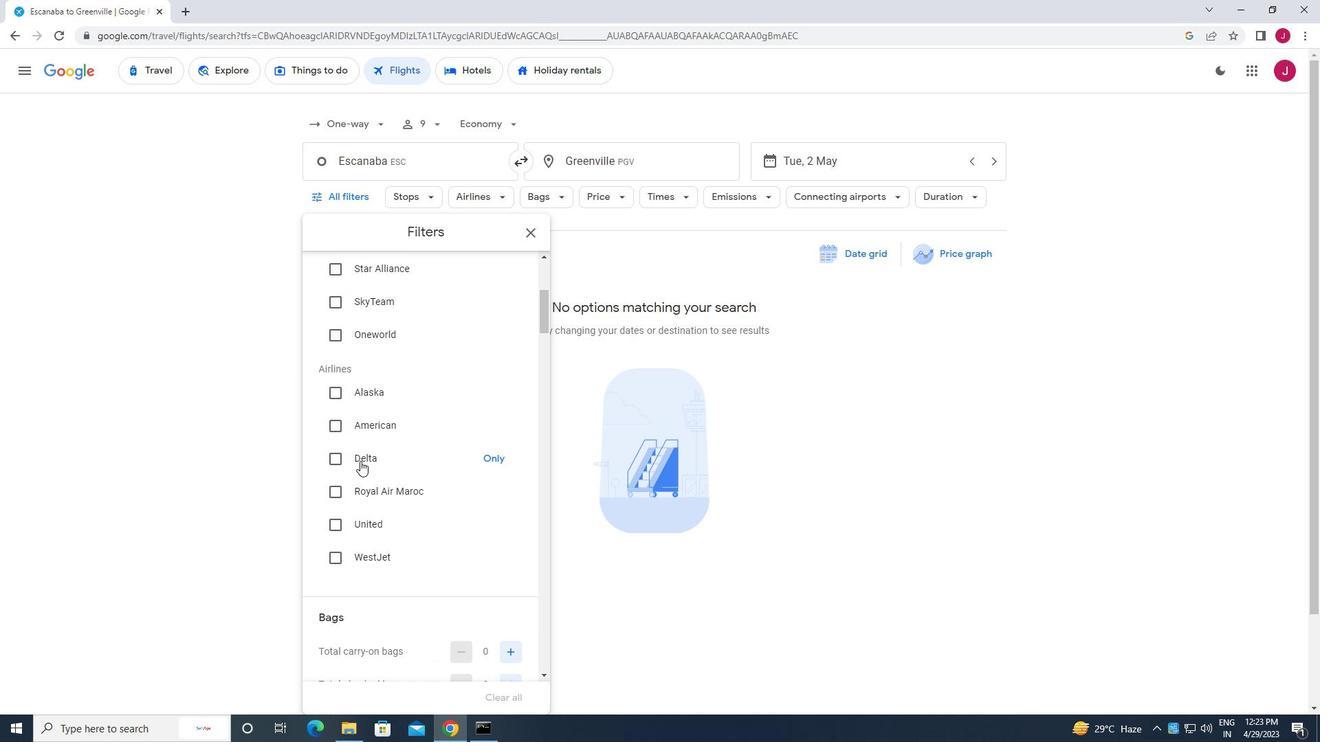 
Action: Mouse scrolled (360, 462) with delta (0, 0)
Screenshot: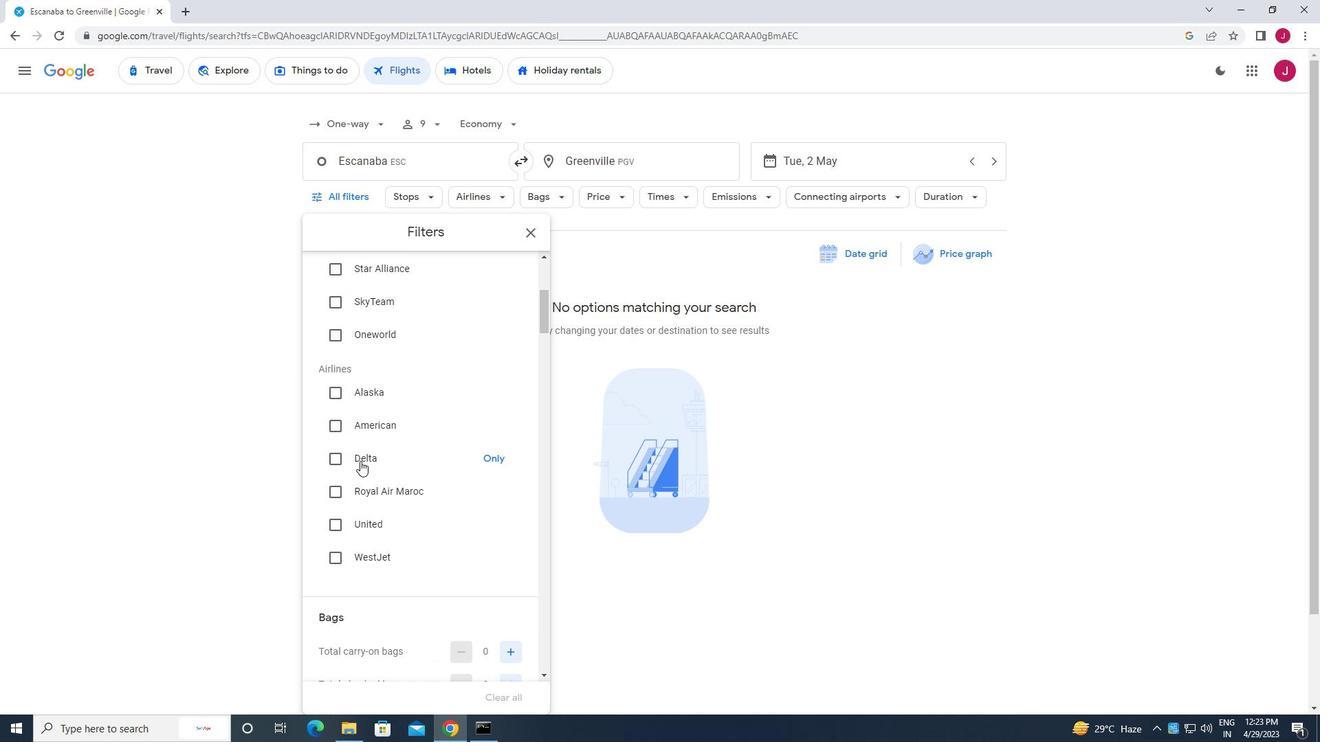 
Action: Mouse scrolled (360, 462) with delta (0, 0)
Screenshot: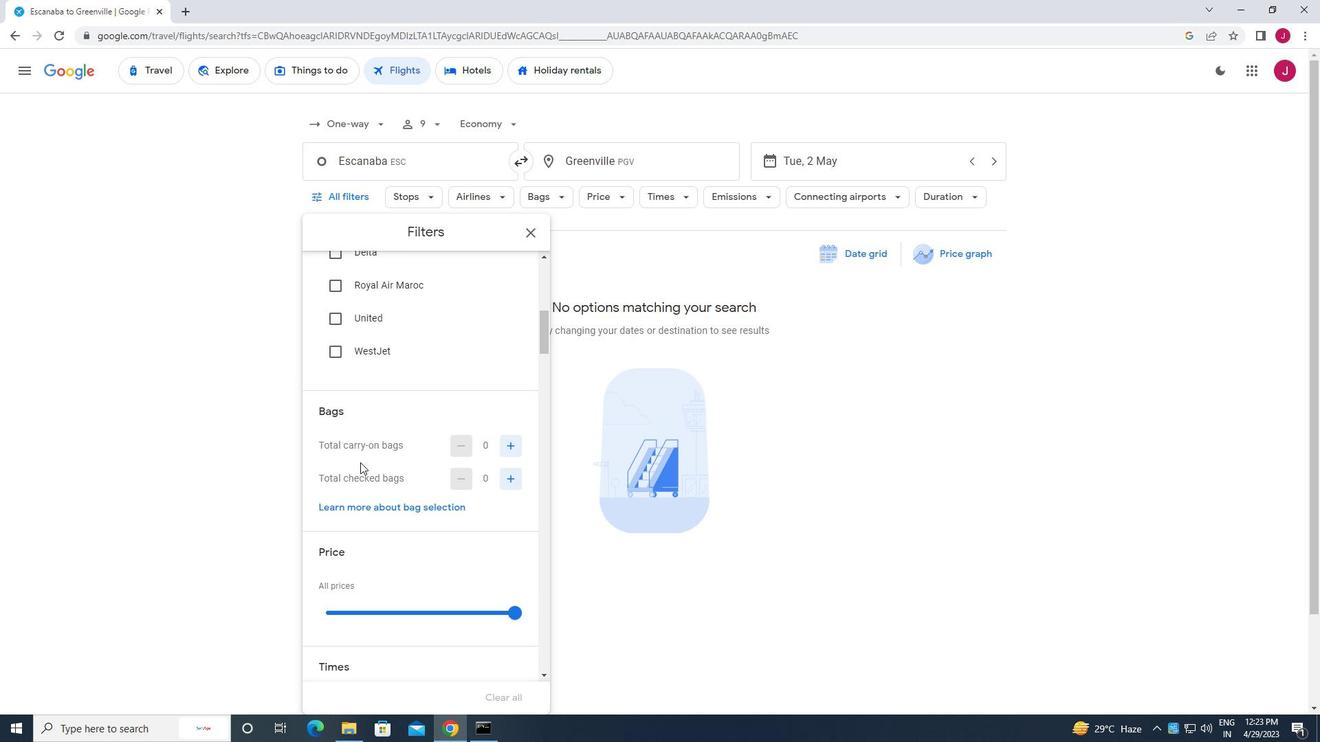 
Action: Mouse moved to (512, 411)
Screenshot: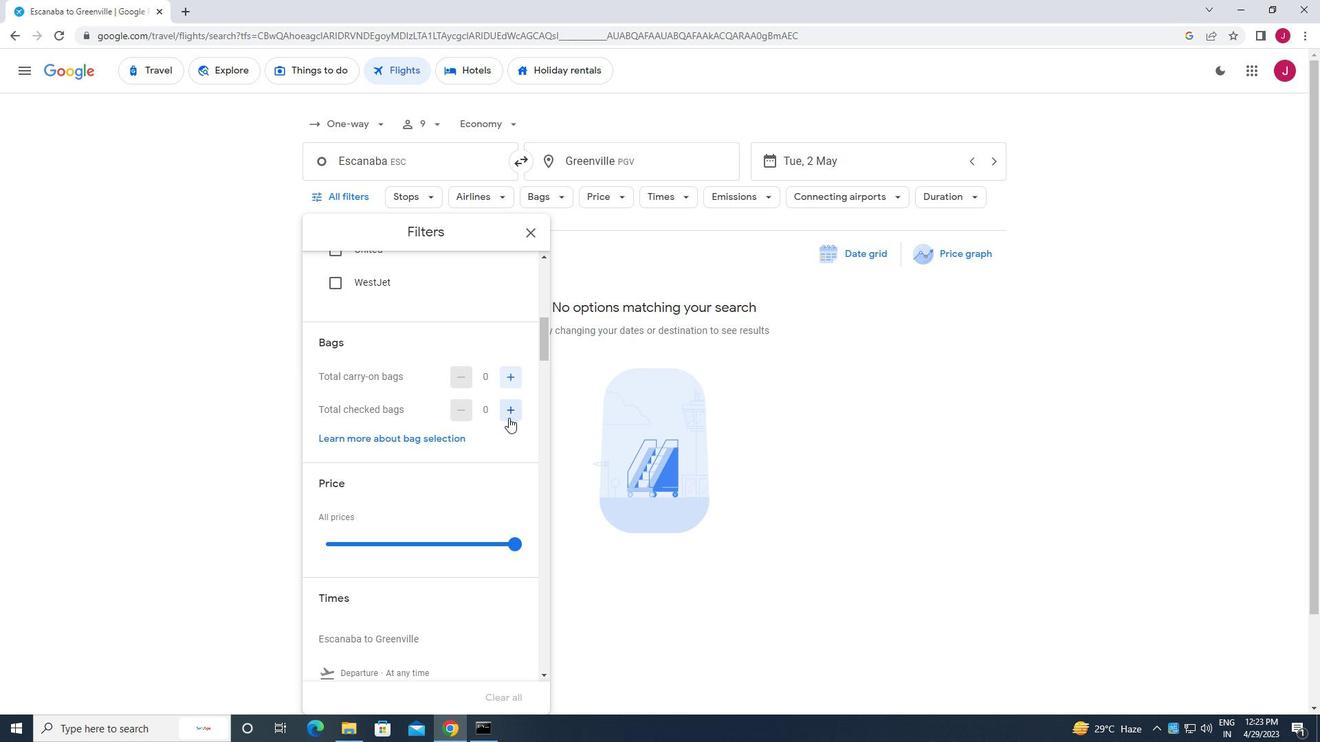 
Action: Mouse pressed left at (512, 411)
Screenshot: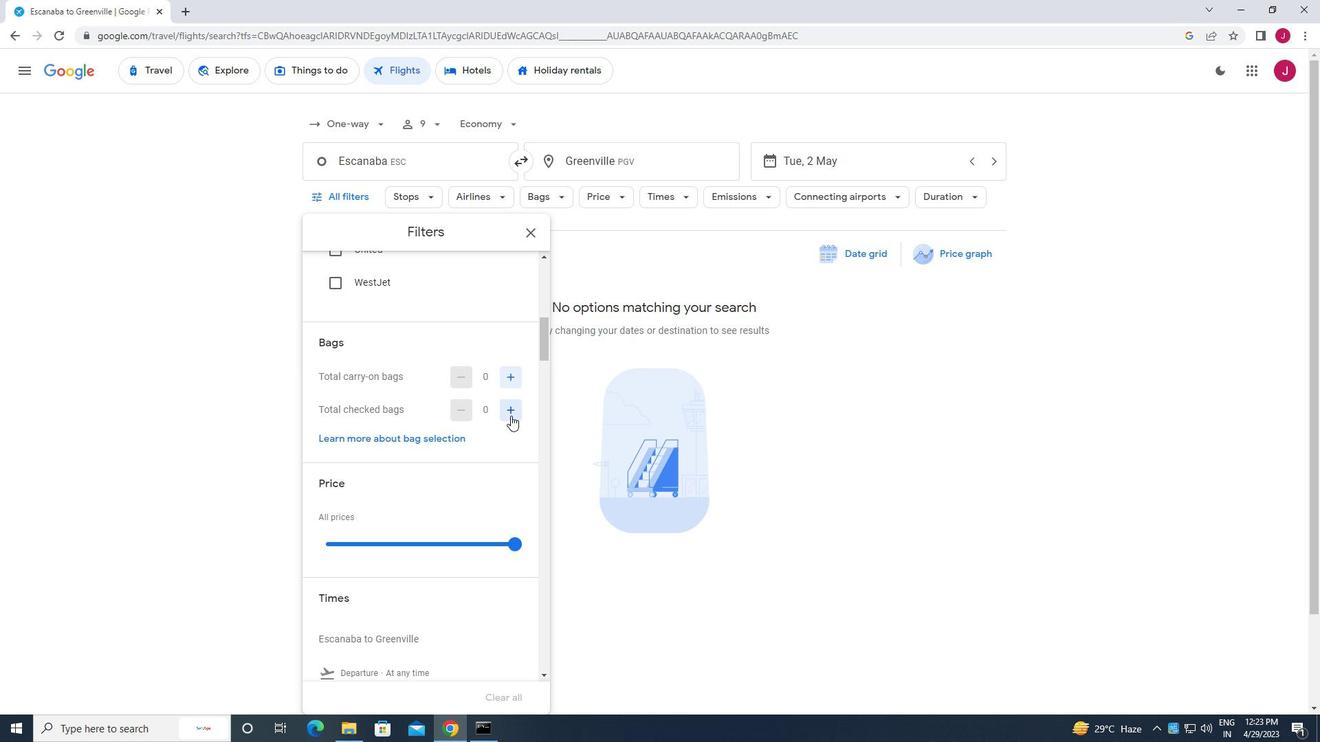 
Action: Mouse pressed left at (512, 411)
Screenshot: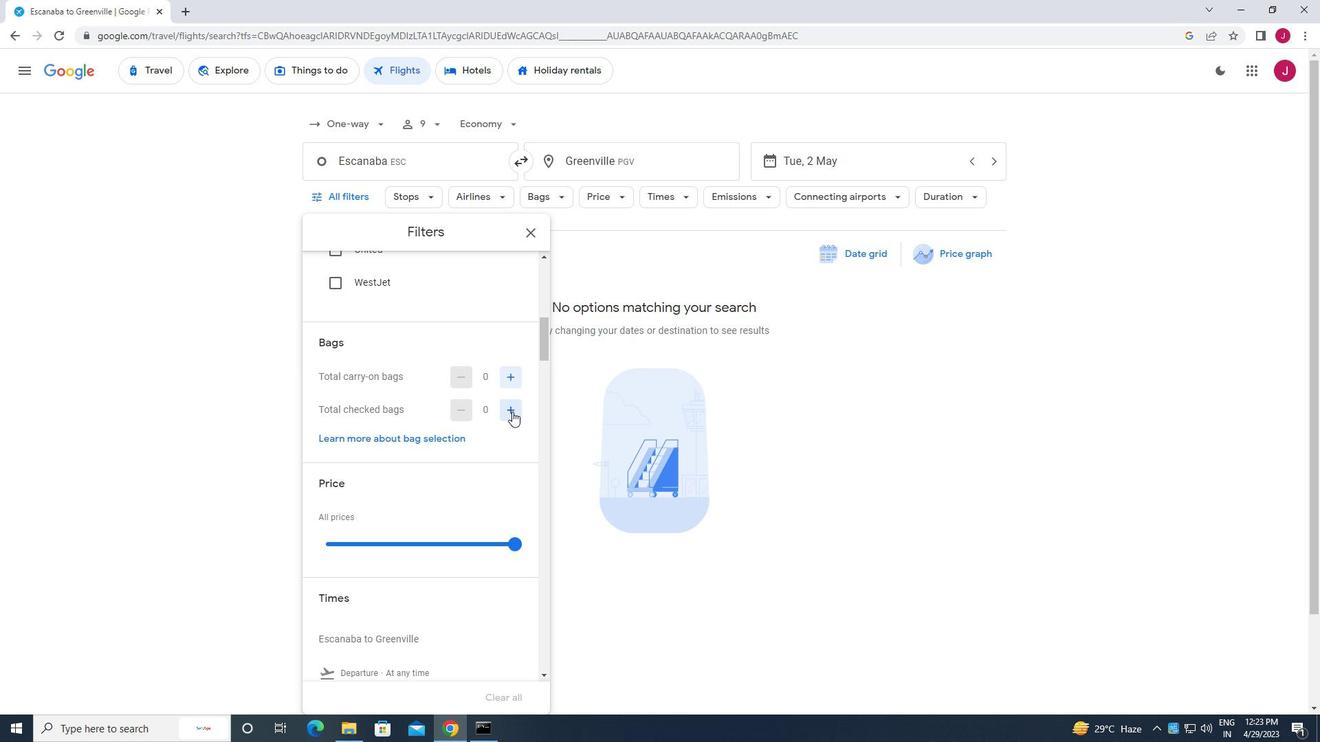 
Action: Mouse moved to (510, 411)
Screenshot: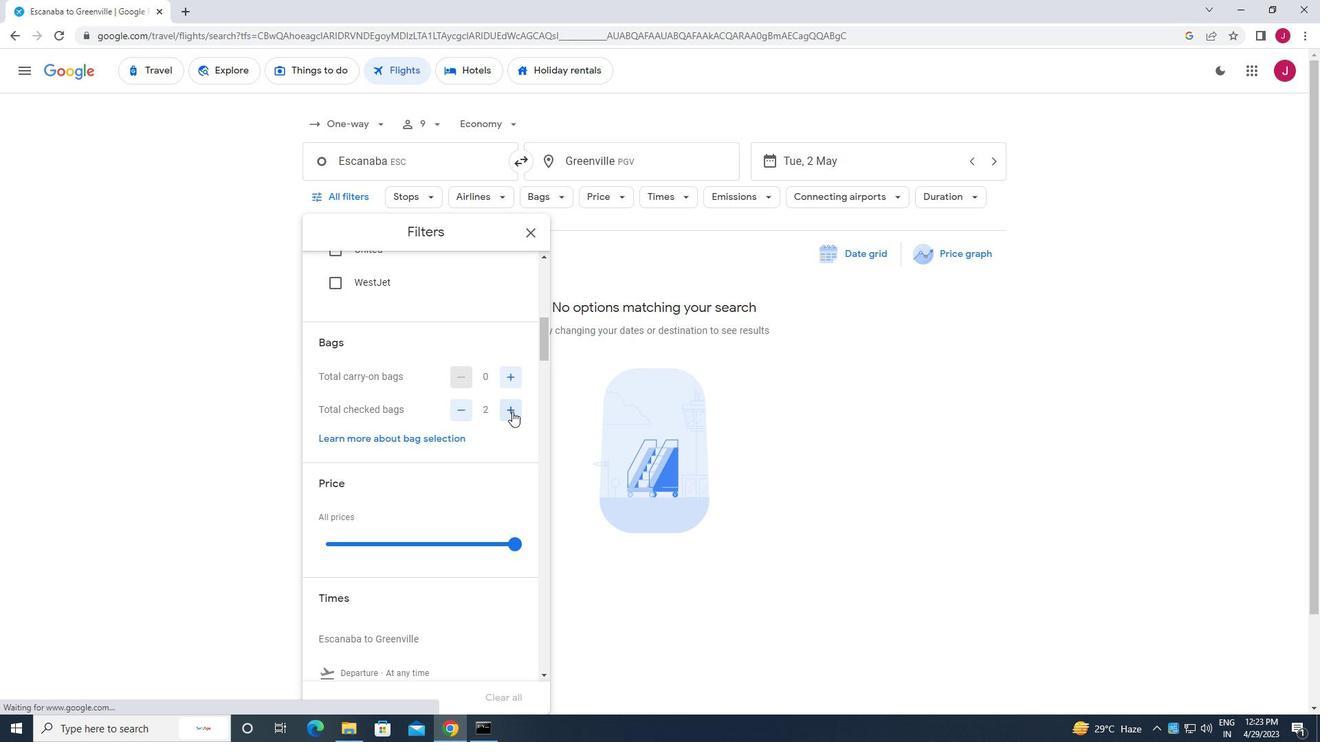 
Action: Mouse scrolled (510, 411) with delta (0, 0)
Screenshot: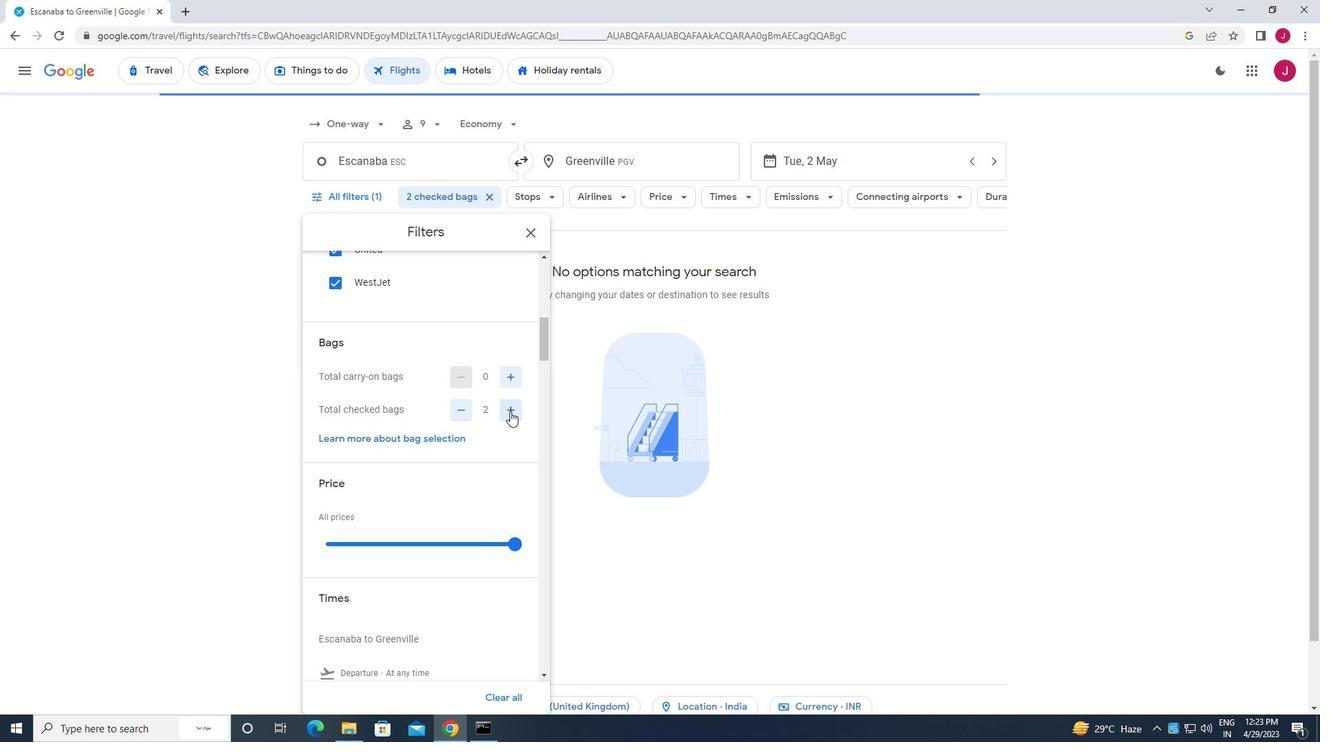 
Action: Mouse moved to (510, 413)
Screenshot: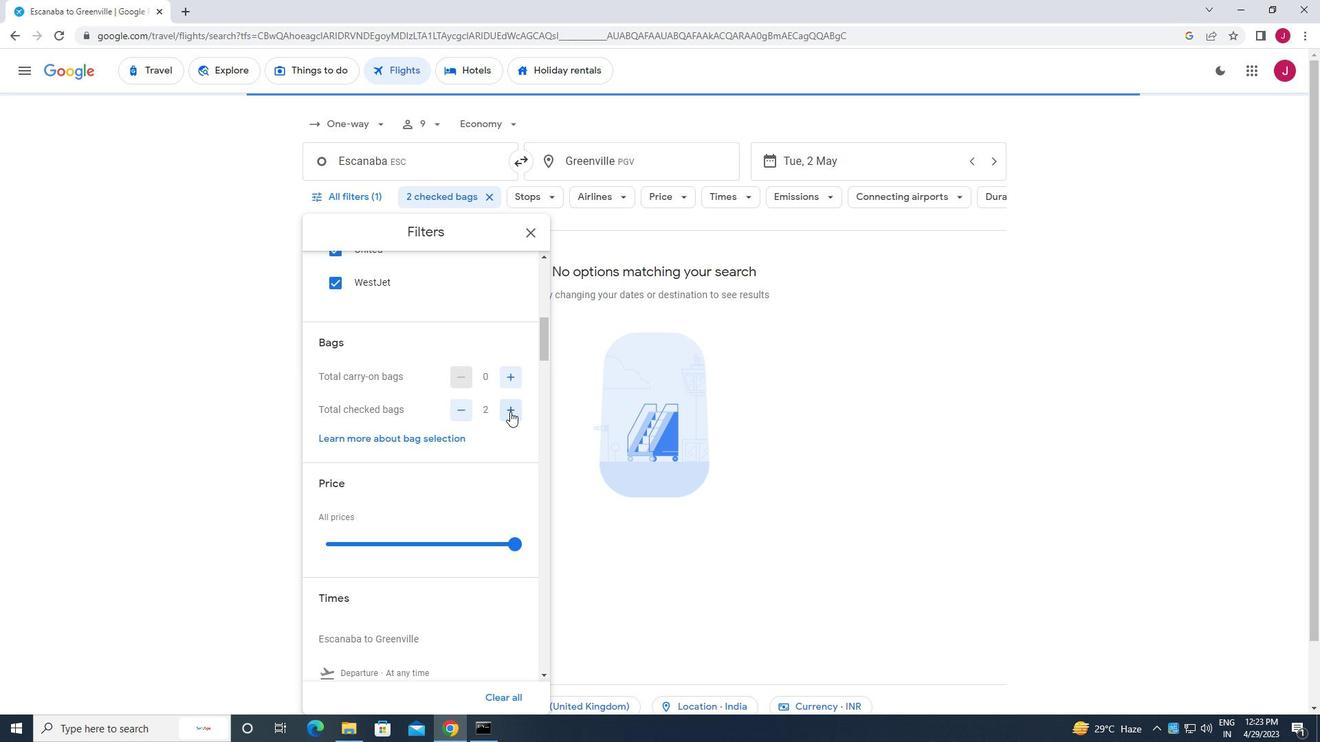 
Action: Mouse scrolled (510, 413) with delta (0, 0)
Screenshot: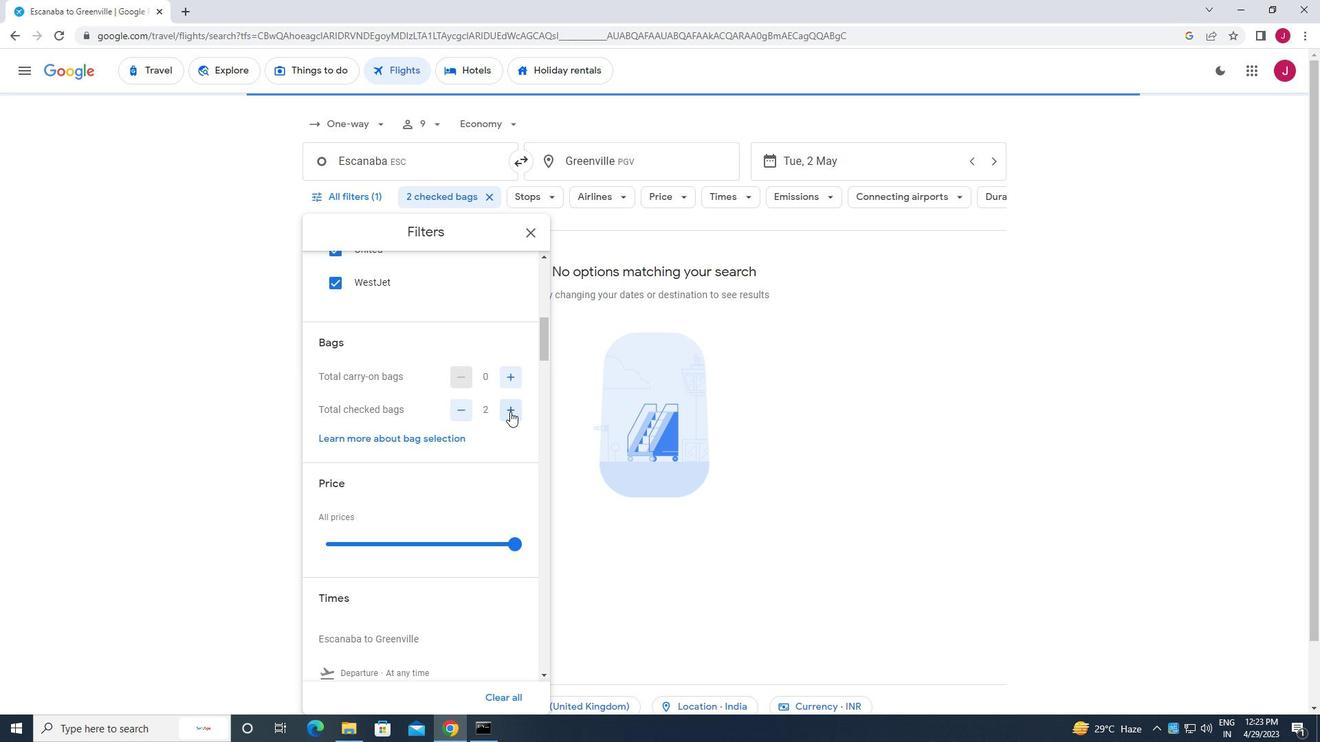 
Action: Mouse moved to (516, 407)
Screenshot: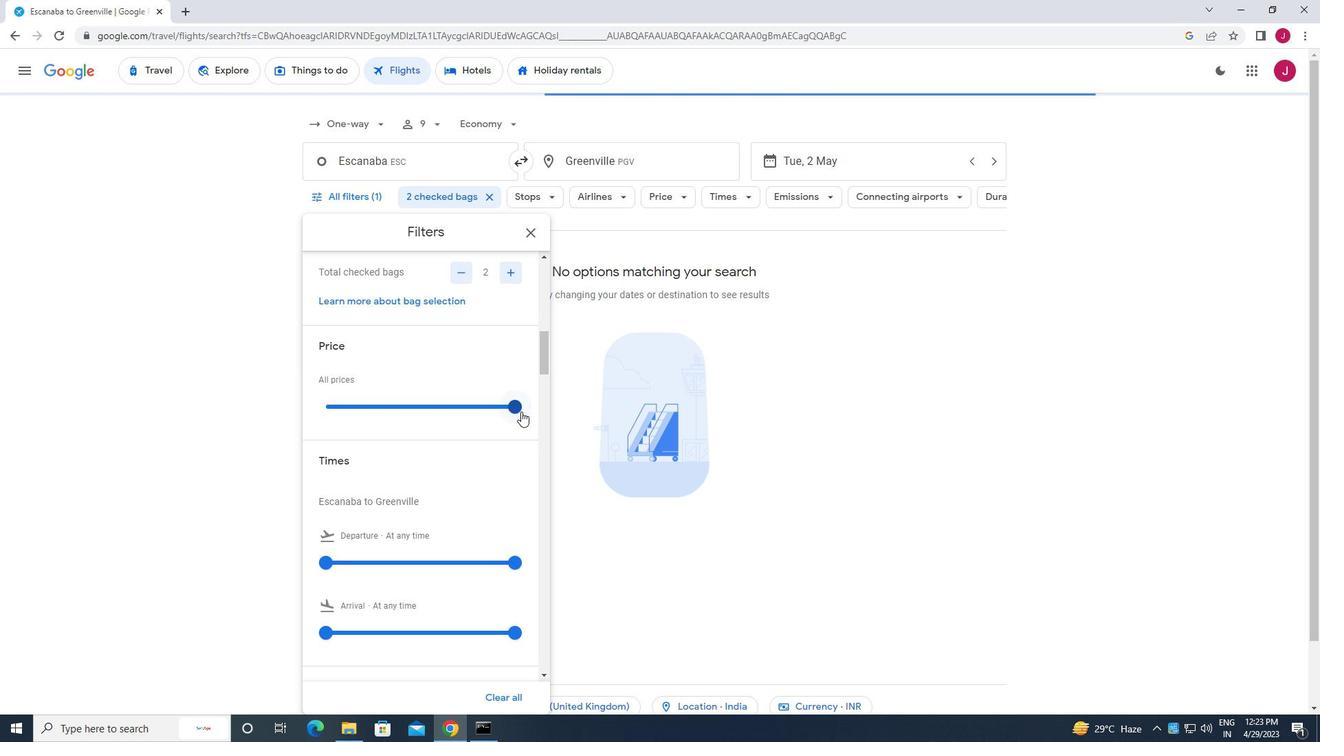 
Action: Mouse pressed left at (516, 407)
Screenshot: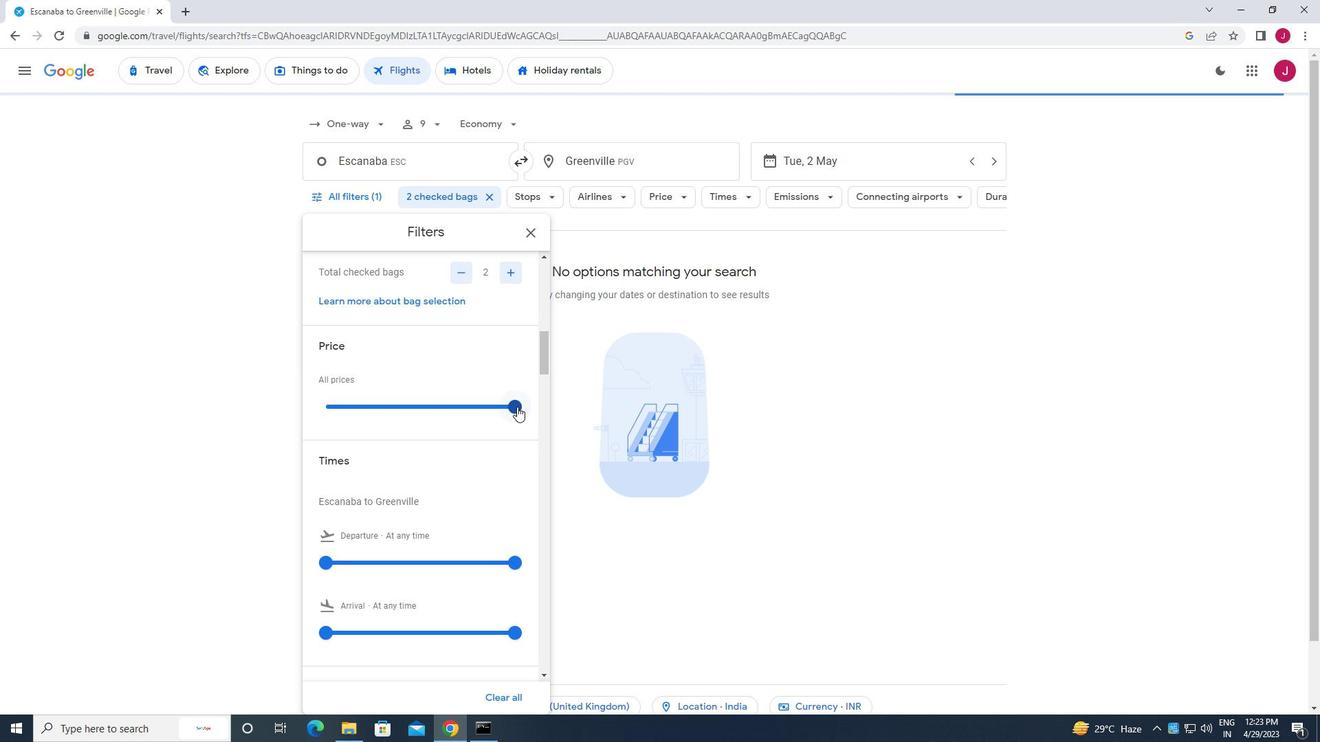 
Action: Mouse moved to (494, 492)
Screenshot: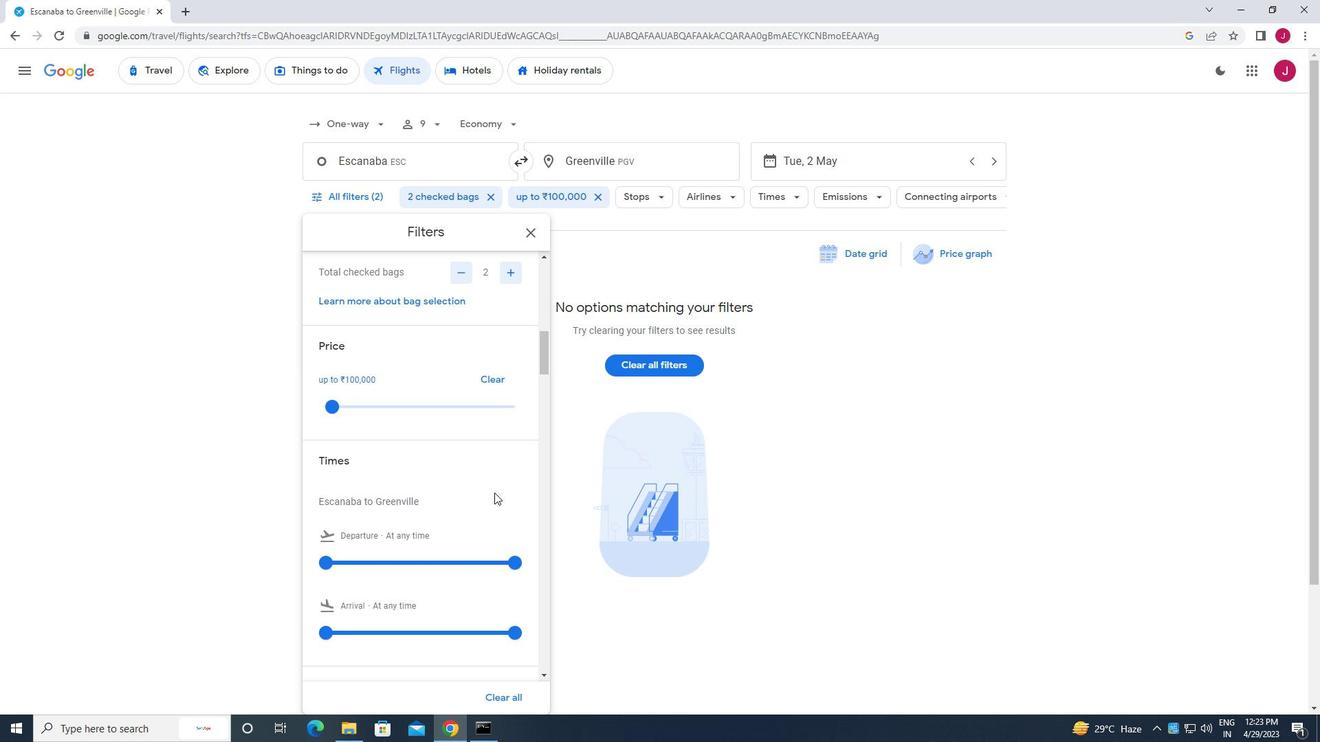 
Action: Mouse scrolled (494, 492) with delta (0, 0)
Screenshot: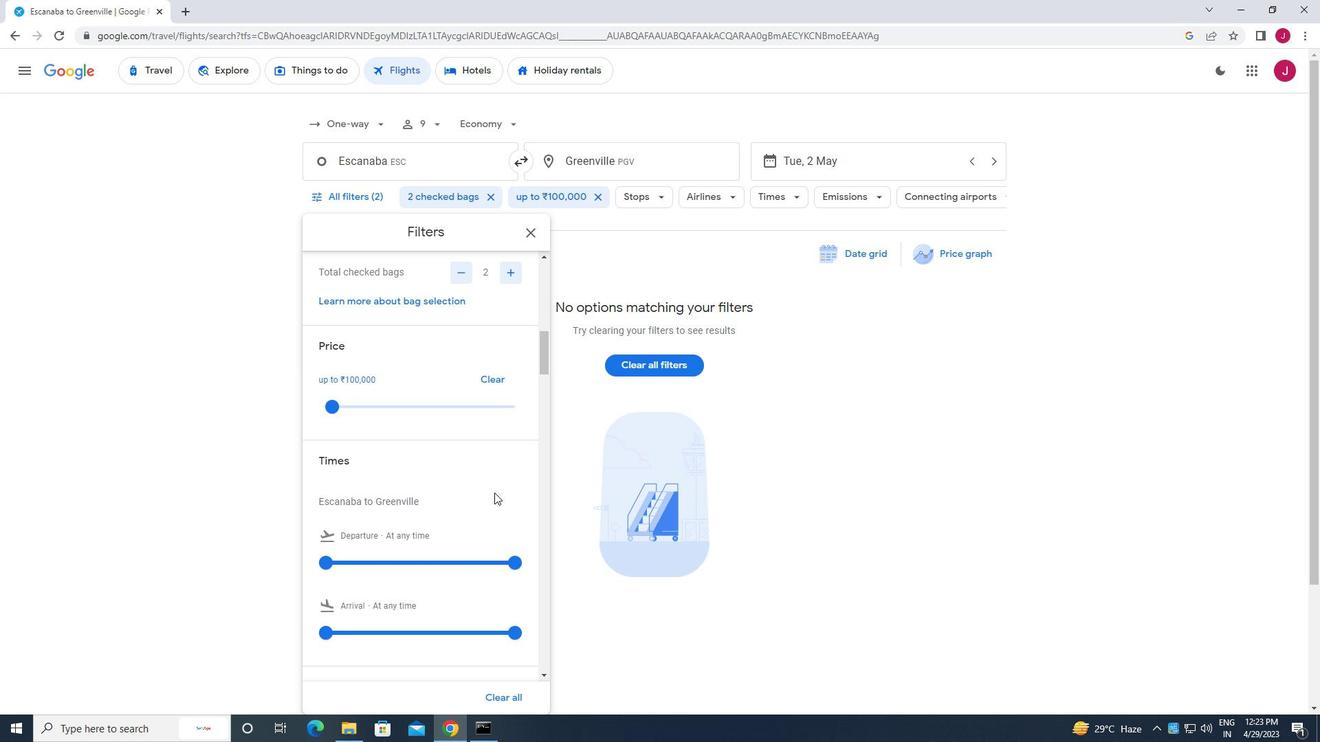 
Action: Mouse moved to (494, 493)
Screenshot: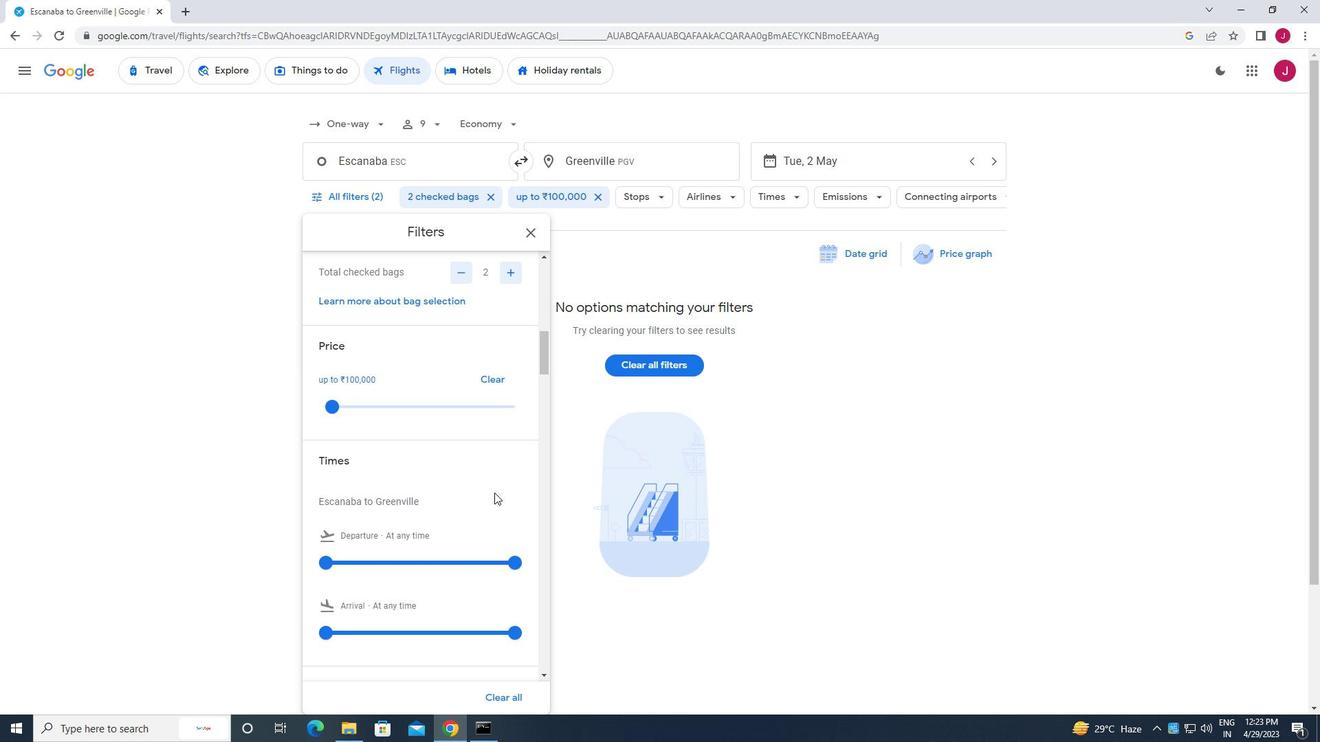 
Action: Mouse scrolled (494, 492) with delta (0, 0)
Screenshot: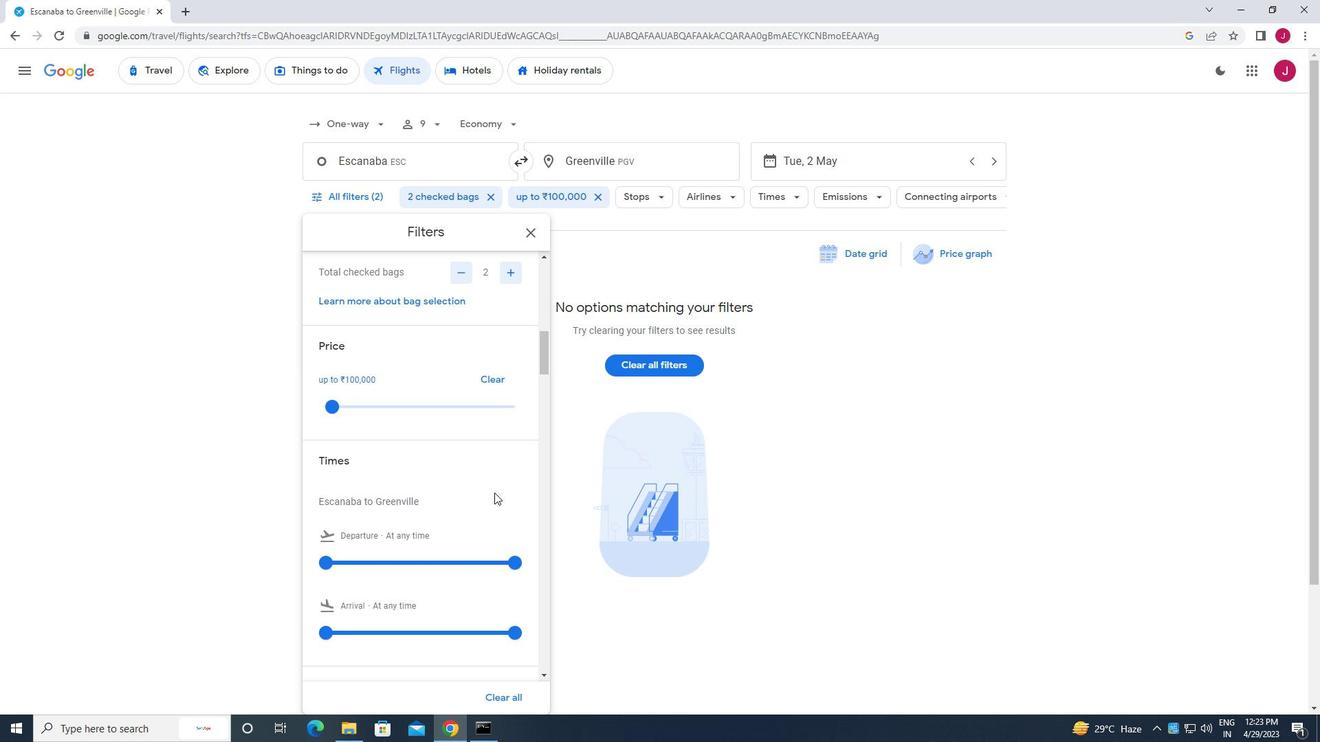 
Action: Mouse moved to (494, 493)
Screenshot: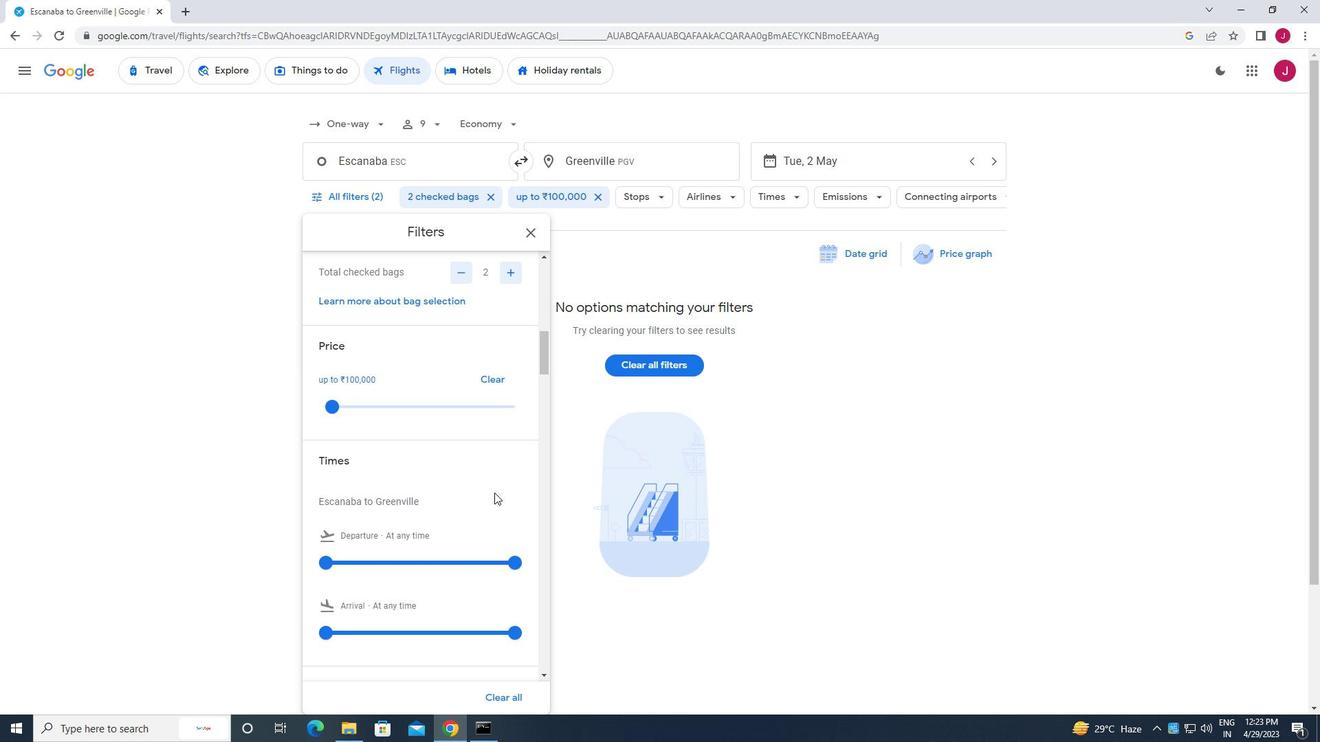 
Action: Mouse scrolled (494, 492) with delta (0, 0)
Screenshot: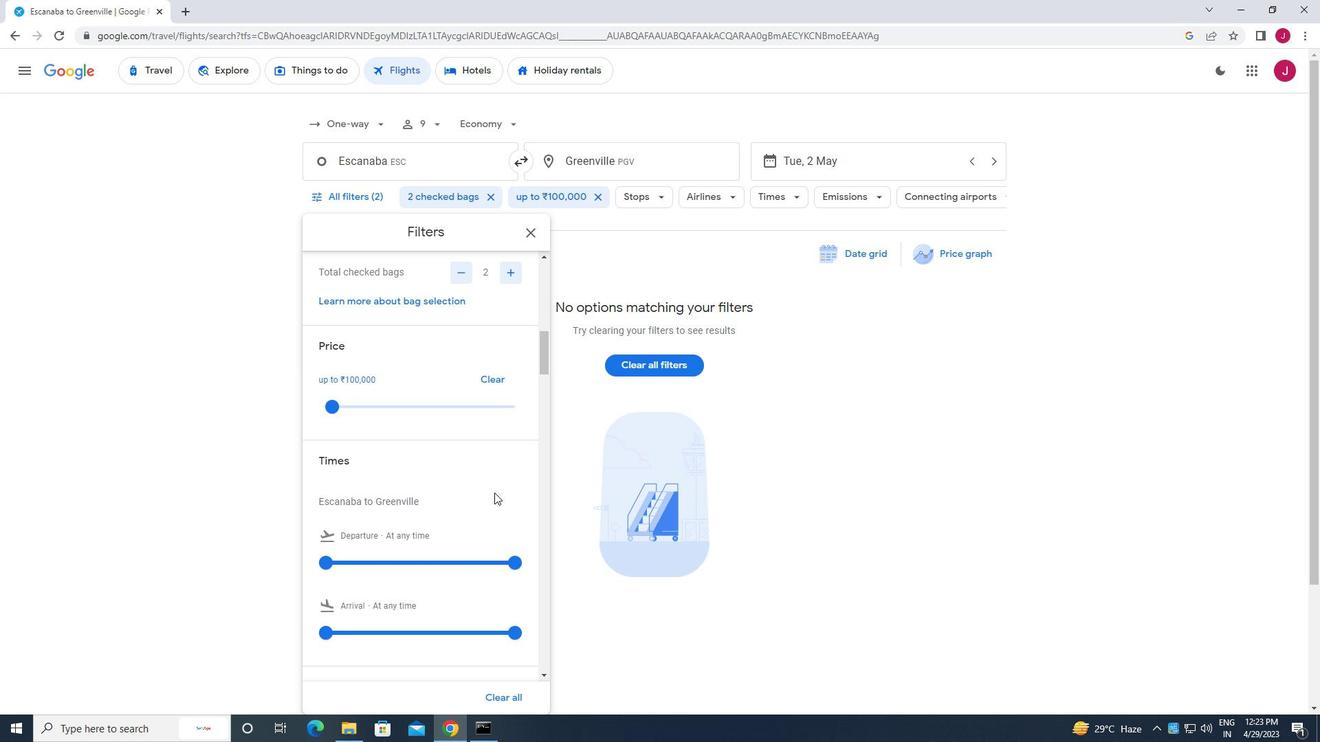
Action: Mouse moved to (323, 358)
Screenshot: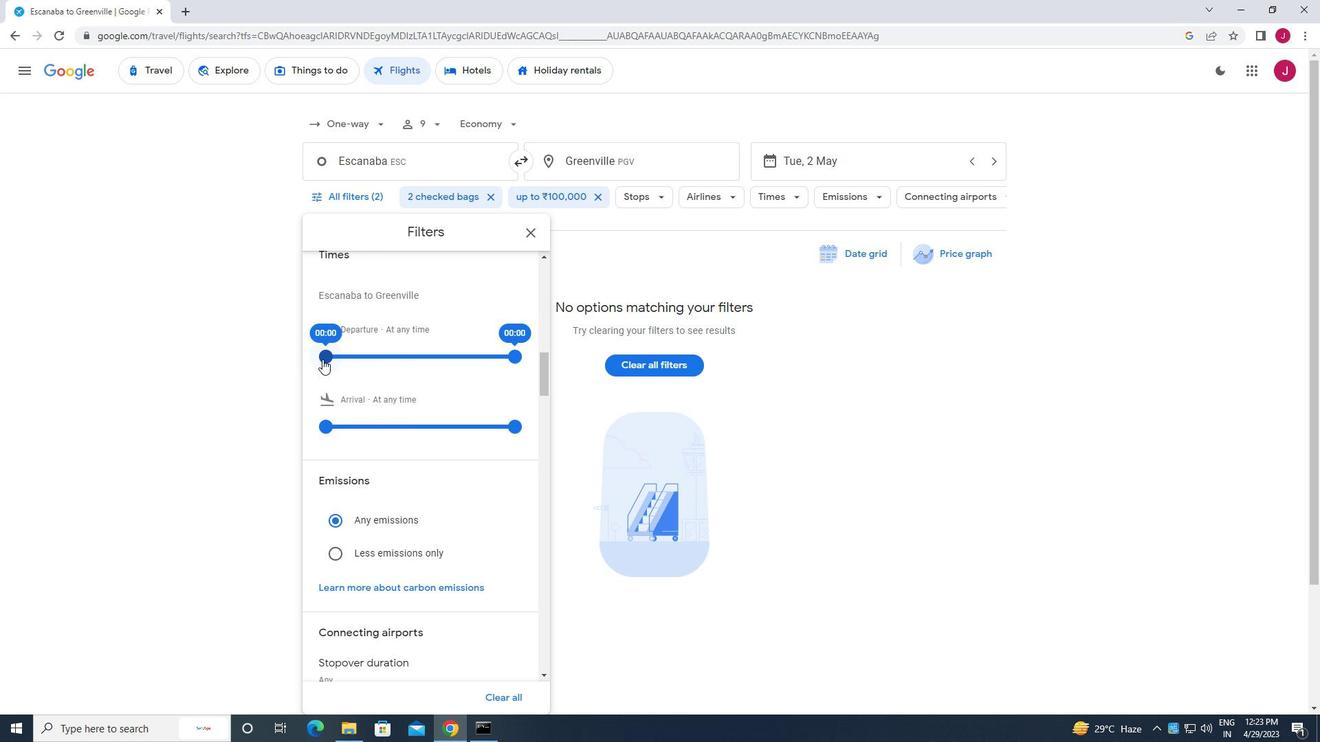 
Action: Mouse pressed left at (323, 358)
Screenshot: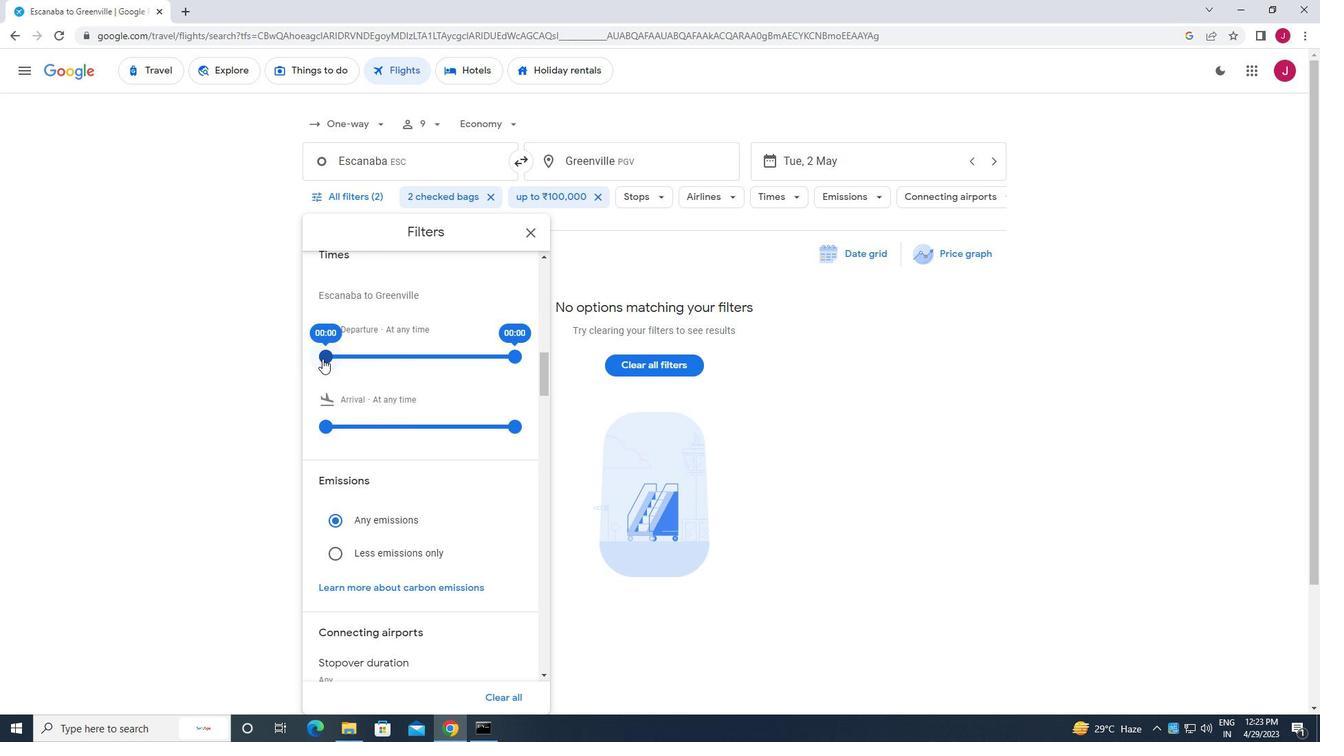 
Action: Mouse moved to (513, 357)
Screenshot: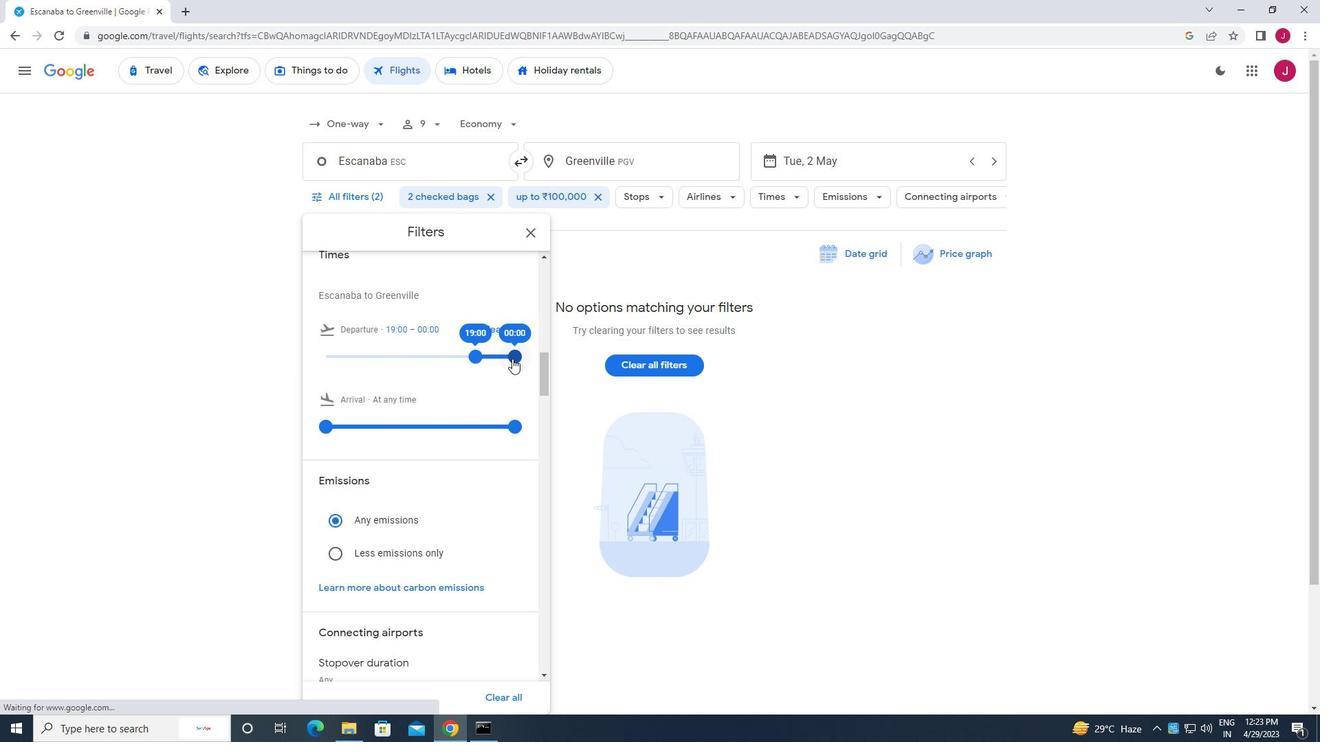 
Action: Mouse pressed left at (513, 357)
Screenshot: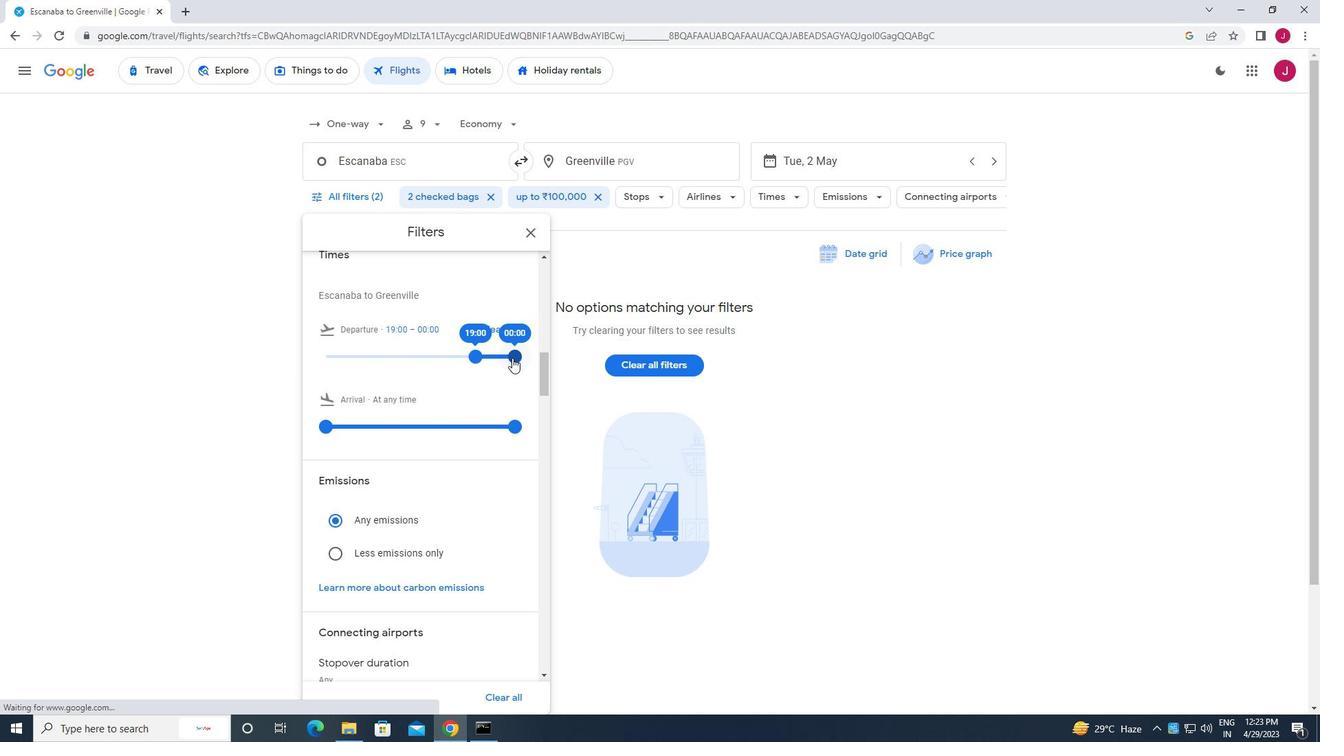 
Action: Mouse moved to (535, 231)
Screenshot: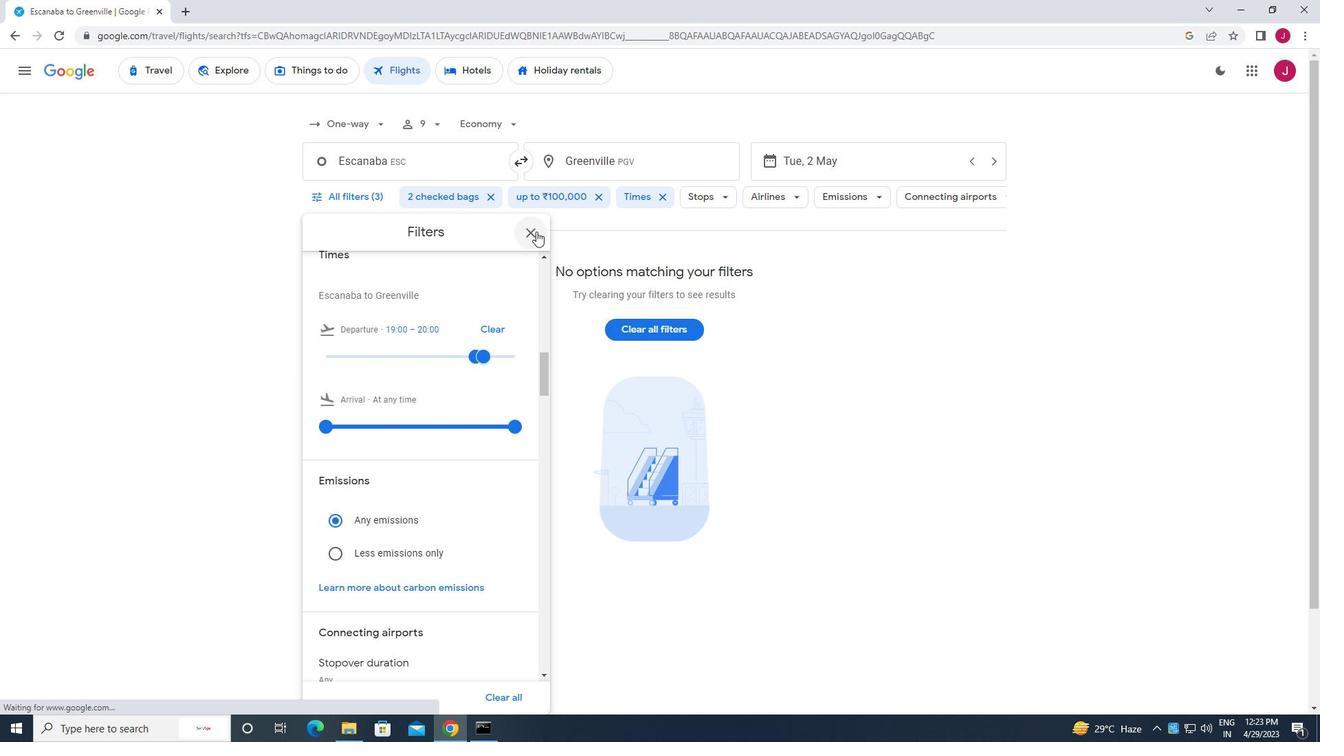 
Action: Mouse pressed left at (535, 231)
Screenshot: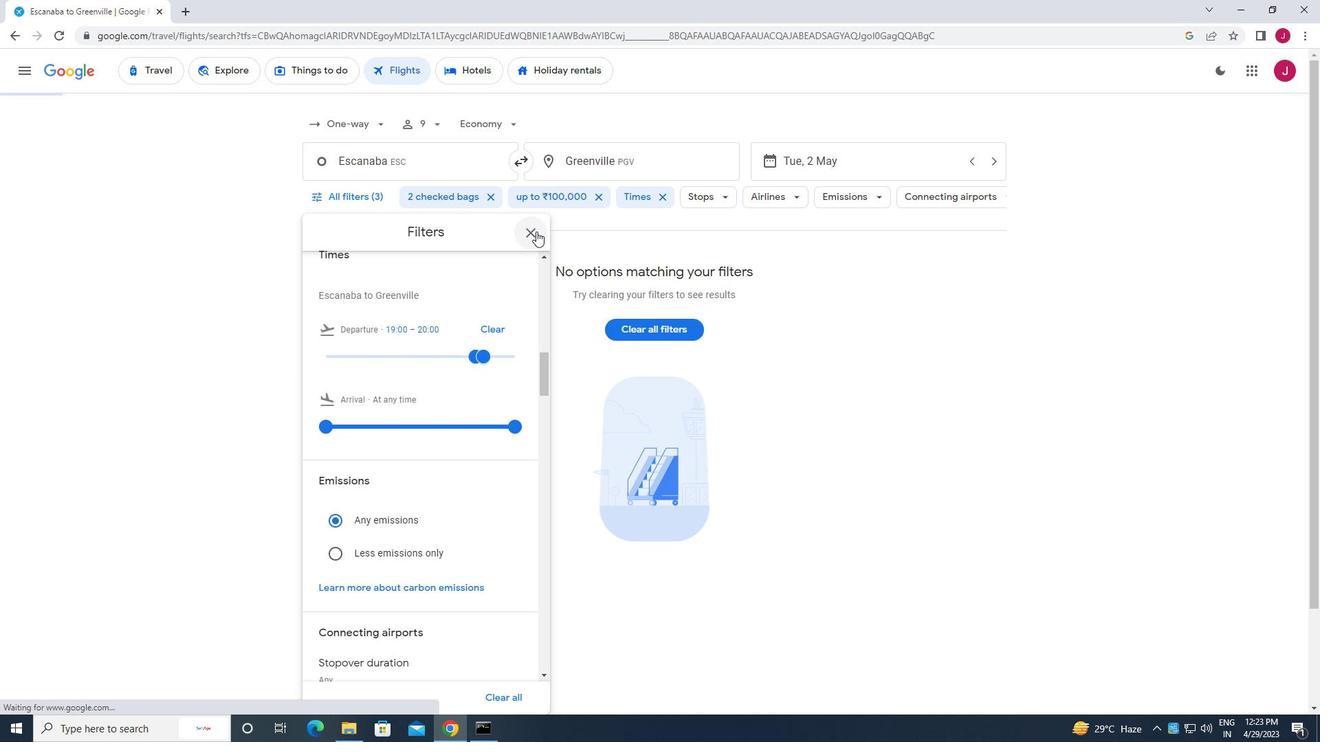 
